 Task: Find a house in Armavir, Armenia, for 4 guests from 10 June to 25 June, with Wifi, free parking, 2 bedrooms, and a price range of ₹10,000 to ₹15,000.
Action: Mouse moved to (611, 92)
Screenshot: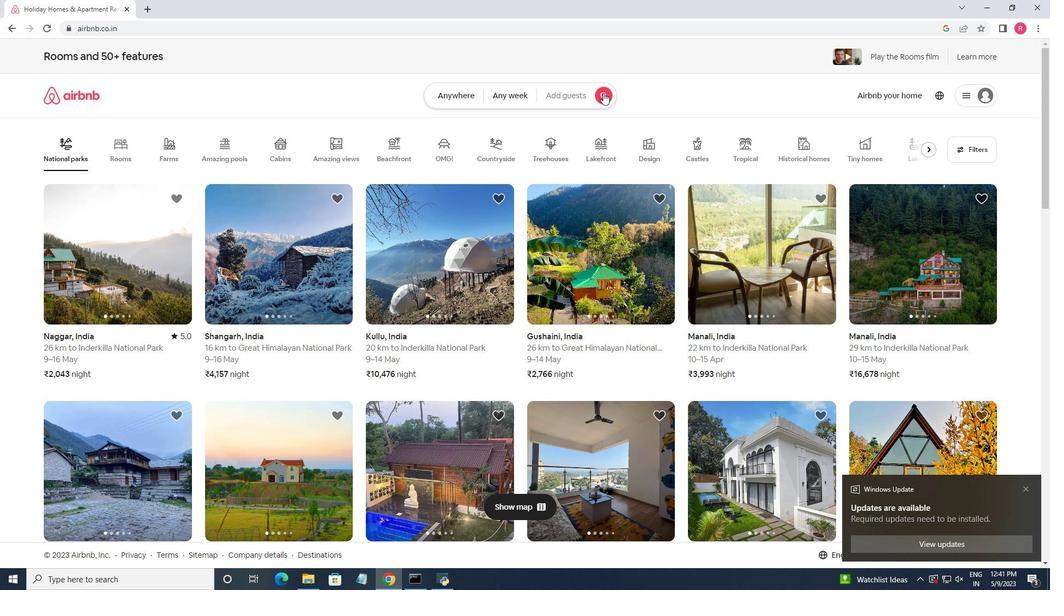 
Action: Mouse pressed left at (611, 92)
Screenshot: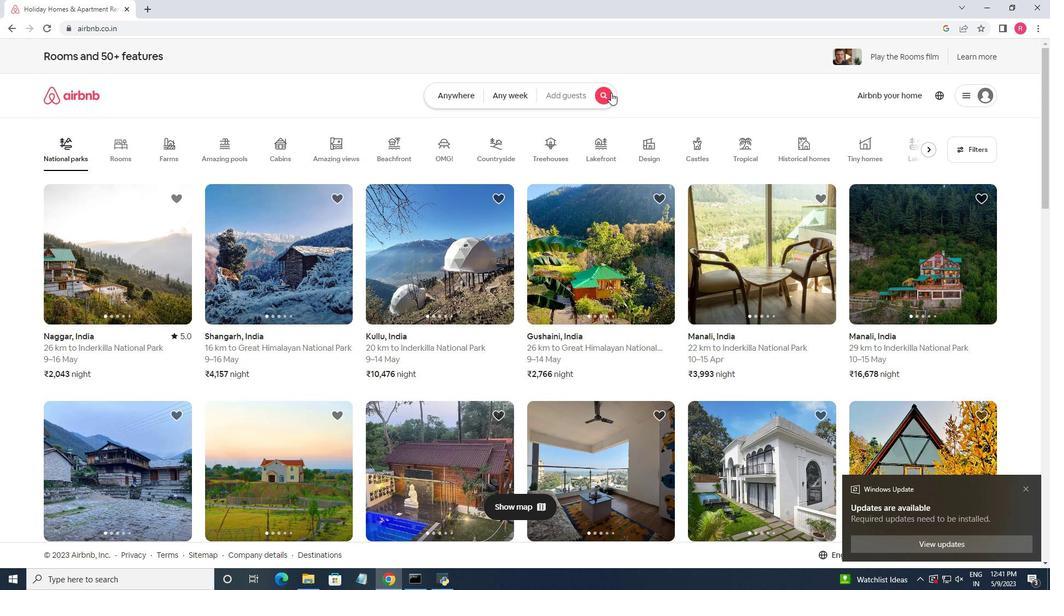 
Action: Mouse moved to (351, 136)
Screenshot: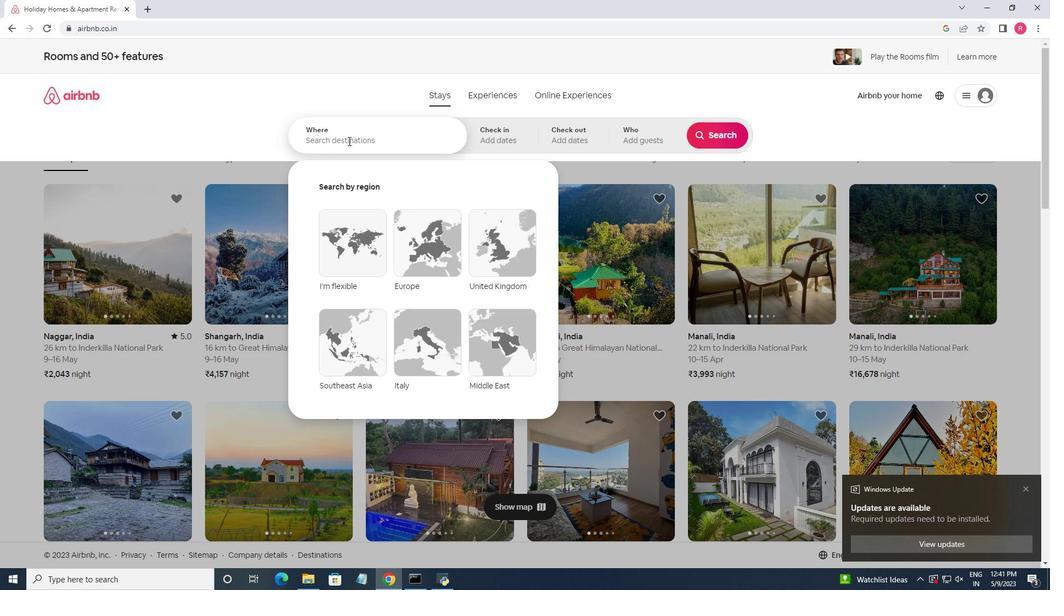 
Action: Mouse pressed left at (351, 136)
Screenshot: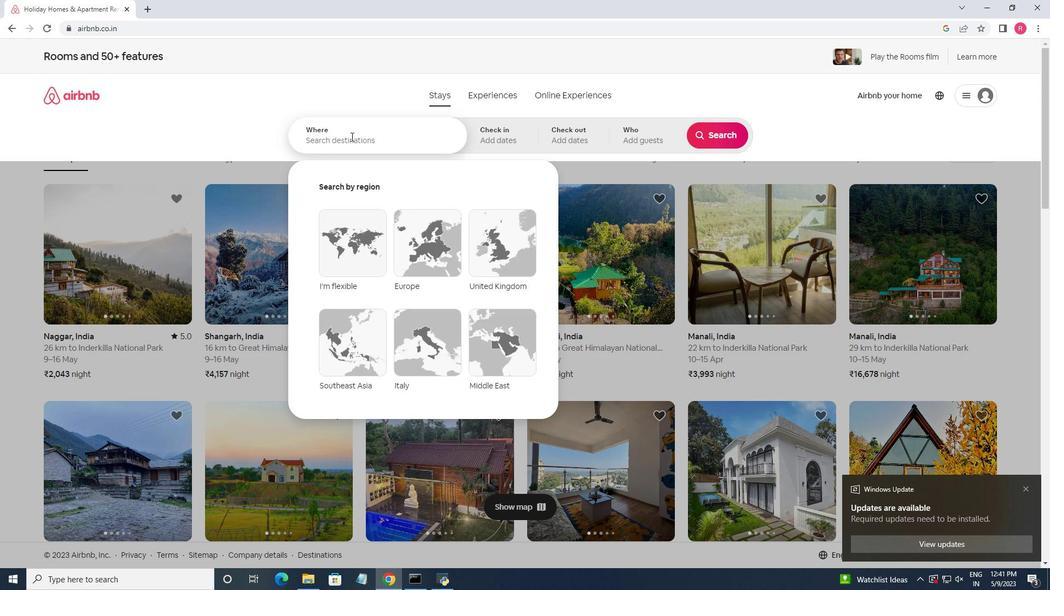 
Action: Key pressed <Key.shift>Armavir<Key.space>,<Key.space><Key.shift>Armenia
Screenshot: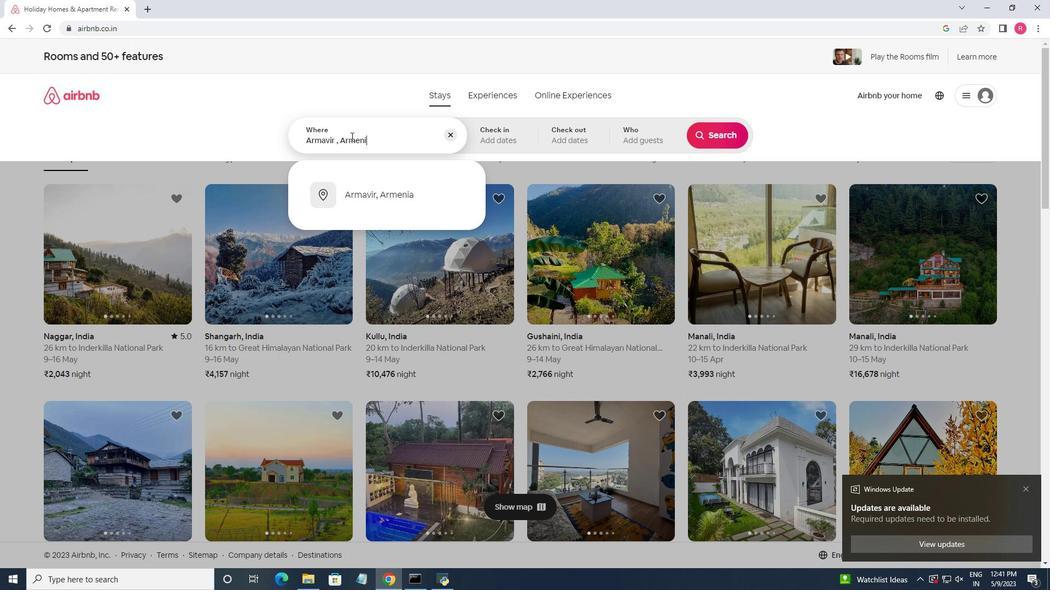 
Action: Mouse moved to (415, 198)
Screenshot: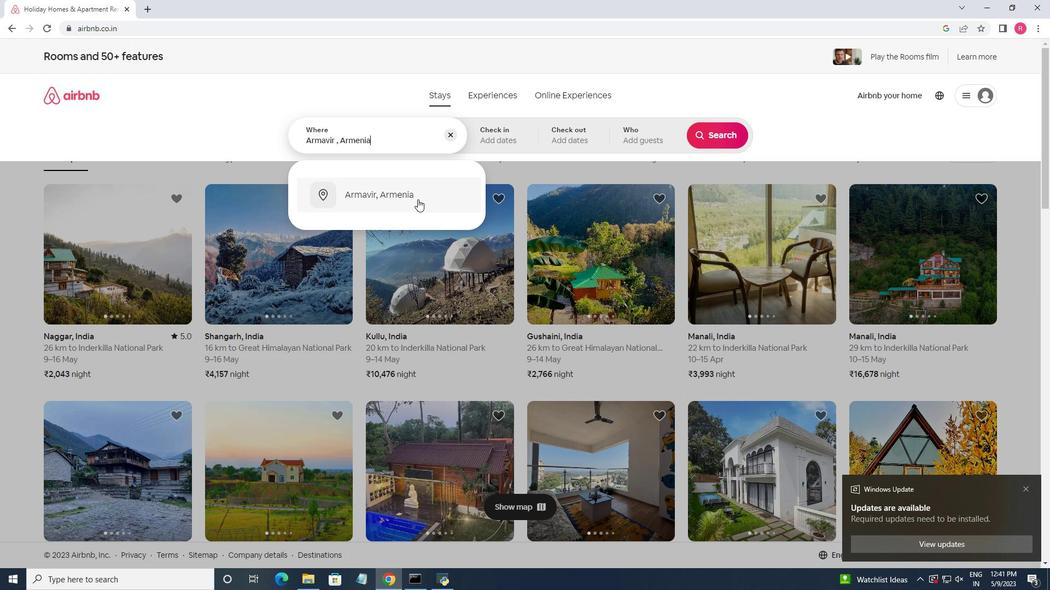 
Action: Mouse pressed left at (415, 198)
Screenshot: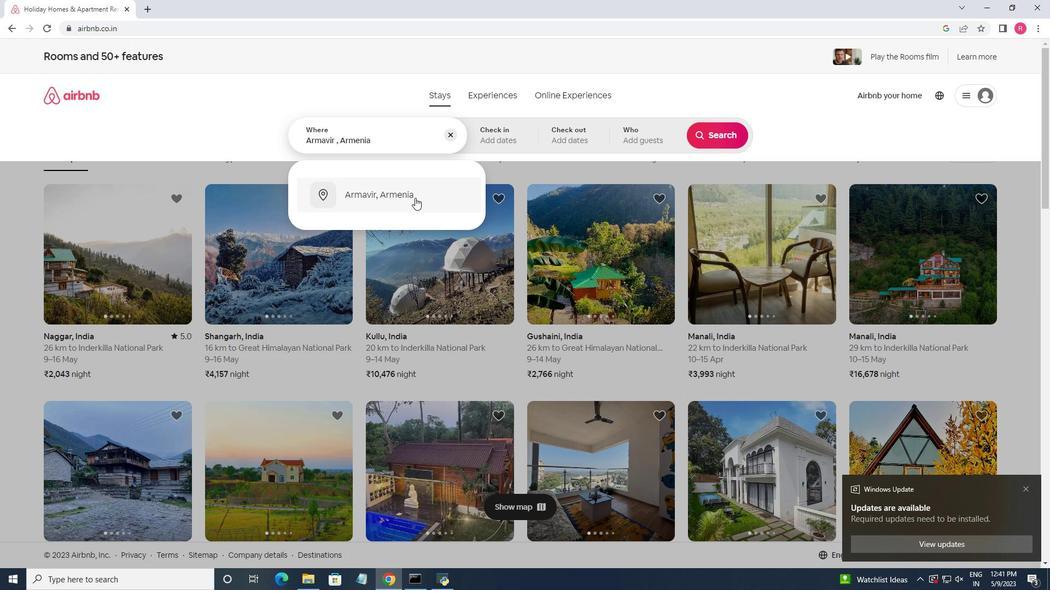 
Action: Mouse moved to (501, 137)
Screenshot: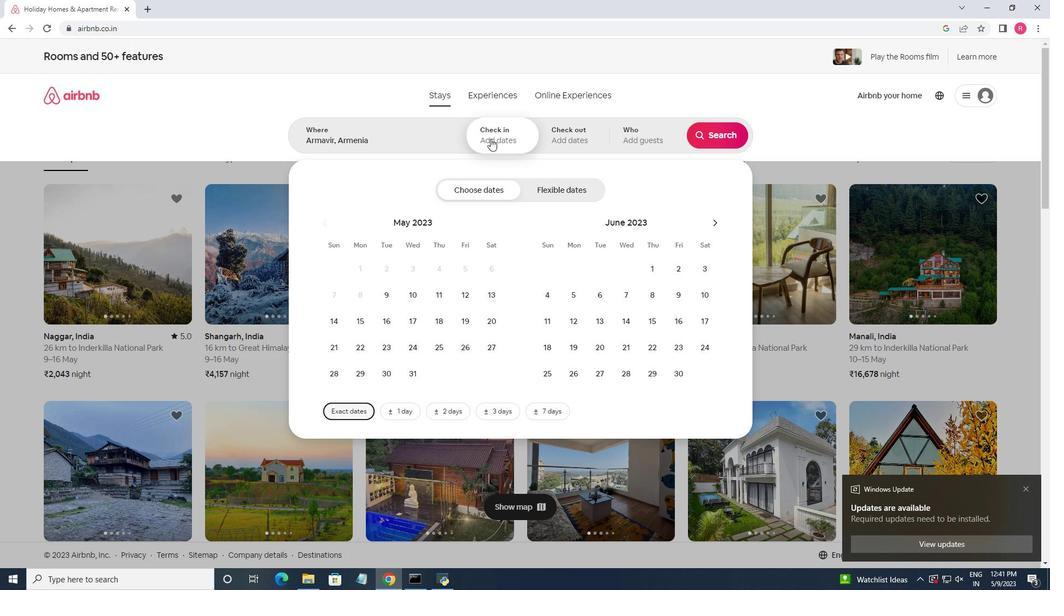 
Action: Mouse pressed left at (501, 137)
Screenshot: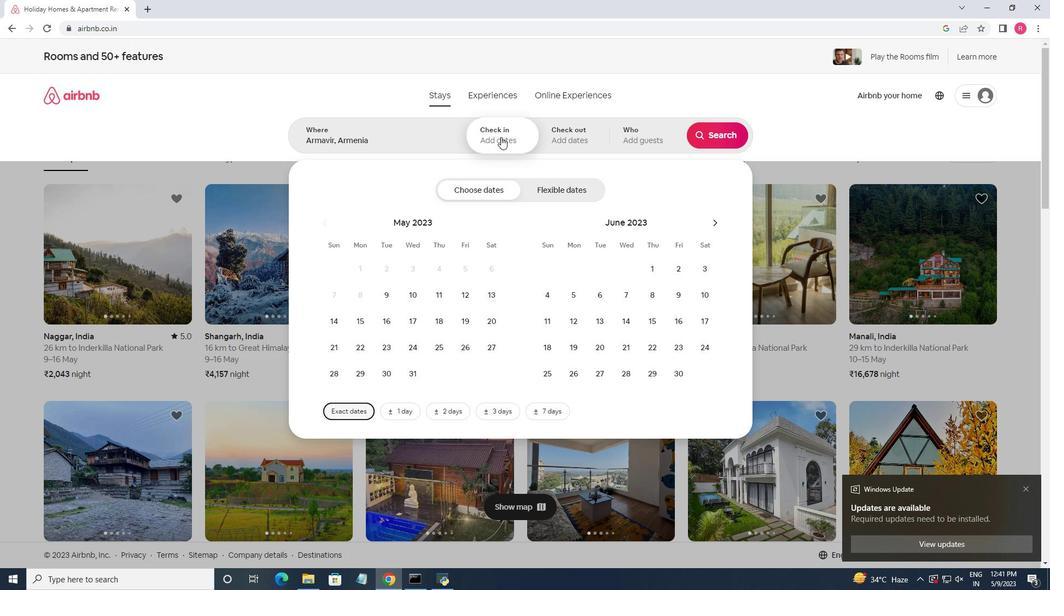 
Action: Mouse moved to (484, 141)
Screenshot: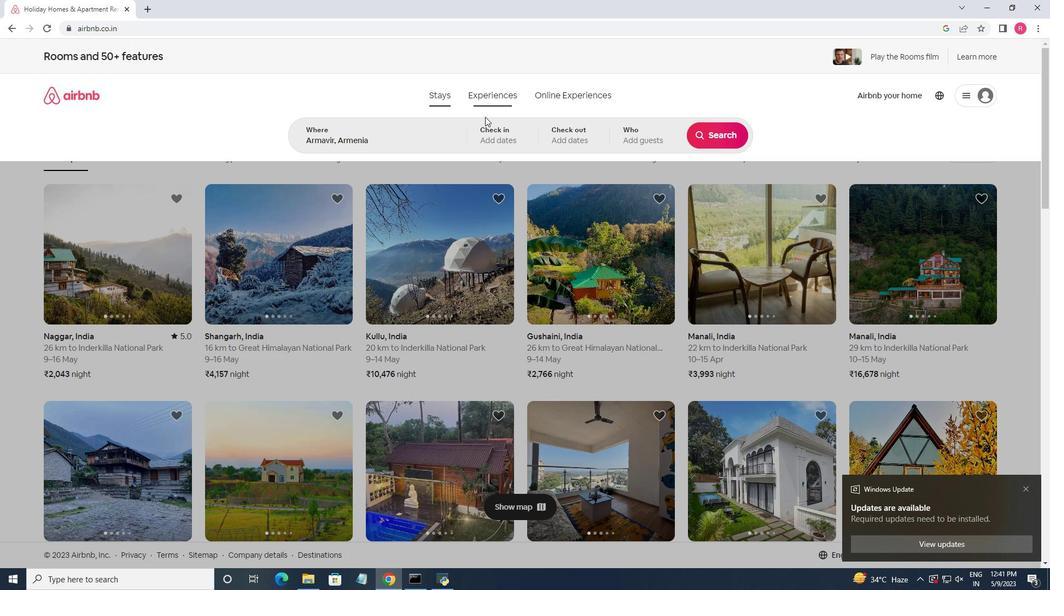 
Action: Mouse pressed left at (484, 141)
Screenshot: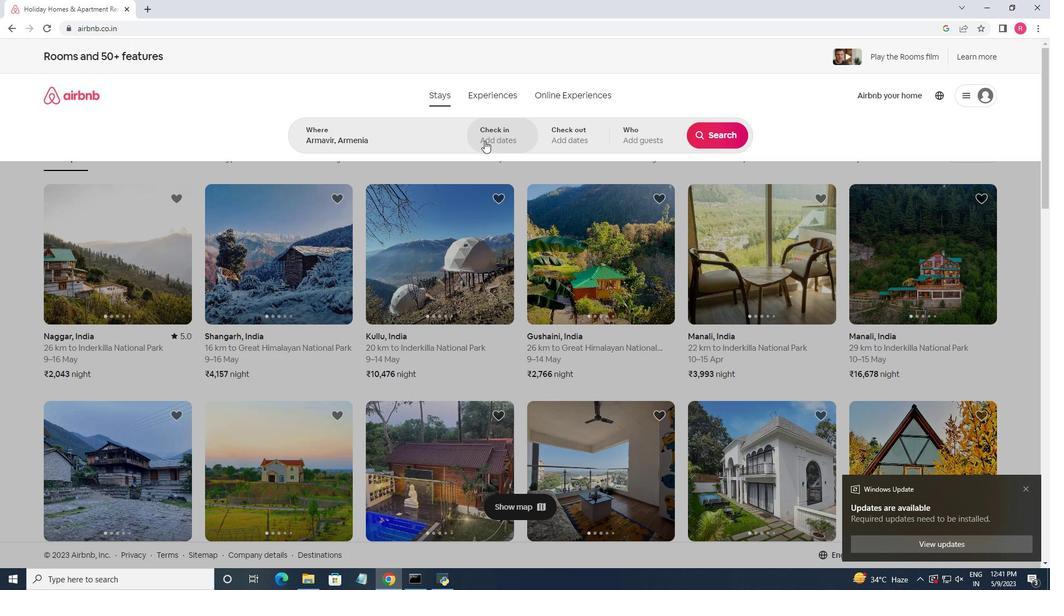
Action: Mouse moved to (704, 293)
Screenshot: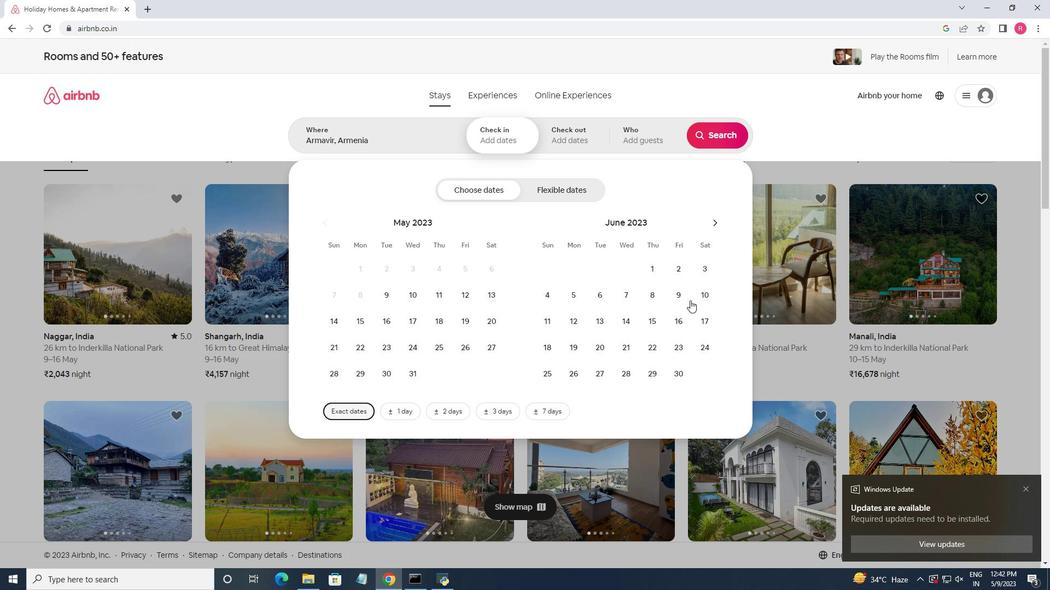 
Action: Mouse pressed left at (704, 293)
Screenshot: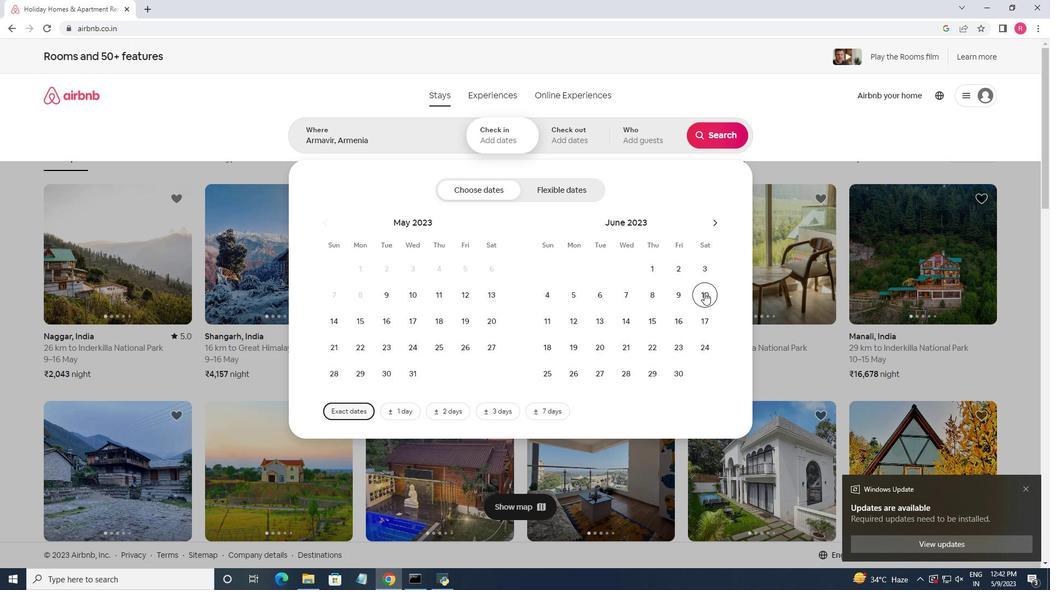 
Action: Mouse moved to (554, 371)
Screenshot: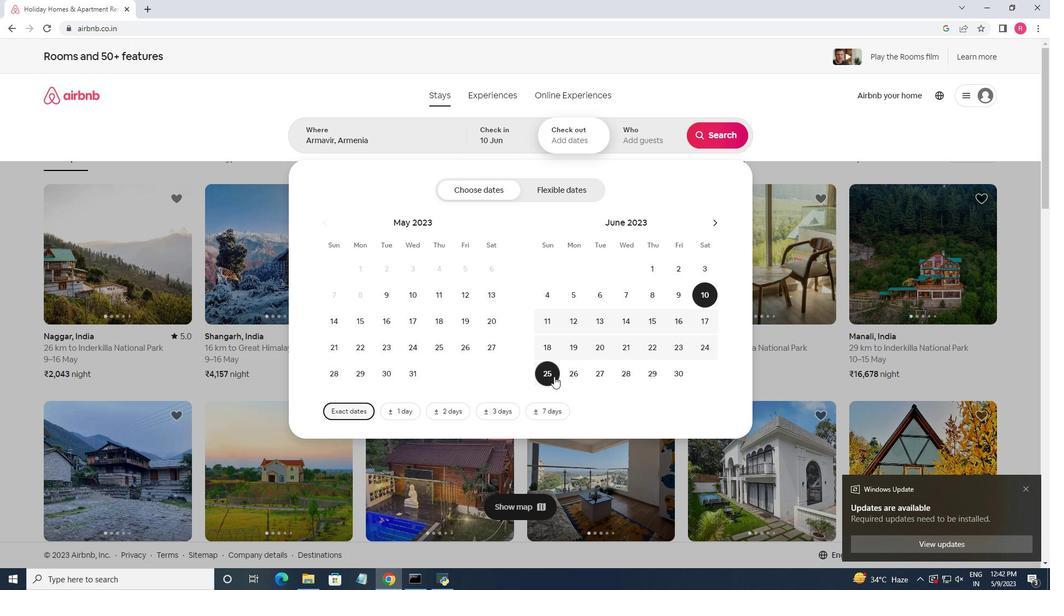 
Action: Mouse pressed left at (554, 371)
Screenshot: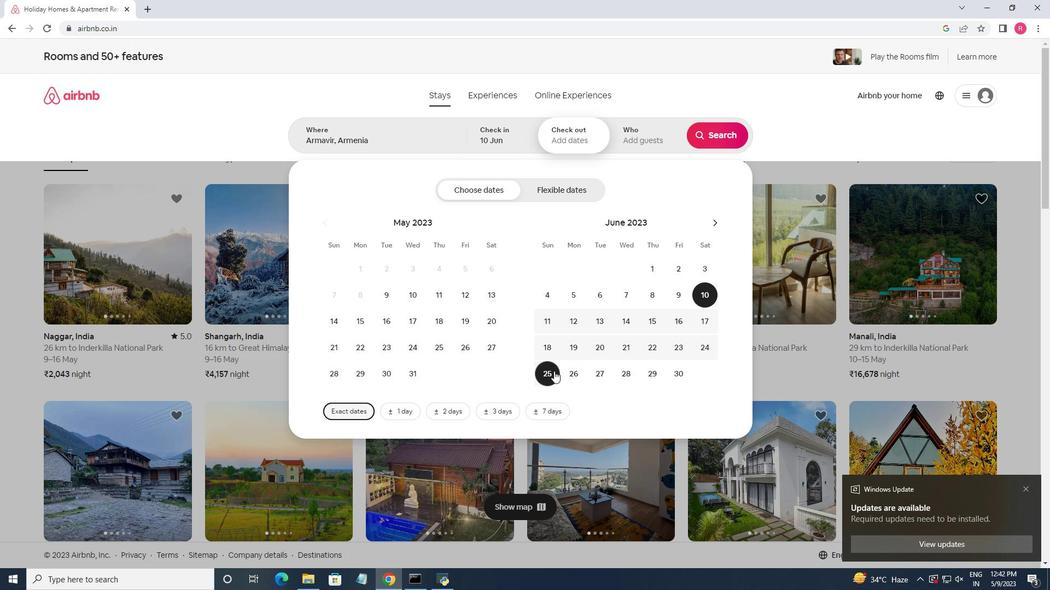 
Action: Mouse moved to (638, 143)
Screenshot: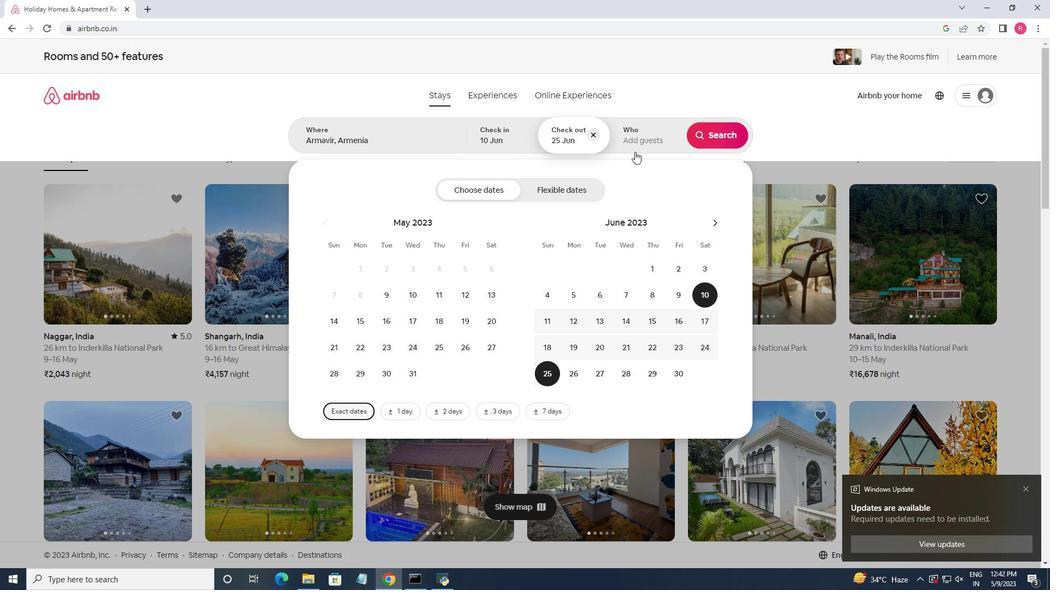 
Action: Mouse pressed left at (638, 143)
Screenshot: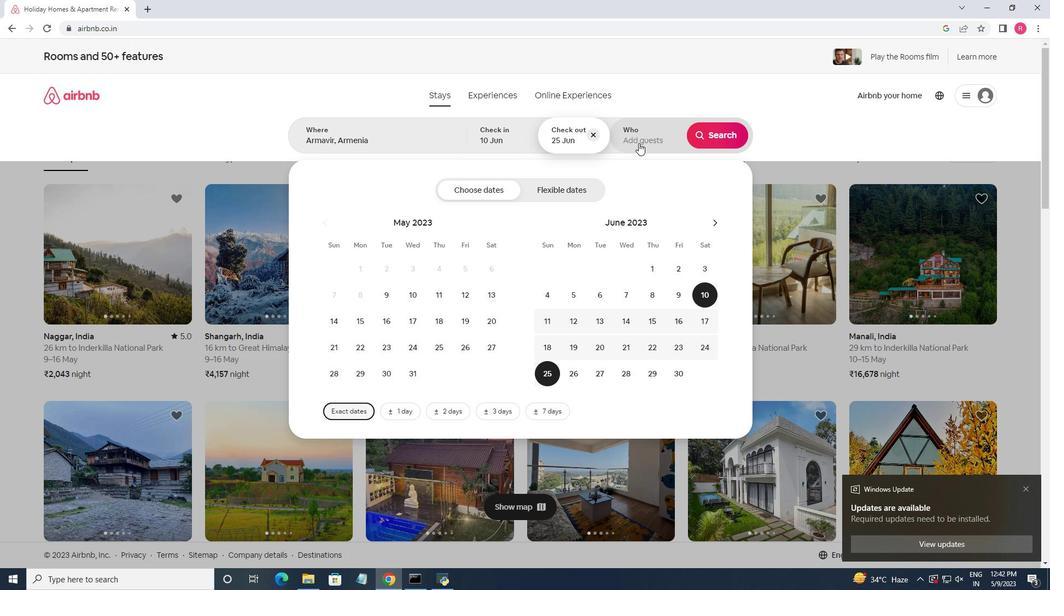 
Action: Mouse moved to (712, 193)
Screenshot: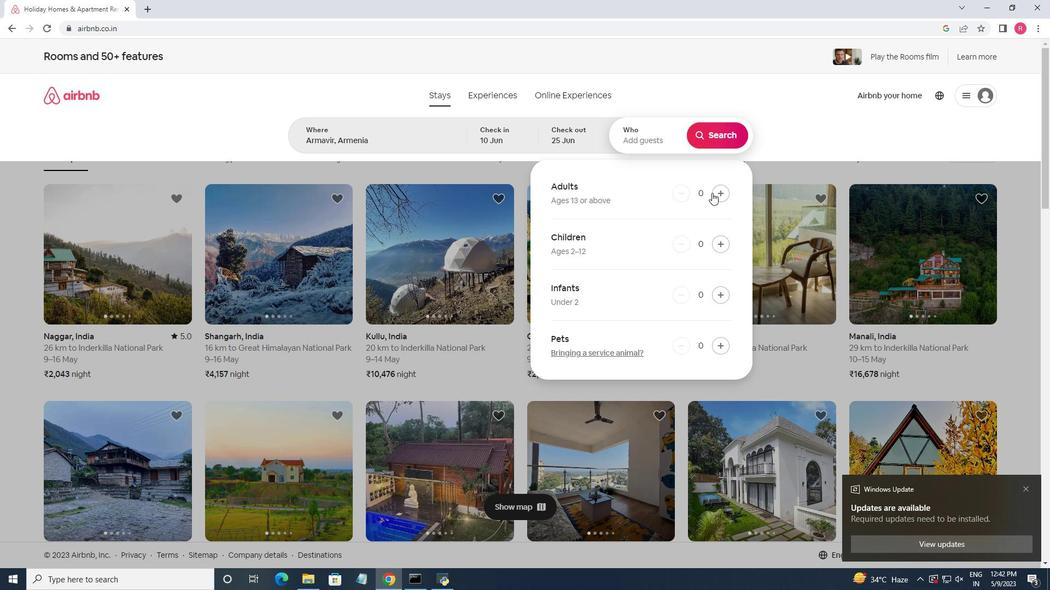 
Action: Mouse pressed left at (712, 193)
Screenshot: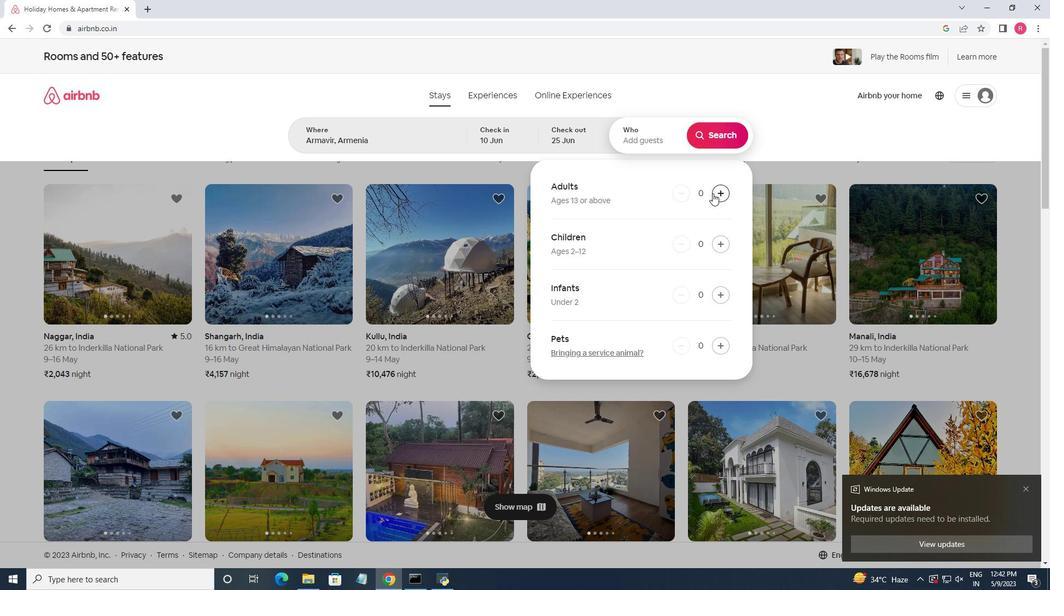 
Action: Mouse pressed left at (712, 193)
Screenshot: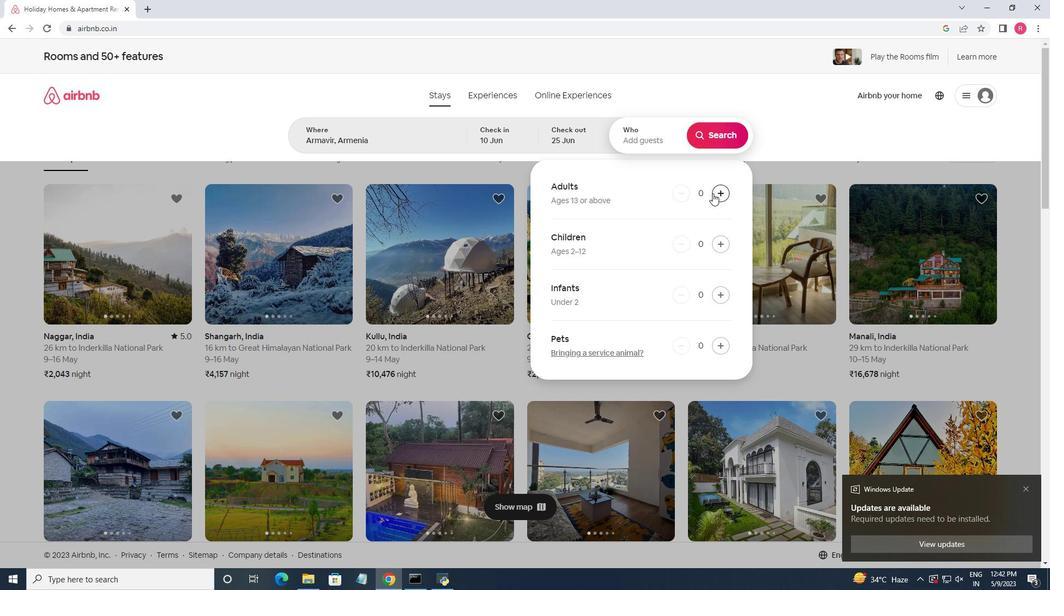 
Action: Mouse pressed left at (712, 193)
Screenshot: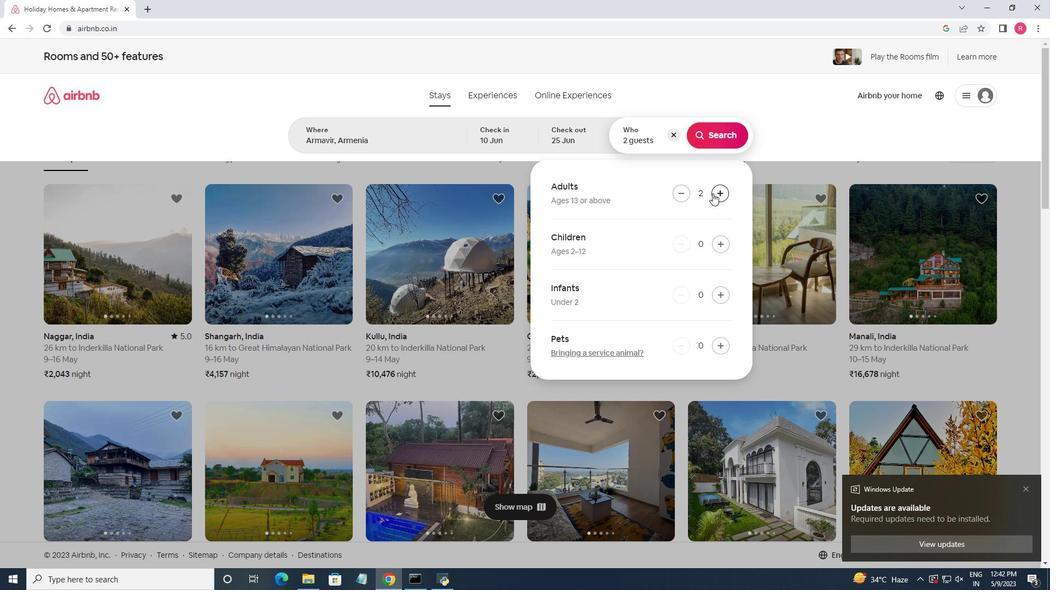 
Action: Mouse pressed left at (712, 193)
Screenshot: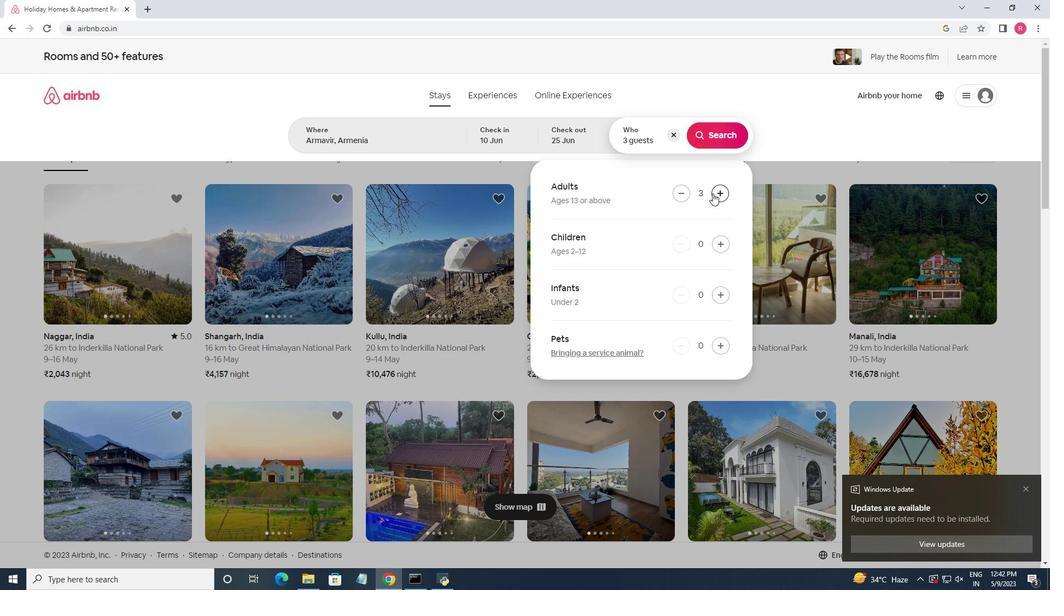 
Action: Mouse moved to (714, 138)
Screenshot: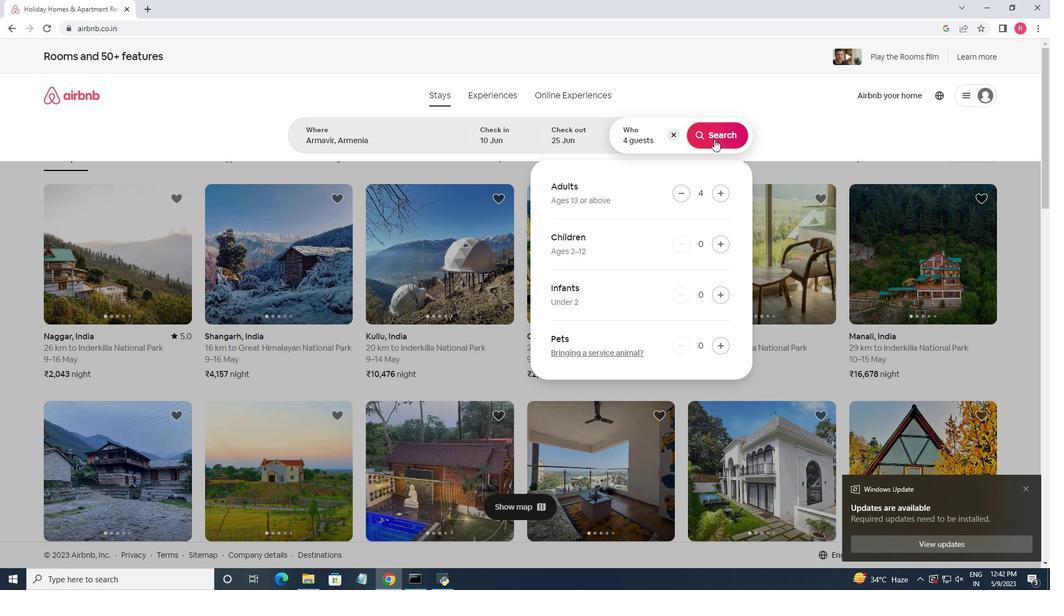 
Action: Mouse pressed left at (714, 138)
Screenshot: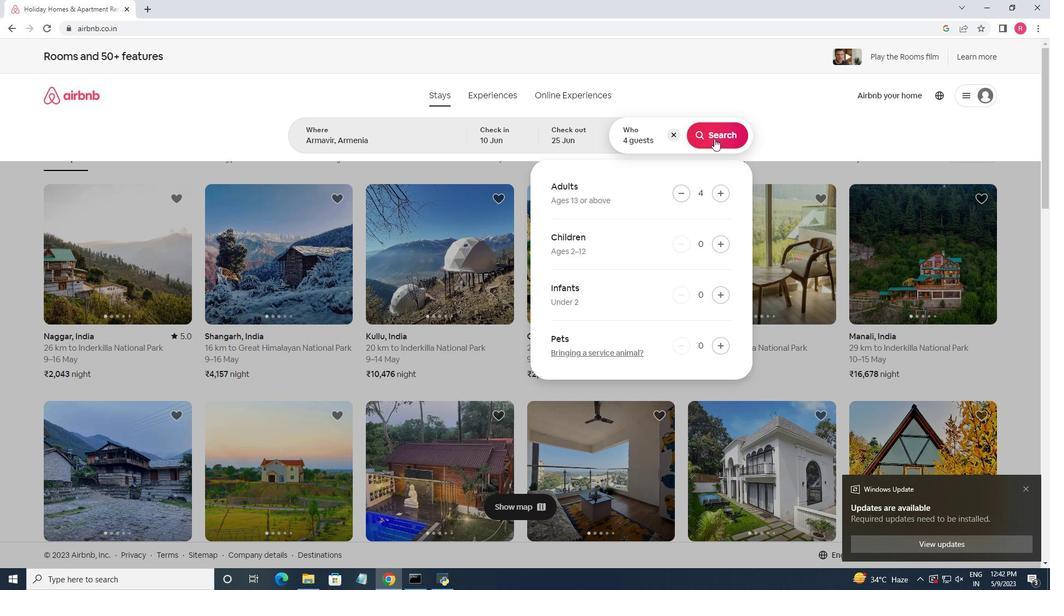 
Action: Mouse moved to (1005, 108)
Screenshot: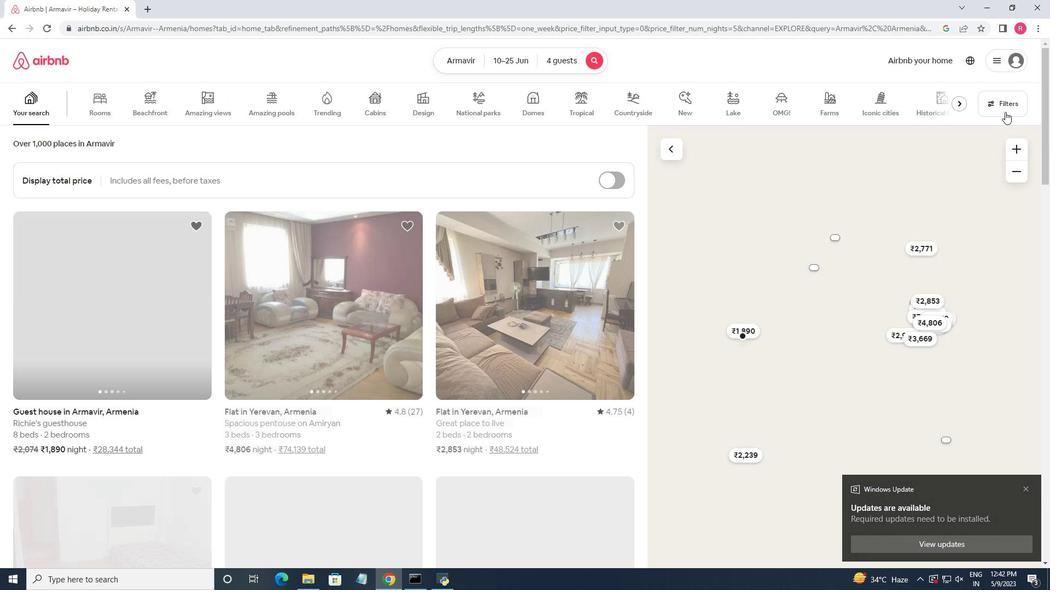 
Action: Mouse pressed left at (1005, 108)
Screenshot: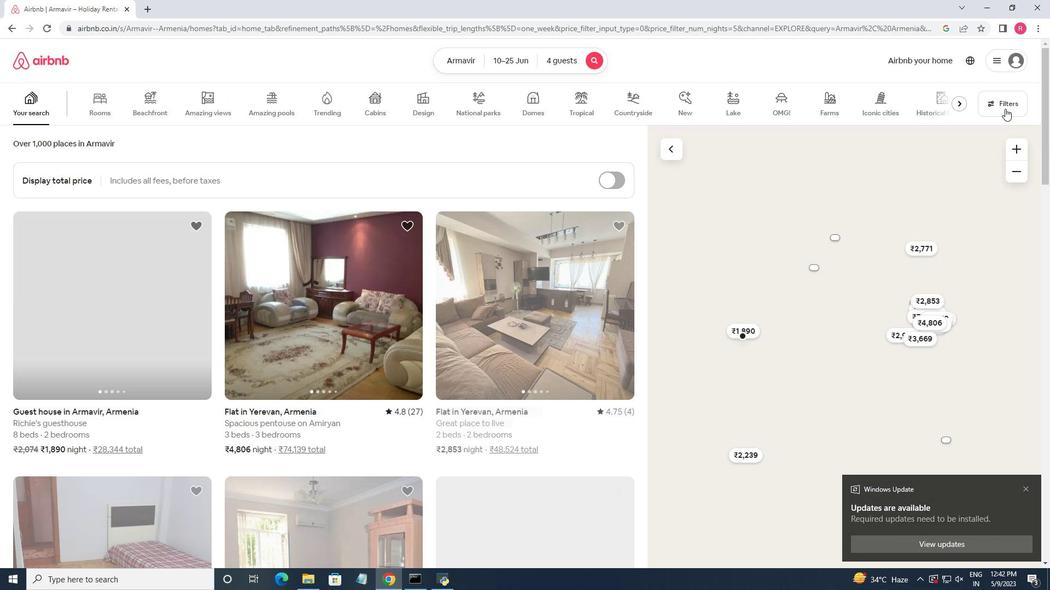 
Action: Mouse moved to (555, 329)
Screenshot: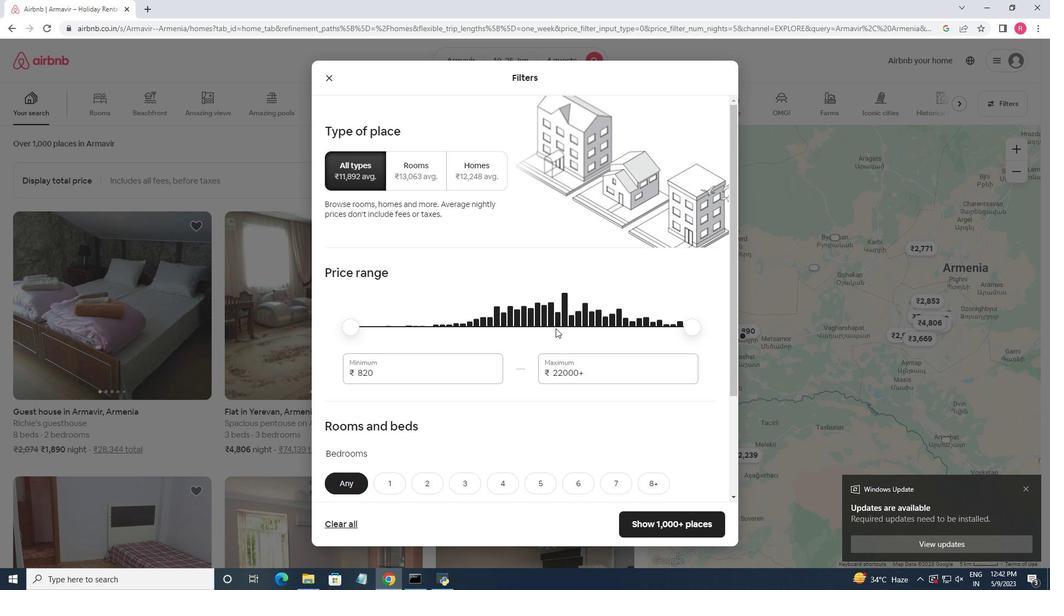 
Action: Mouse scrolled (555, 328) with delta (0, 0)
Screenshot: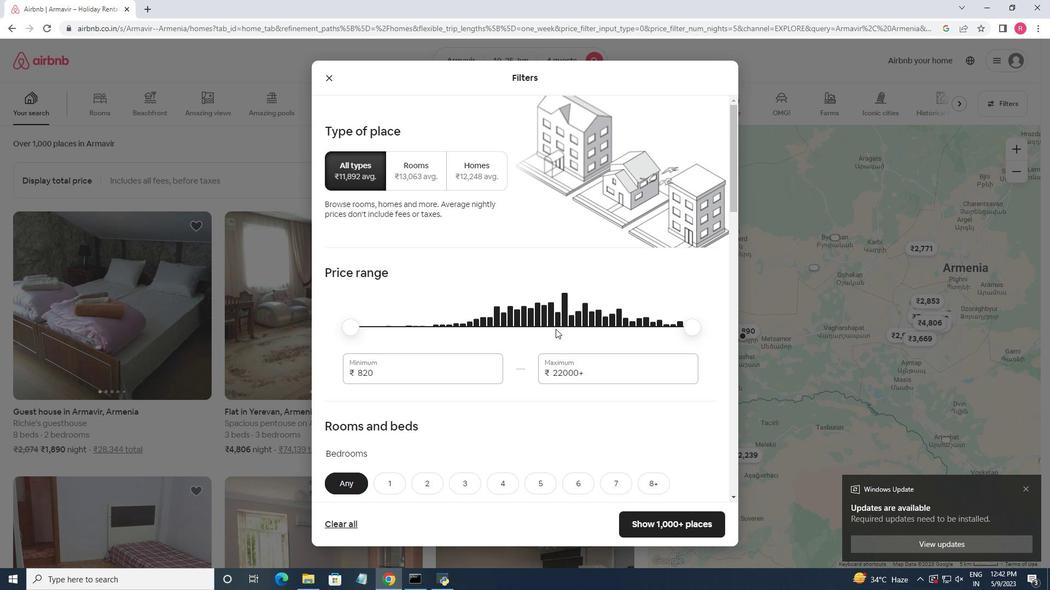 
Action: Mouse moved to (410, 318)
Screenshot: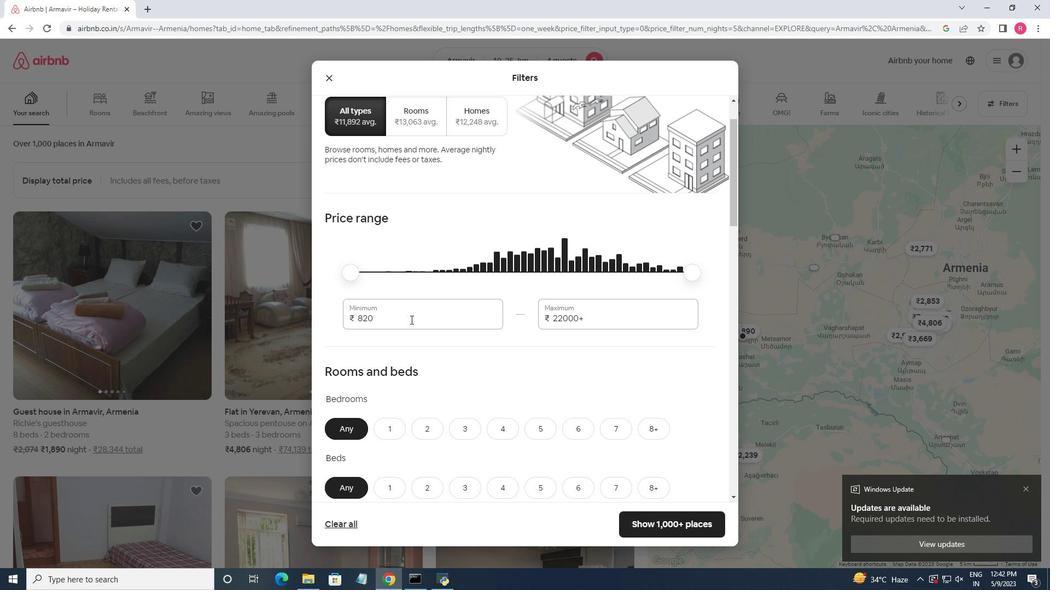 
Action: Mouse pressed left at (410, 318)
Screenshot: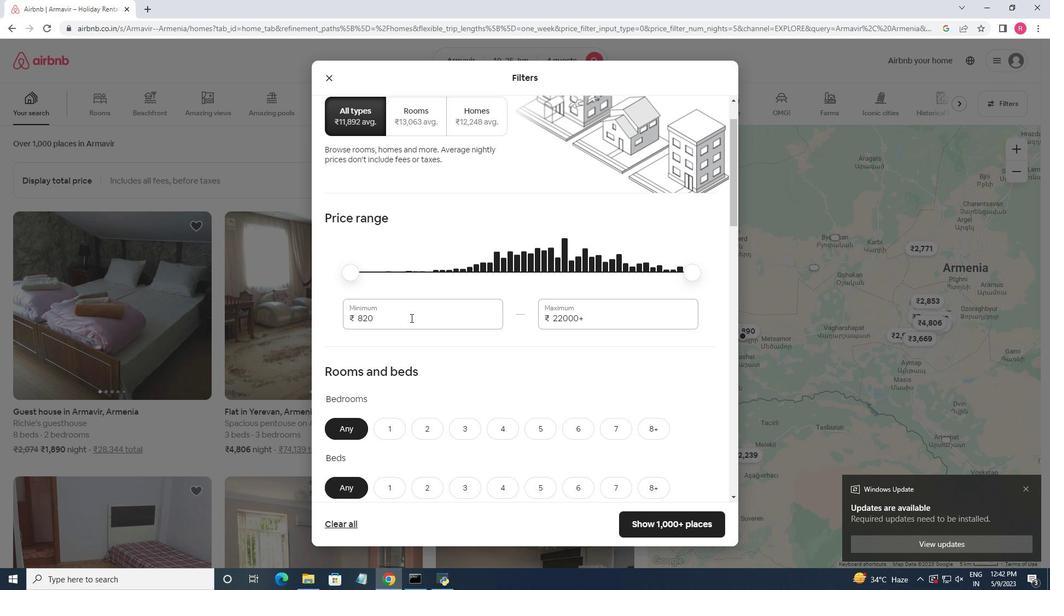 
Action: Mouse pressed left at (410, 318)
Screenshot: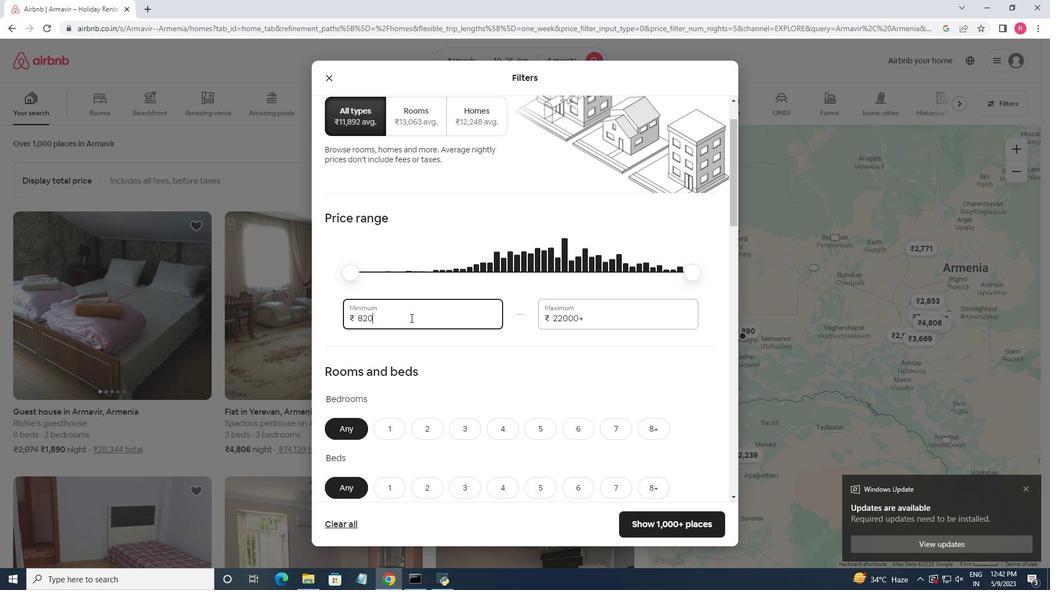 
Action: Key pressed 10000<Key.tab>15000
Screenshot: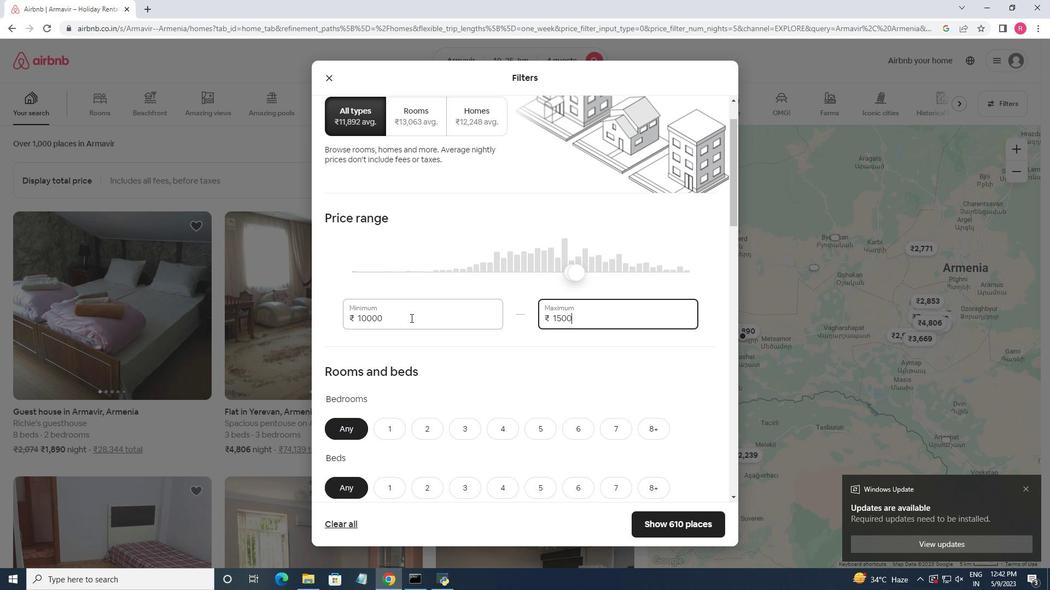 
Action: Mouse moved to (441, 410)
Screenshot: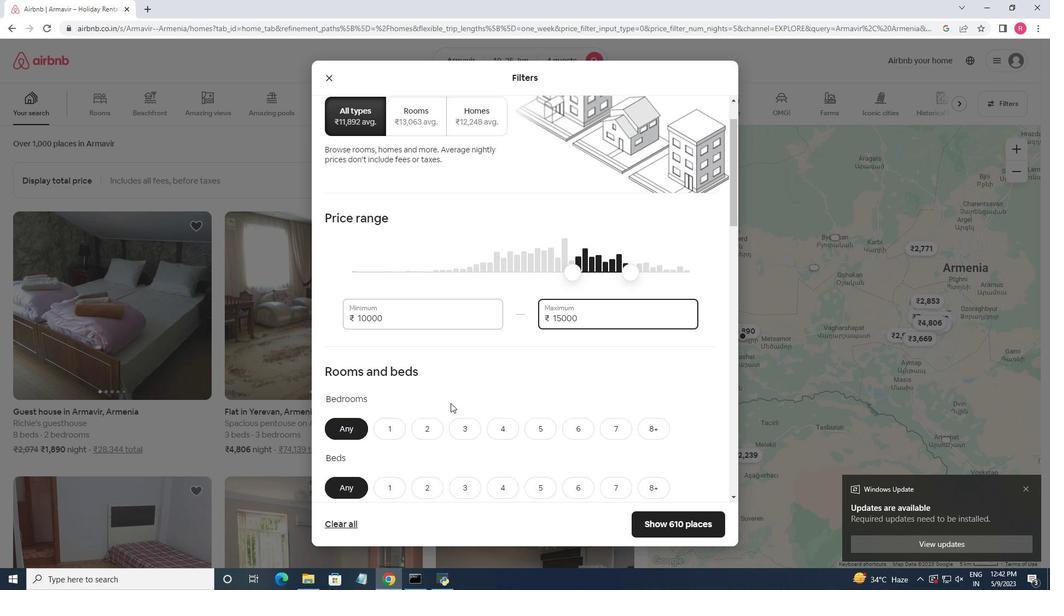 
Action: Mouse scrolled (441, 410) with delta (0, 0)
Screenshot: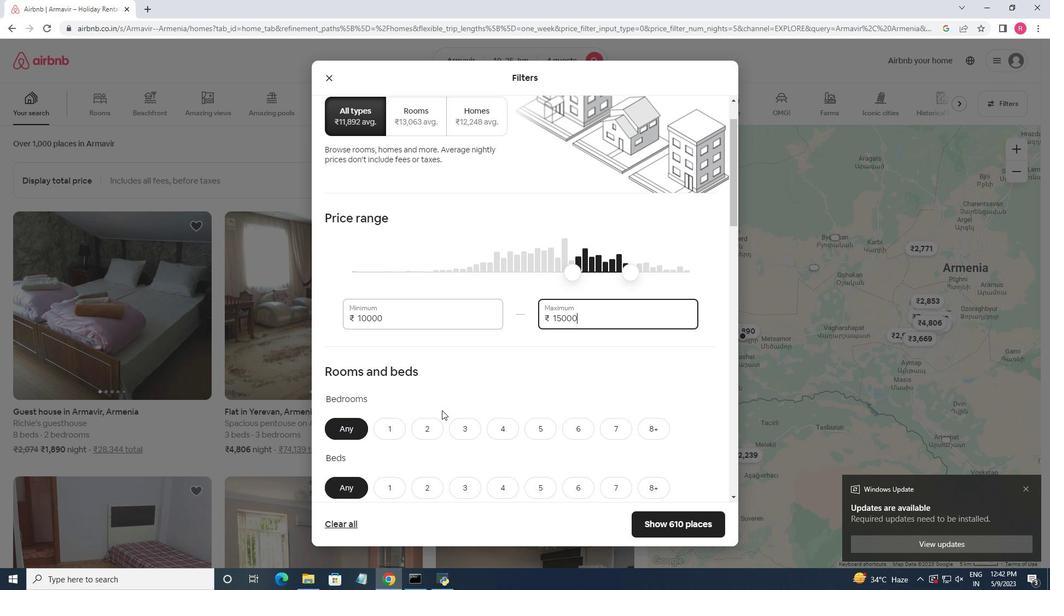 
Action: Mouse moved to (510, 374)
Screenshot: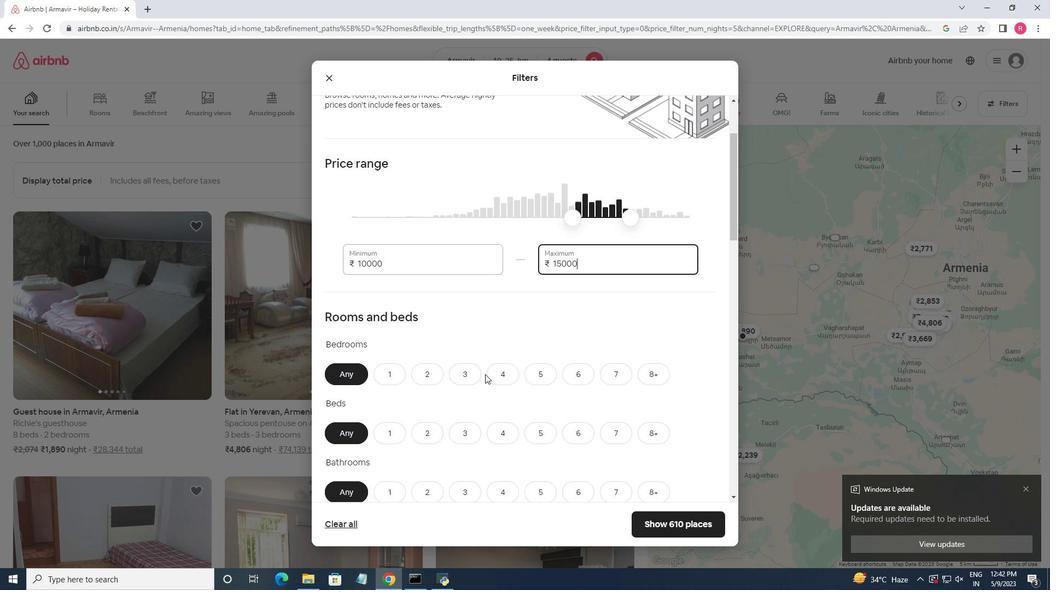 
Action: Mouse pressed left at (510, 374)
Screenshot: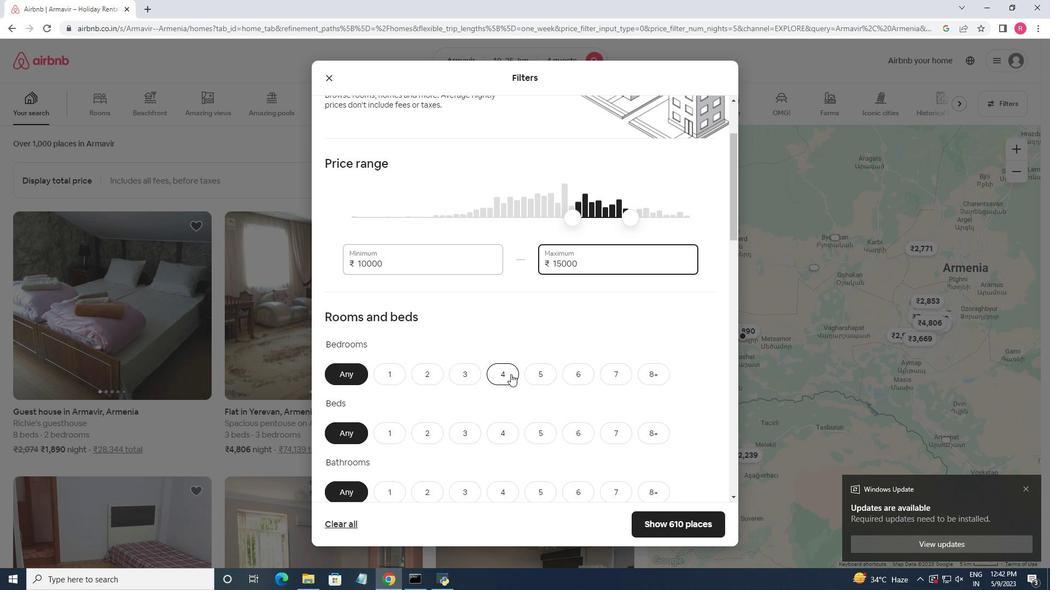 
Action: Mouse moved to (501, 440)
Screenshot: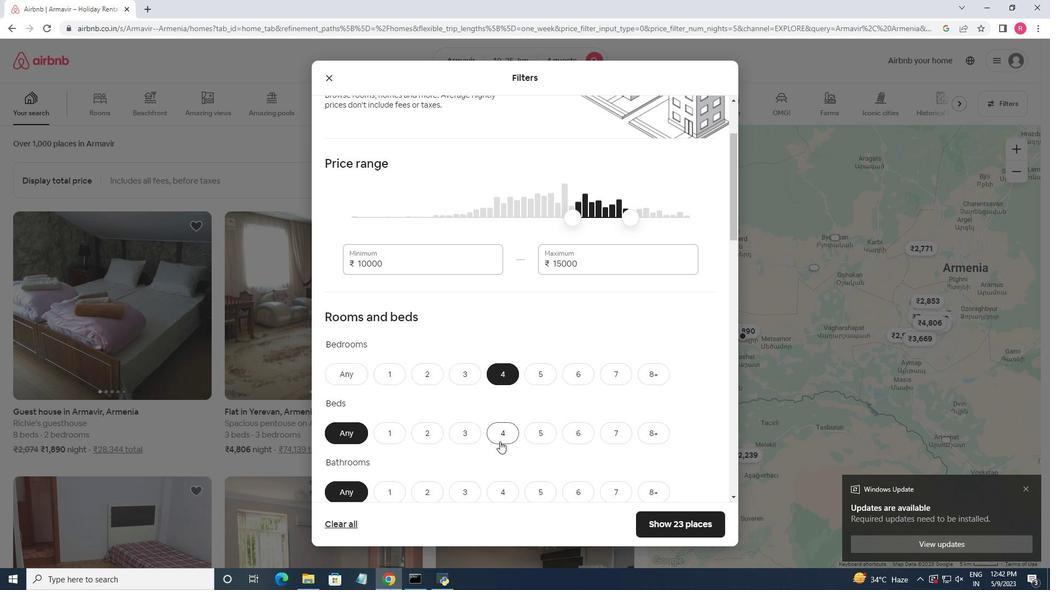 
Action: Mouse pressed left at (501, 440)
Screenshot: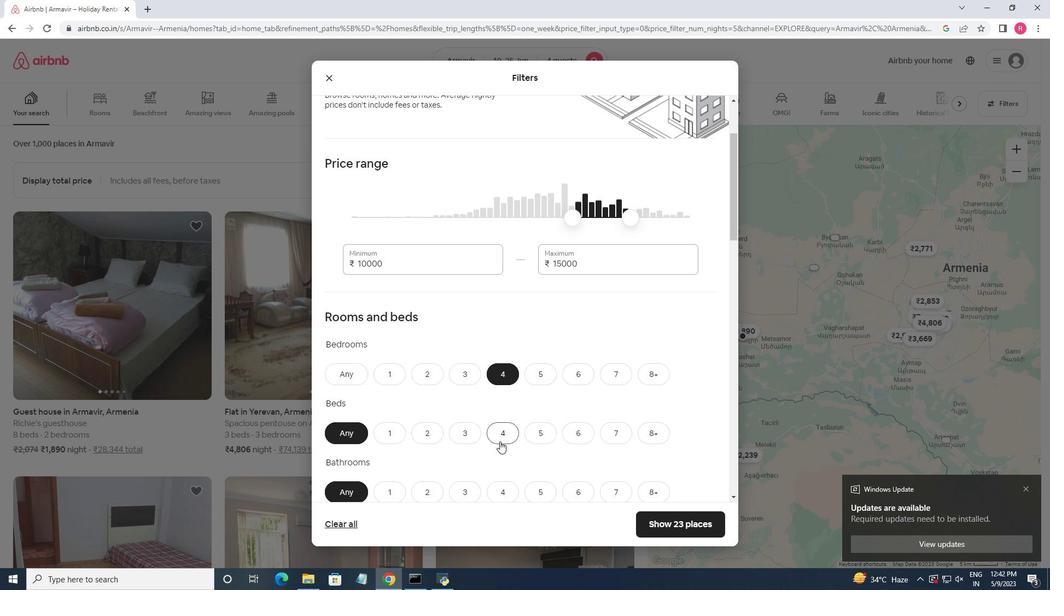 
Action: Mouse moved to (503, 489)
Screenshot: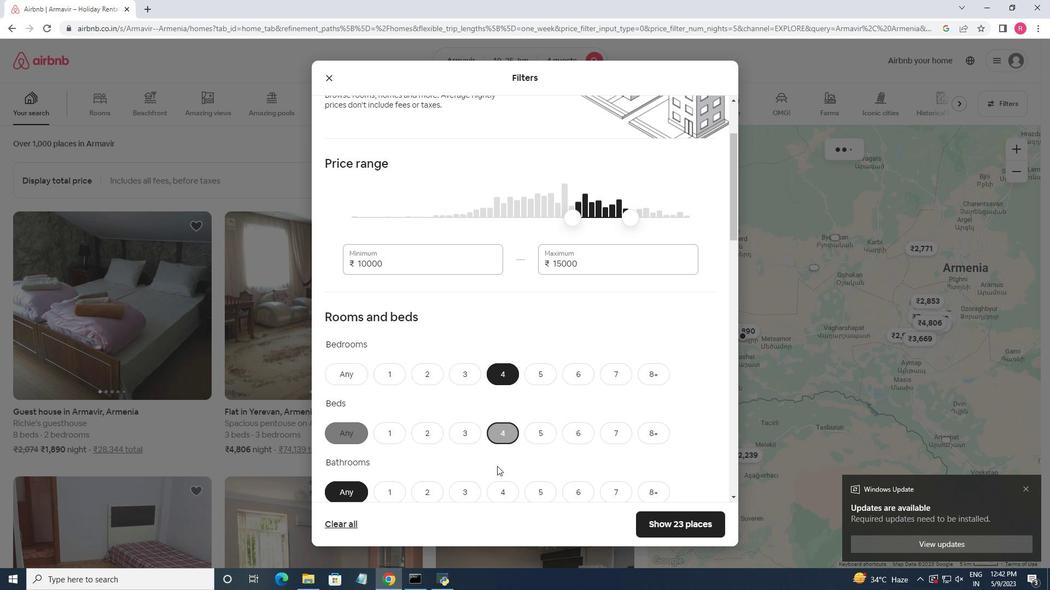 
Action: Mouse pressed left at (503, 489)
Screenshot: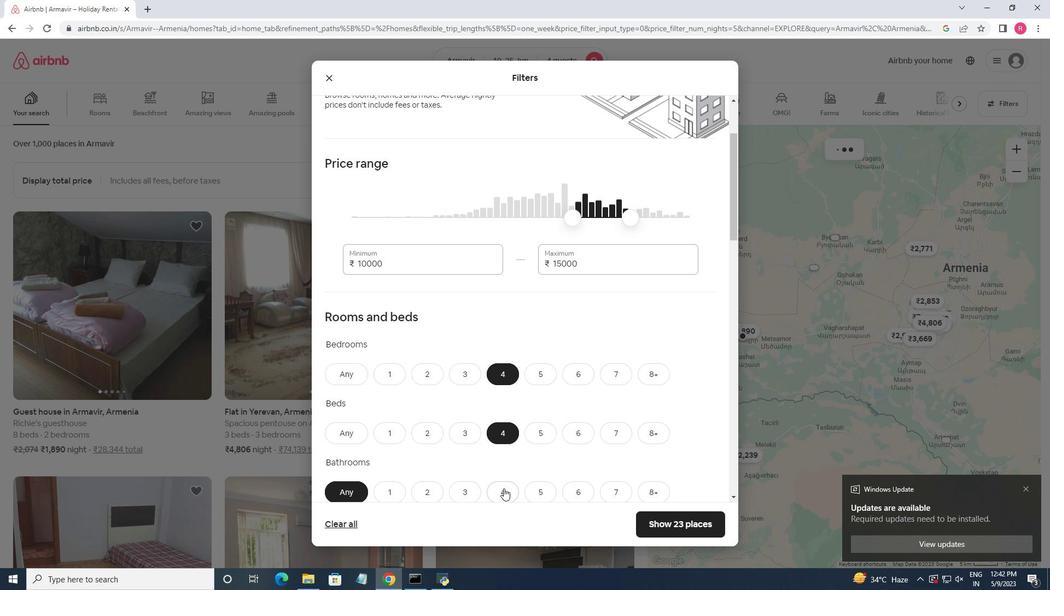 
Action: Mouse moved to (582, 344)
Screenshot: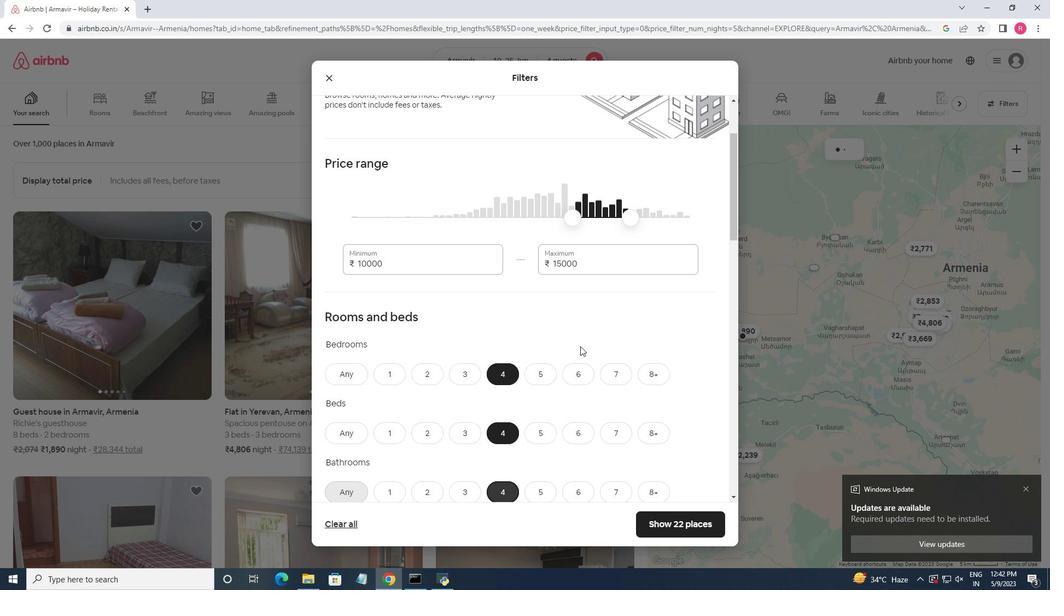 
Action: Mouse scrolled (582, 343) with delta (0, 0)
Screenshot: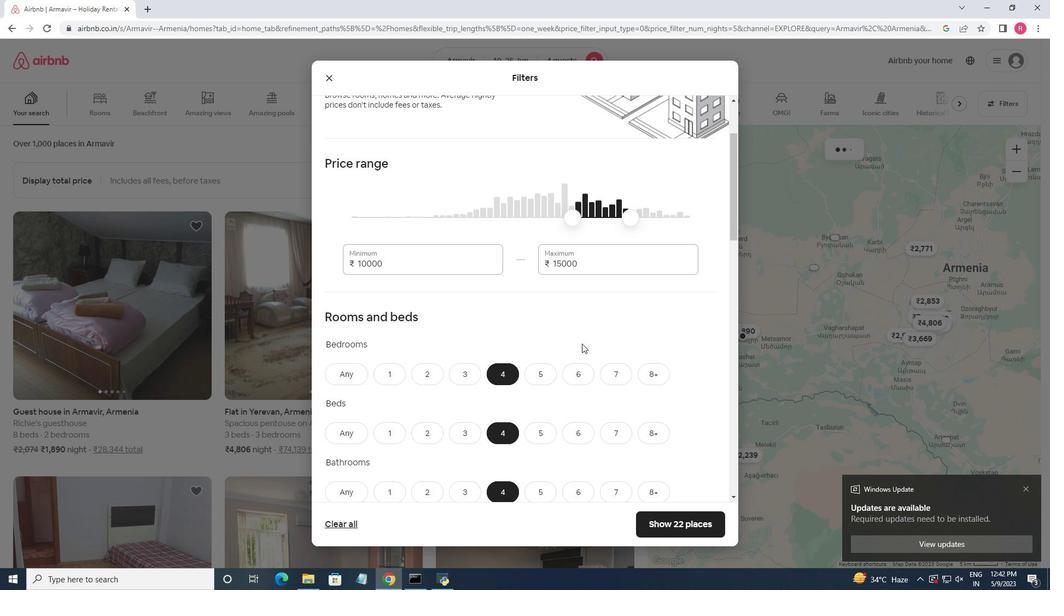 
Action: Mouse scrolled (582, 343) with delta (0, 0)
Screenshot: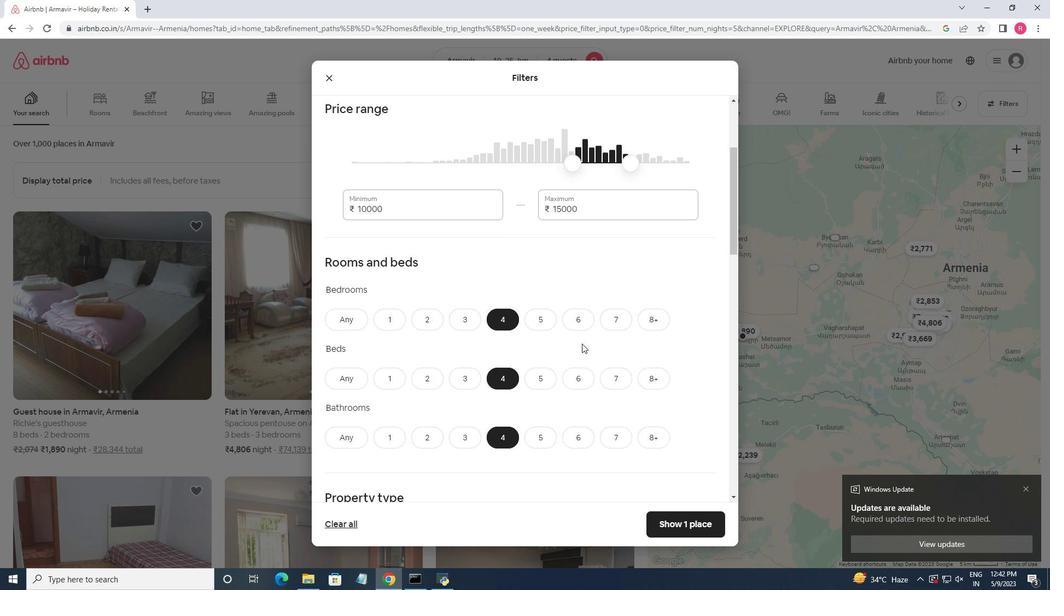 
Action: Mouse scrolled (582, 343) with delta (0, 0)
Screenshot: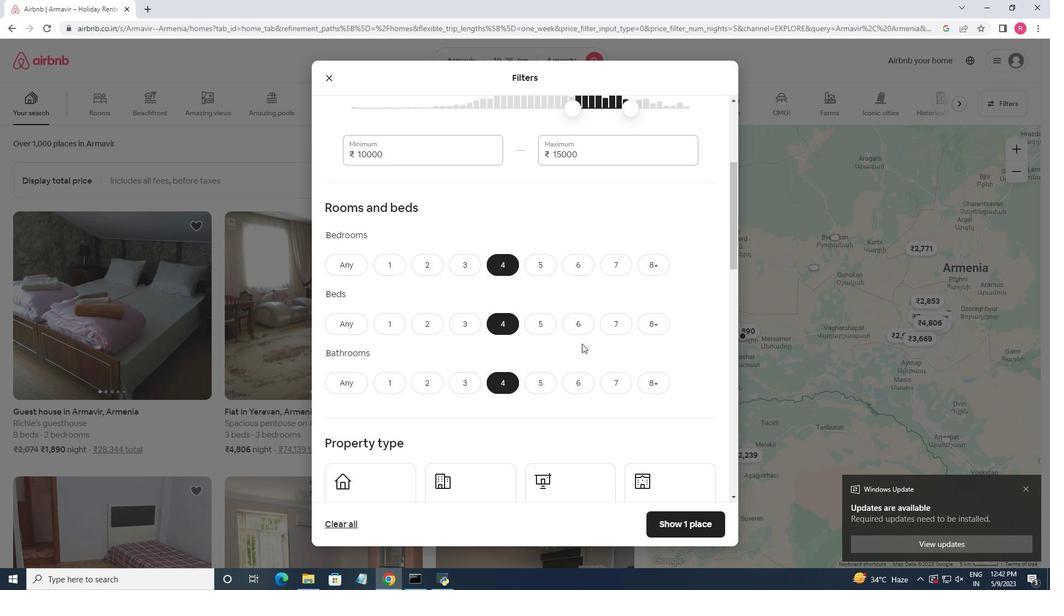 
Action: Mouse scrolled (582, 343) with delta (0, 0)
Screenshot: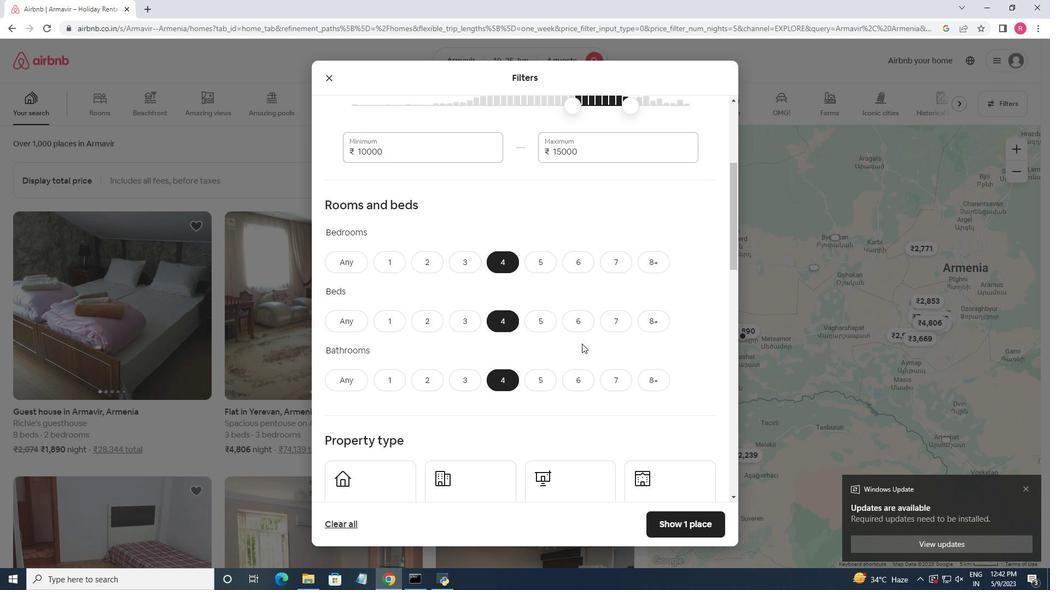 
Action: Mouse moved to (380, 383)
Screenshot: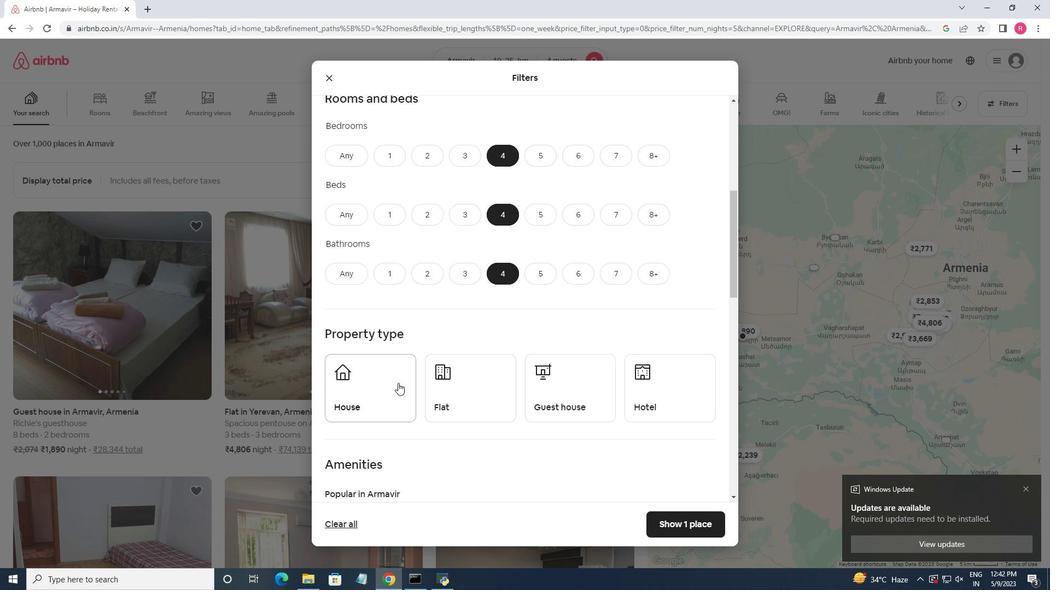 
Action: Mouse pressed left at (380, 383)
Screenshot: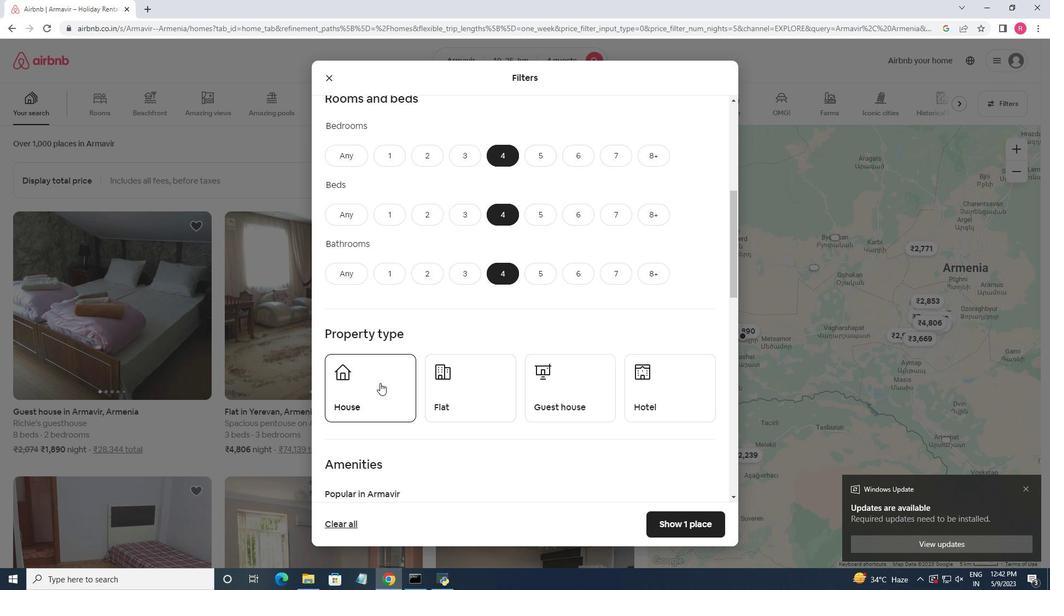
Action: Mouse moved to (473, 385)
Screenshot: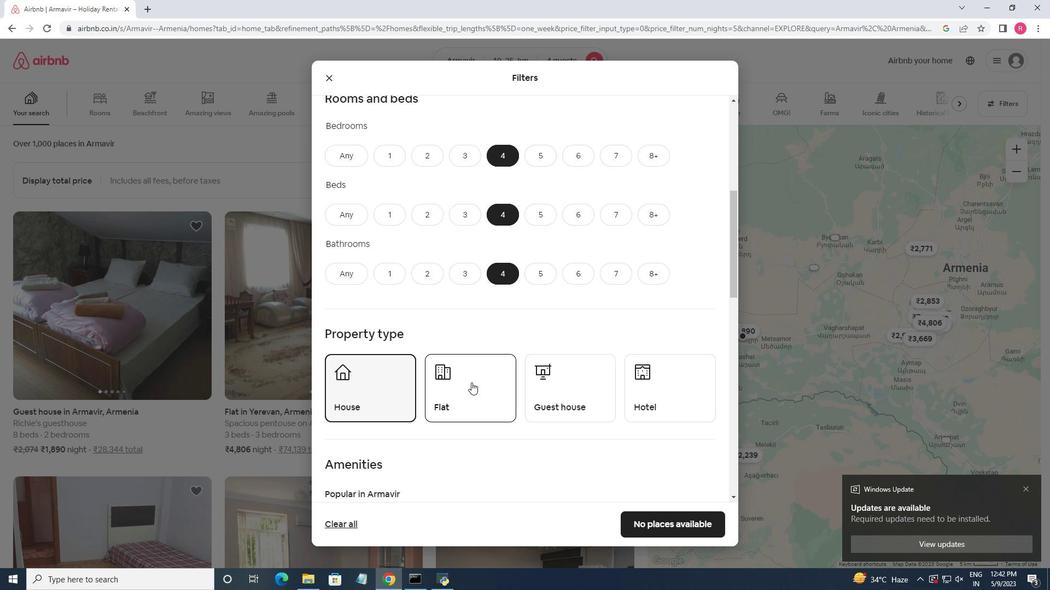 
Action: Mouse pressed left at (473, 385)
Screenshot: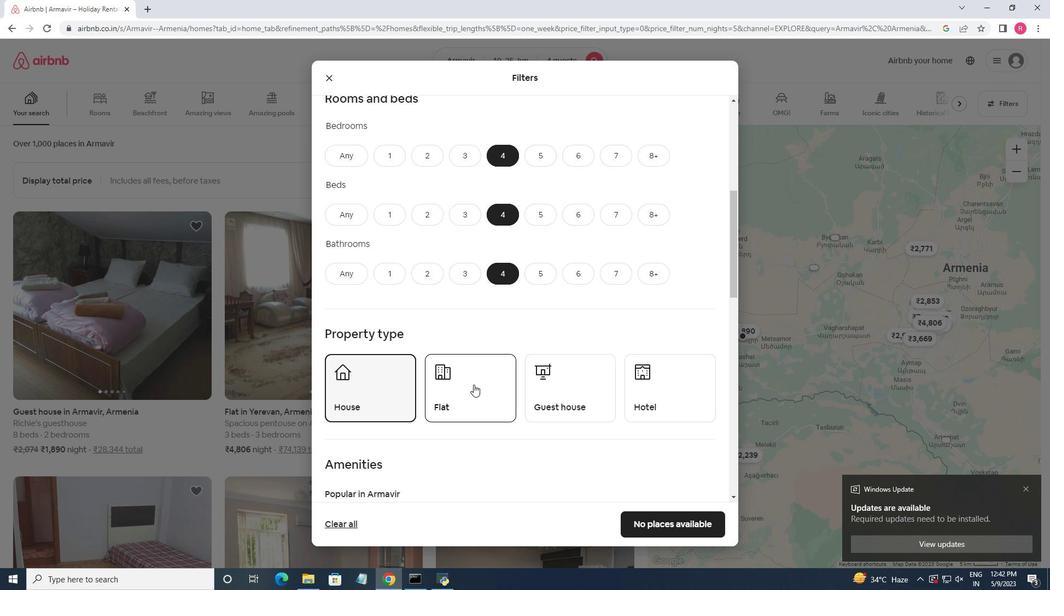 
Action: Mouse moved to (562, 385)
Screenshot: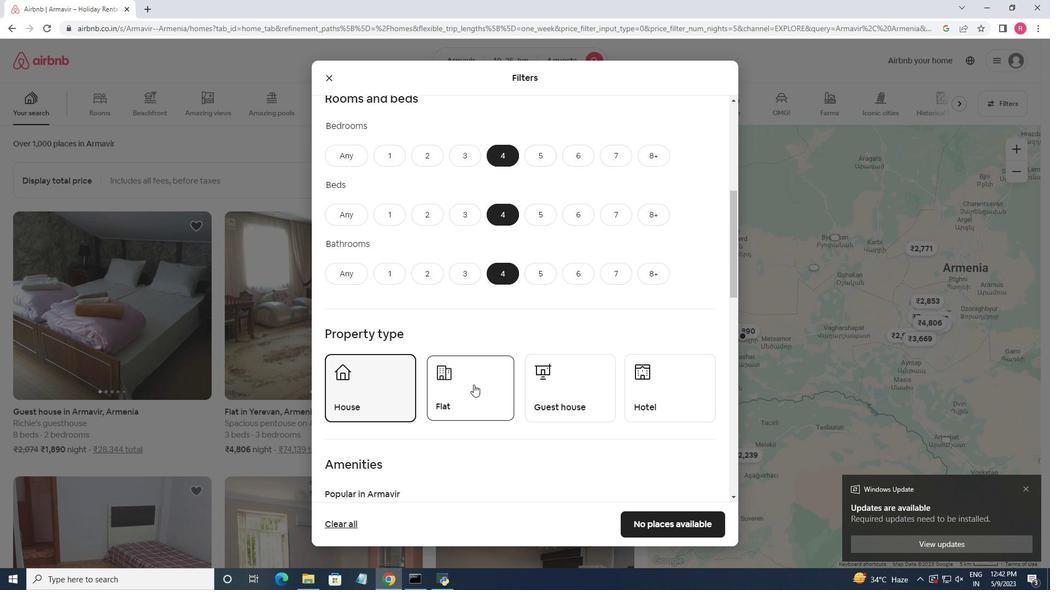 
Action: Mouse pressed left at (562, 385)
Screenshot: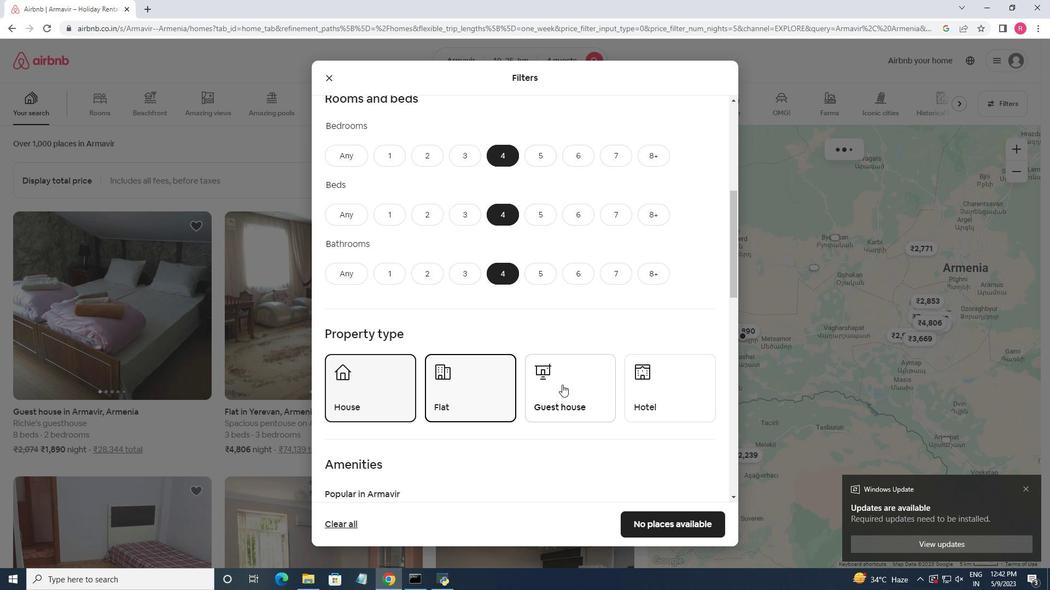 
Action: Mouse moved to (648, 387)
Screenshot: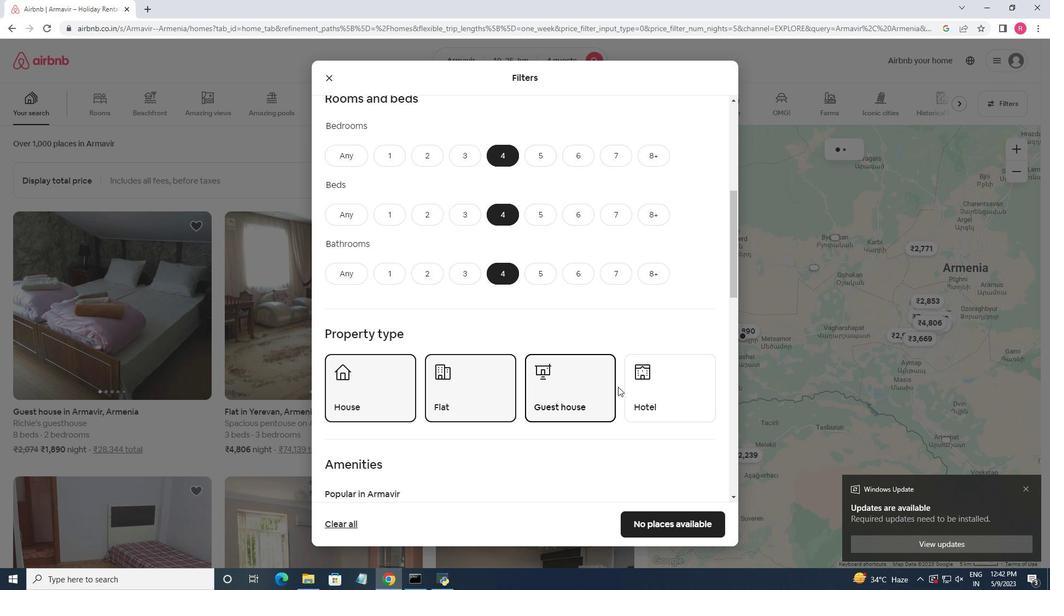 
Action: Mouse pressed left at (648, 387)
Screenshot: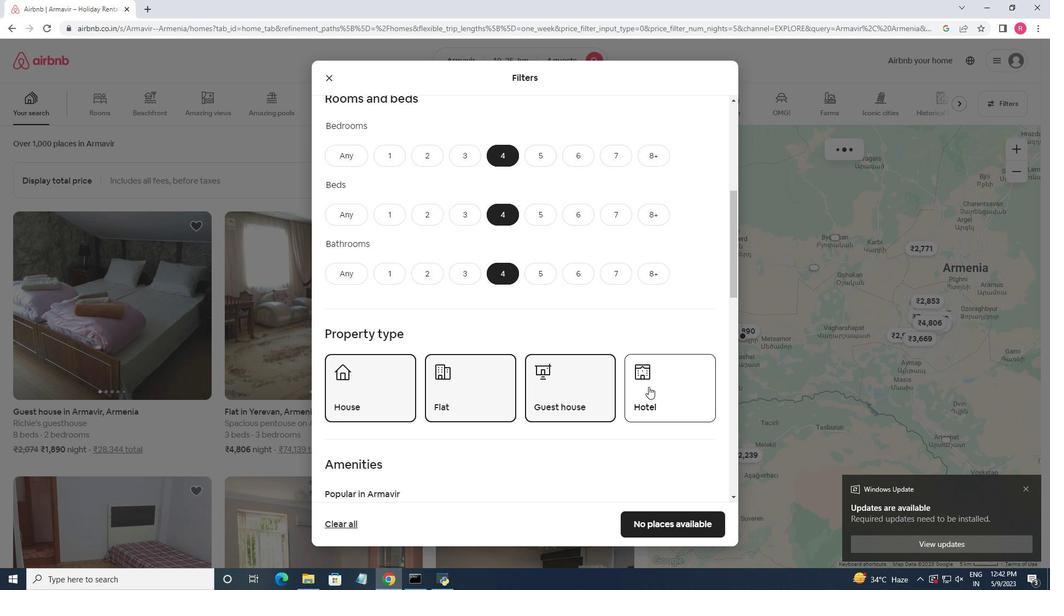 
Action: Mouse moved to (592, 333)
Screenshot: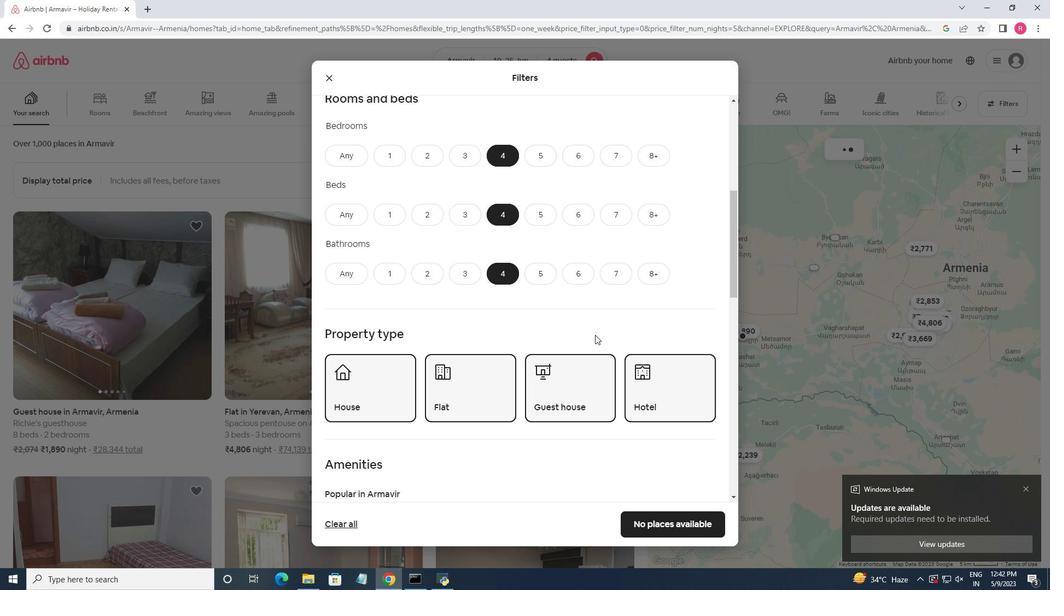 
Action: Mouse scrolled (592, 333) with delta (0, 0)
Screenshot: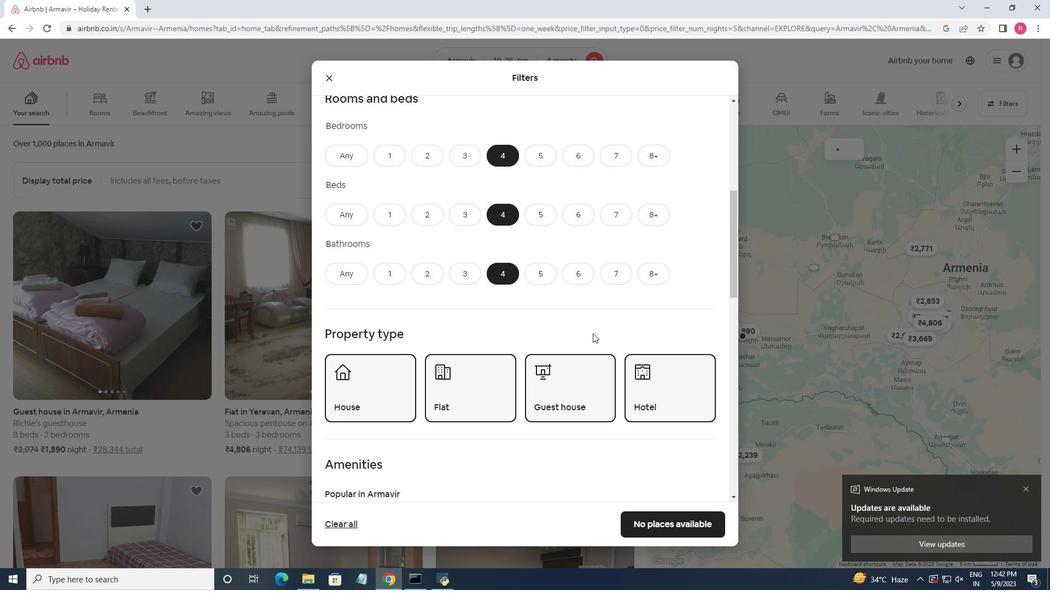 
Action: Mouse scrolled (592, 333) with delta (0, 0)
Screenshot: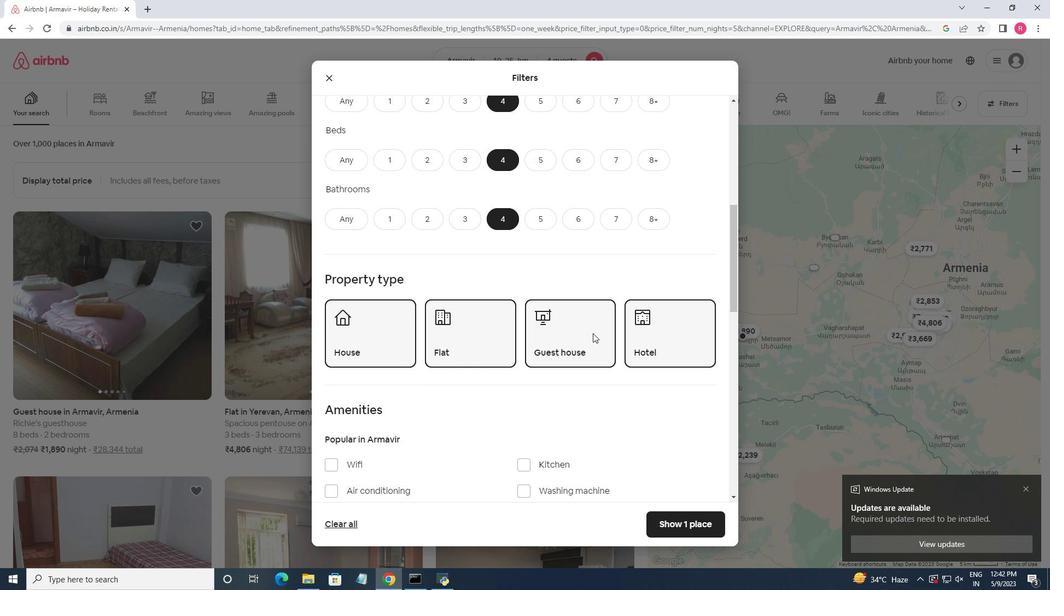 
Action: Mouse moved to (333, 408)
Screenshot: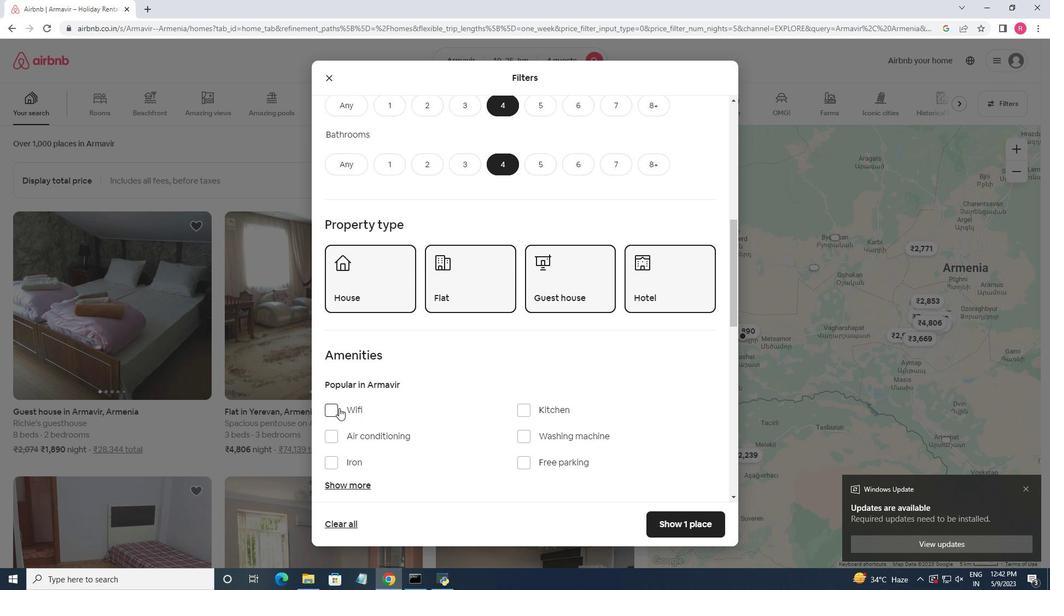 
Action: Mouse pressed left at (333, 408)
Screenshot: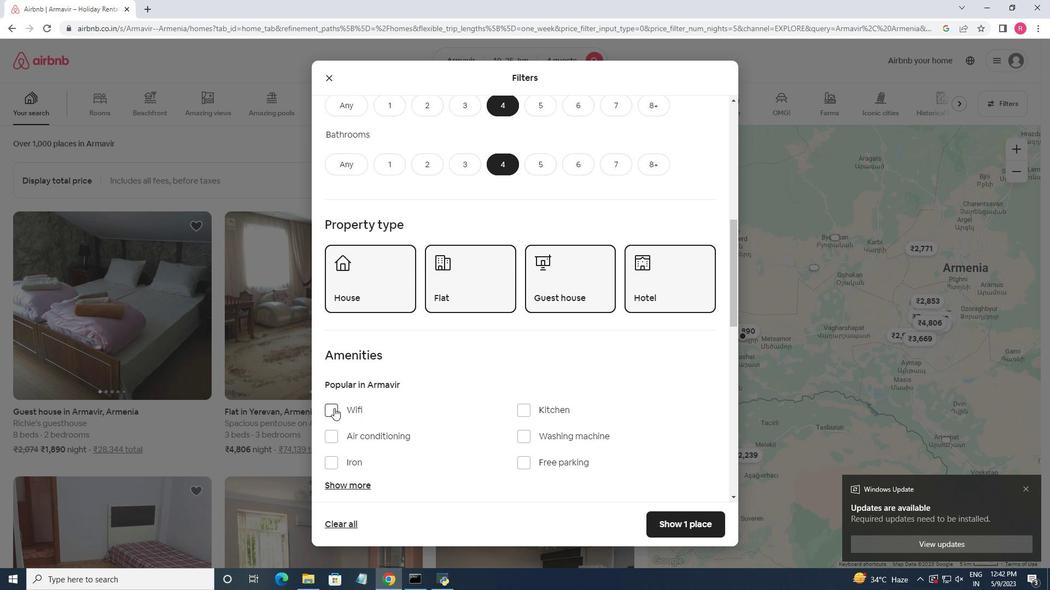 
Action: Mouse moved to (428, 402)
Screenshot: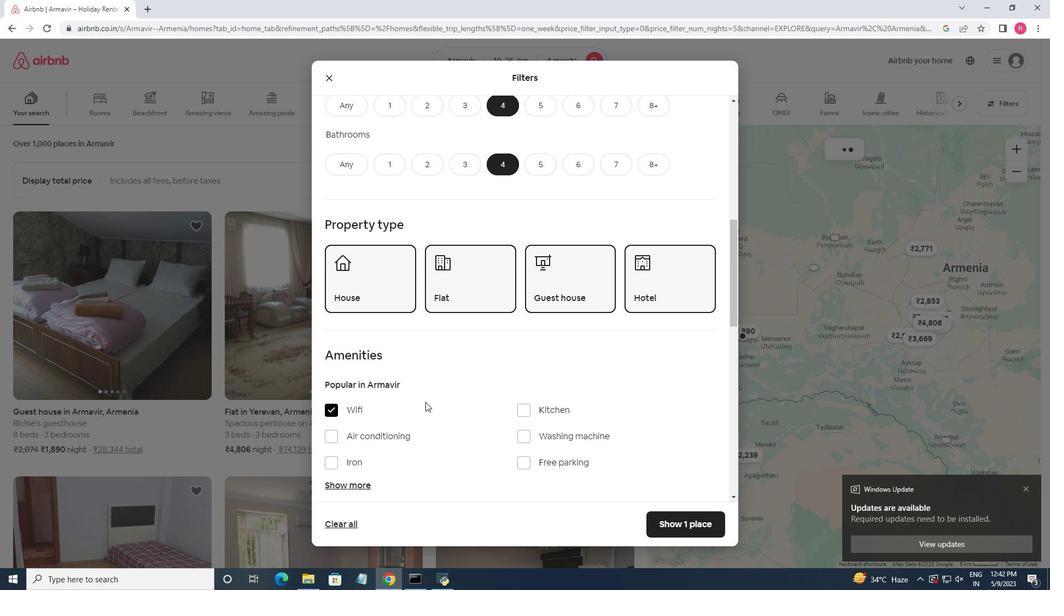
Action: Mouse scrolled (428, 401) with delta (0, 0)
Screenshot: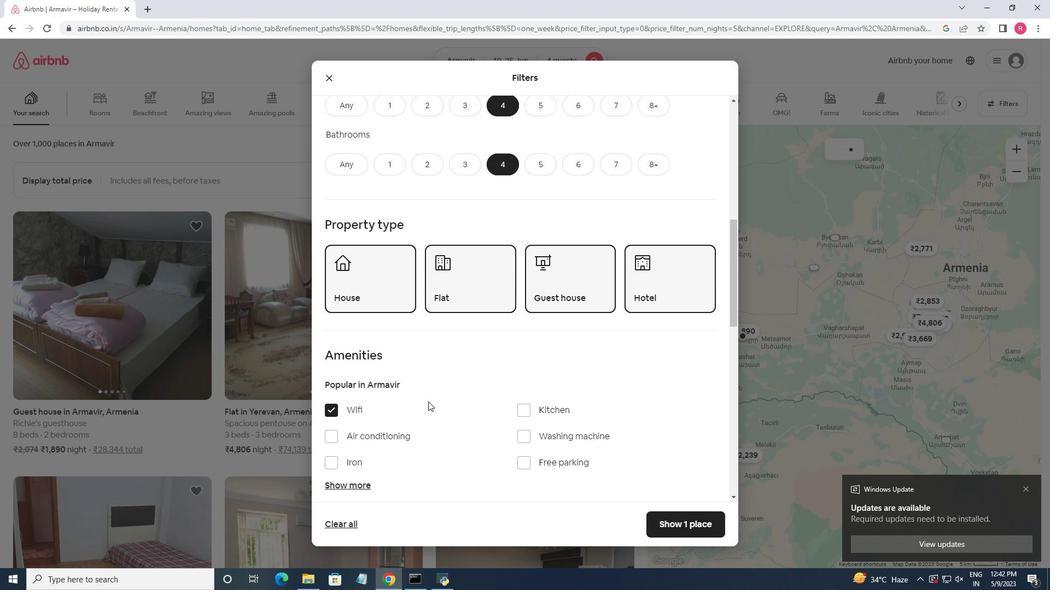 
Action: Mouse moved to (365, 432)
Screenshot: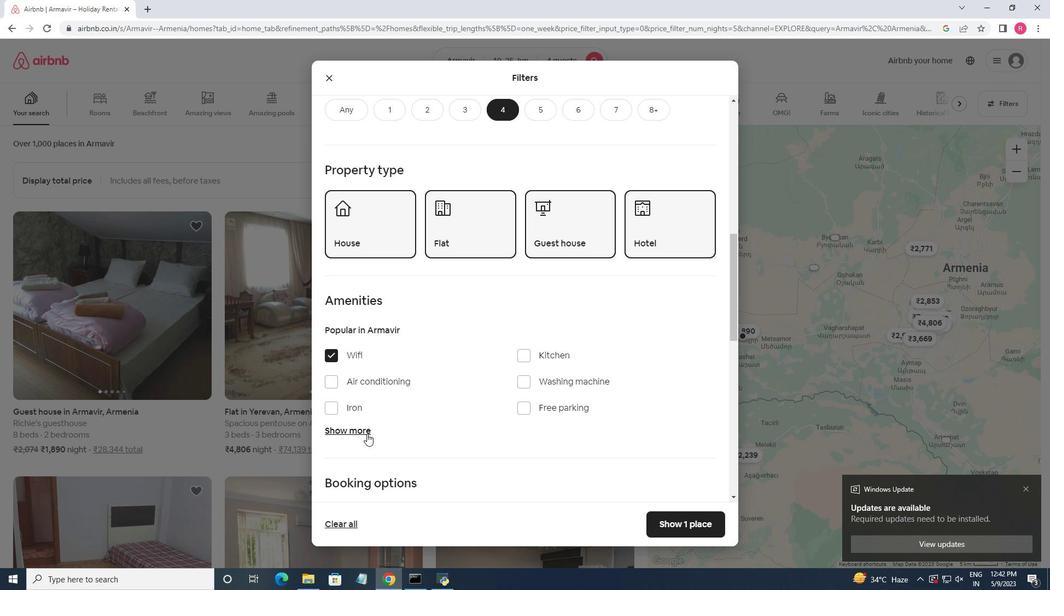 
Action: Mouse pressed left at (365, 432)
Screenshot: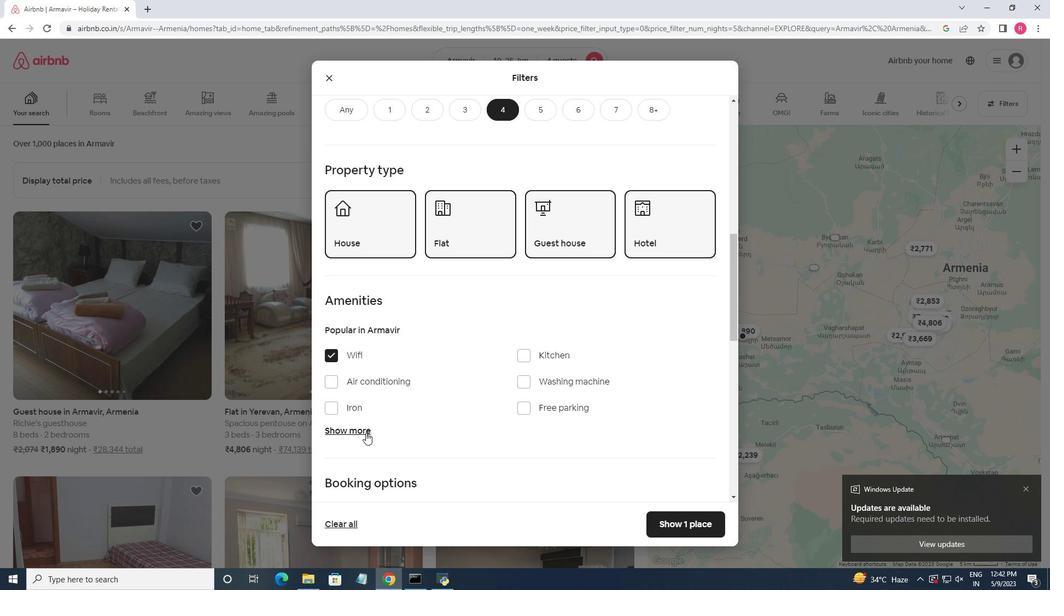 
Action: Mouse moved to (528, 406)
Screenshot: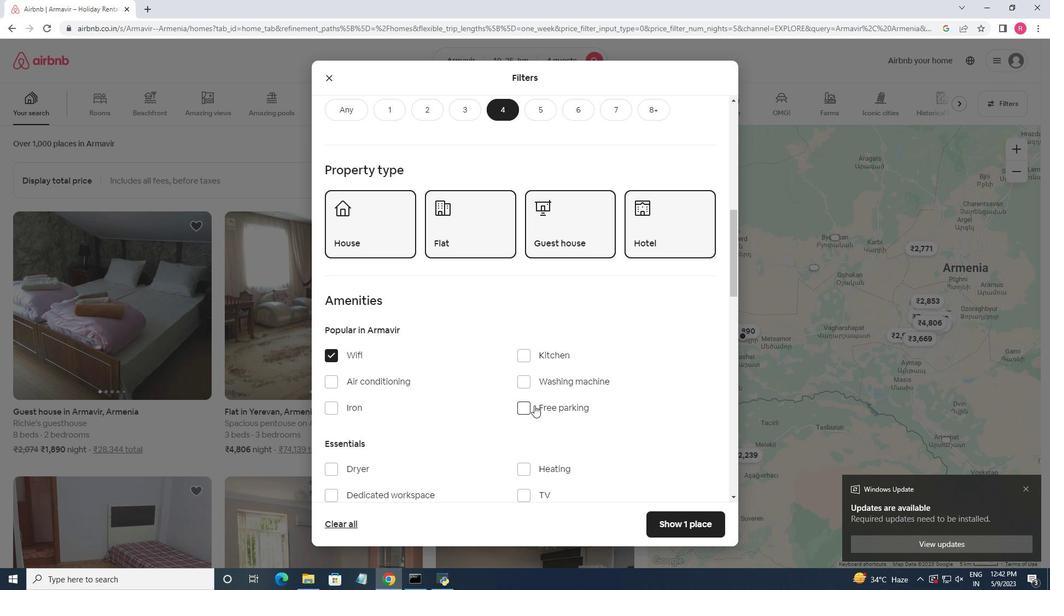 
Action: Mouse pressed left at (528, 406)
Screenshot: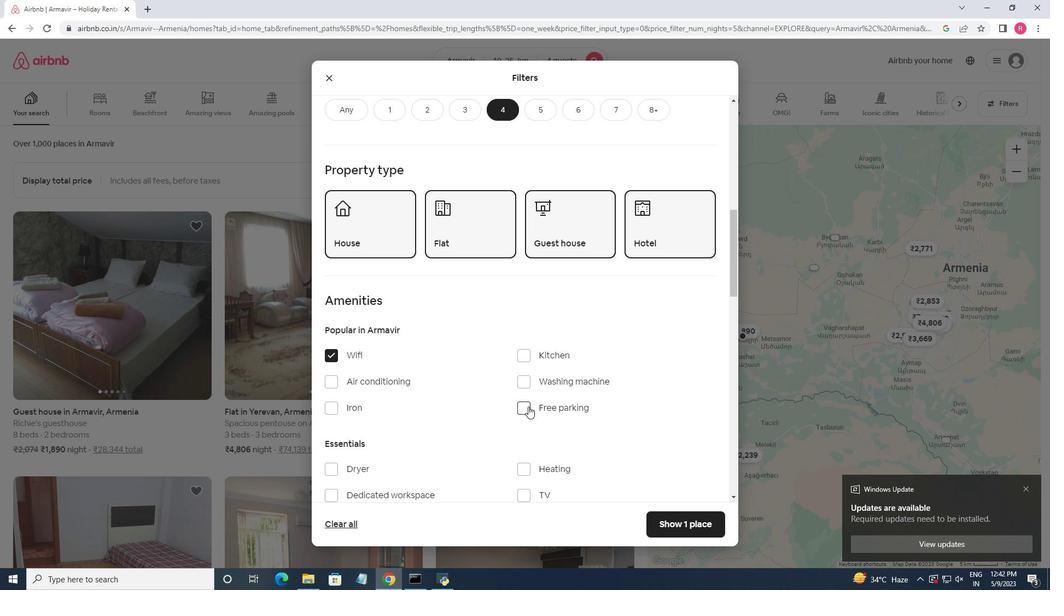 
Action: Mouse moved to (472, 369)
Screenshot: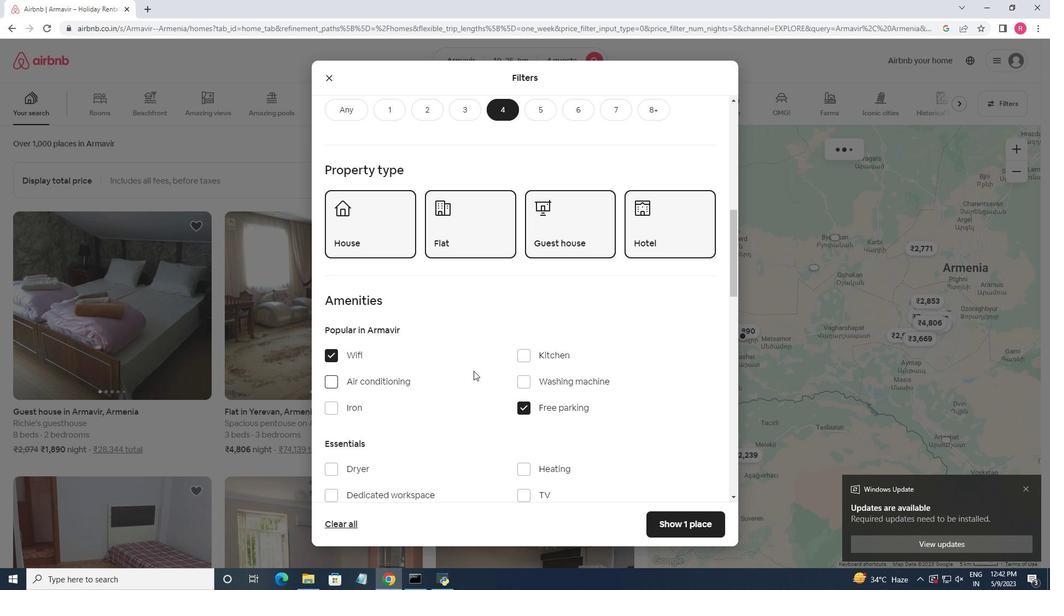 
Action: Mouse scrolled (472, 368) with delta (0, 0)
Screenshot: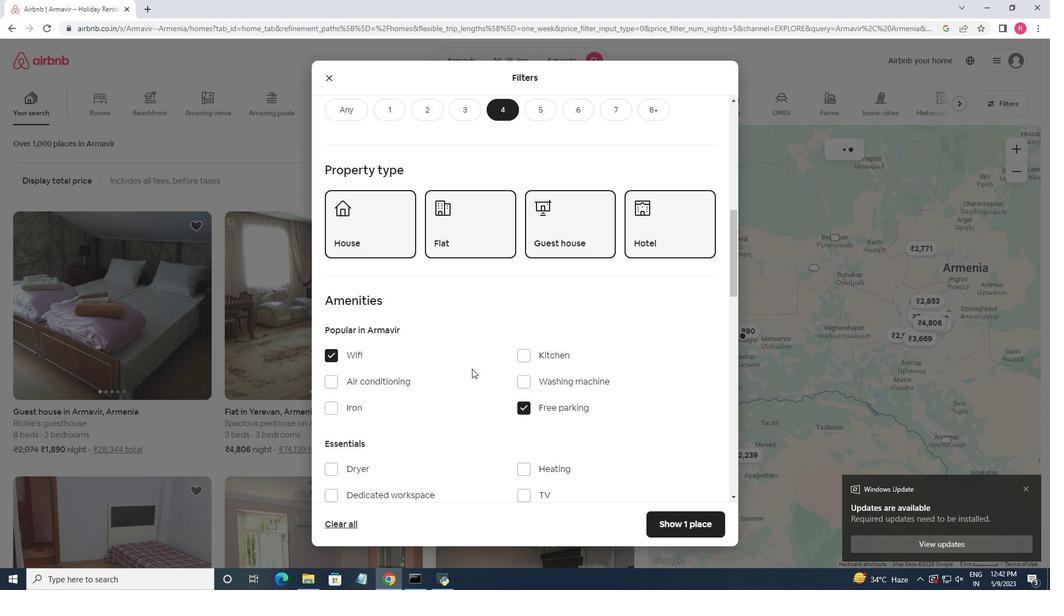 
Action: Mouse moved to (472, 369)
Screenshot: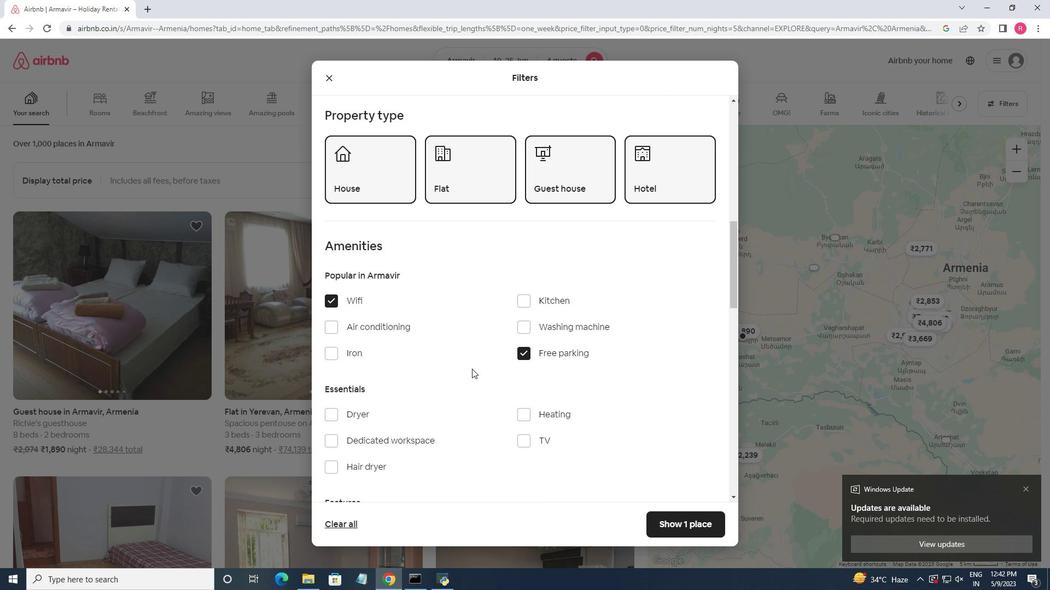 
Action: Mouse scrolled (472, 369) with delta (0, 0)
Screenshot: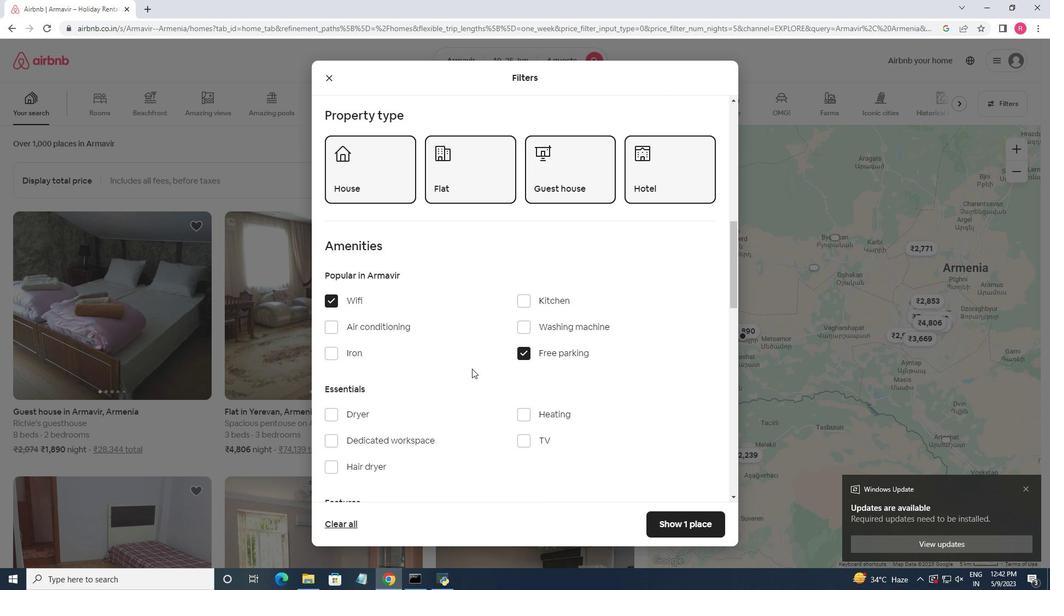 
Action: Mouse moved to (530, 386)
Screenshot: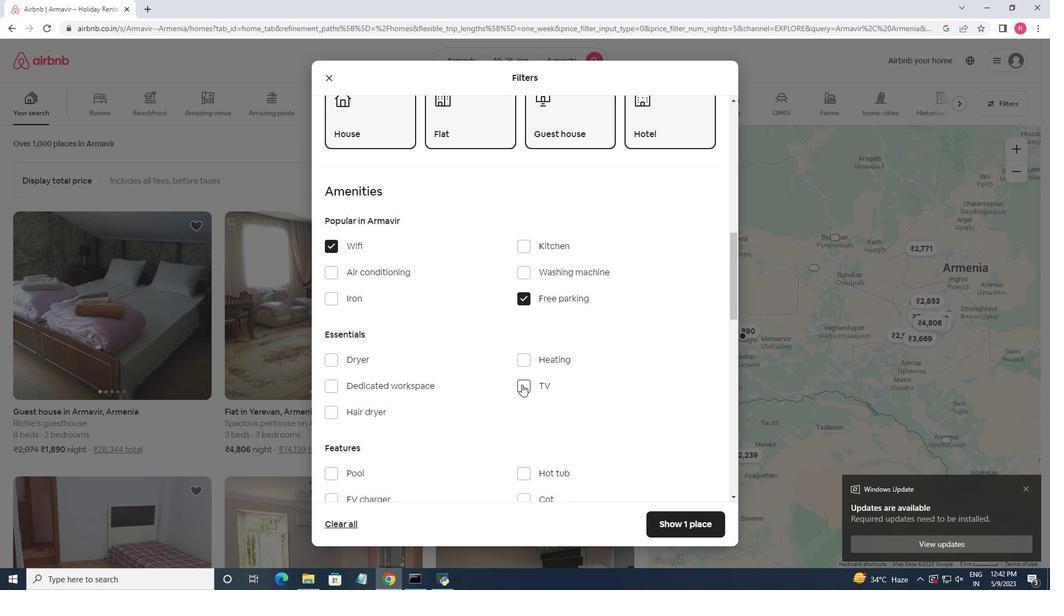 
Action: Mouse pressed left at (530, 386)
Screenshot: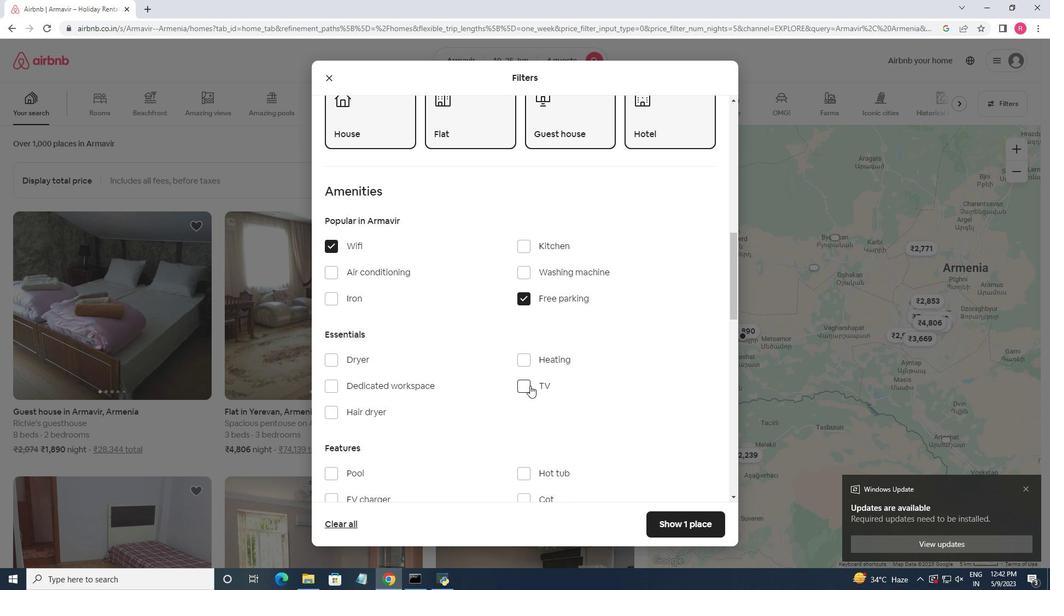 
Action: Mouse moved to (530, 359)
Screenshot: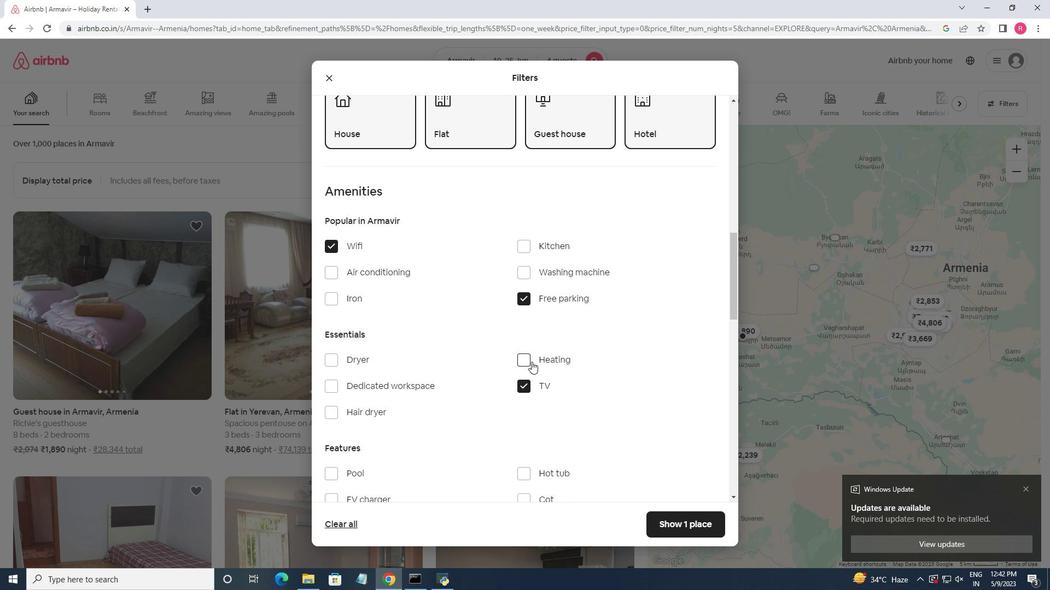 
Action: Mouse pressed left at (530, 359)
Screenshot: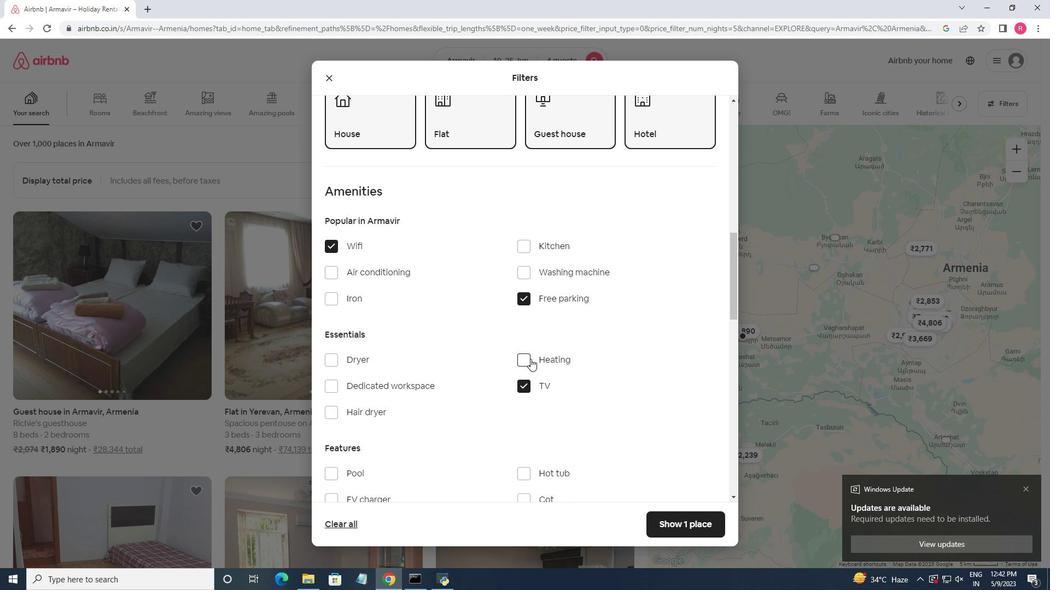 
Action: Mouse moved to (460, 359)
Screenshot: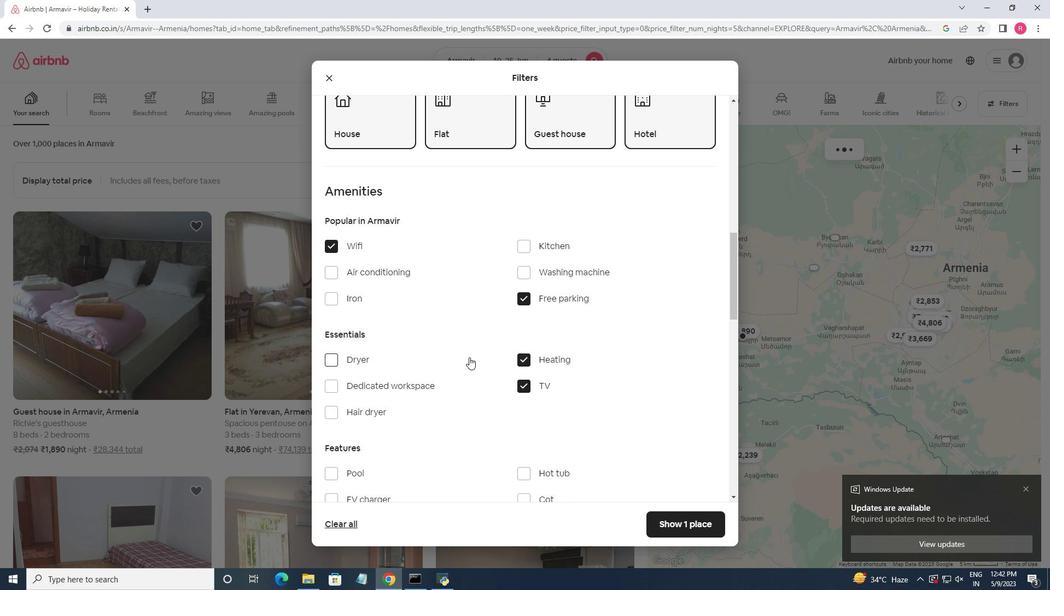 
Action: Mouse scrolled (460, 359) with delta (0, 0)
Screenshot: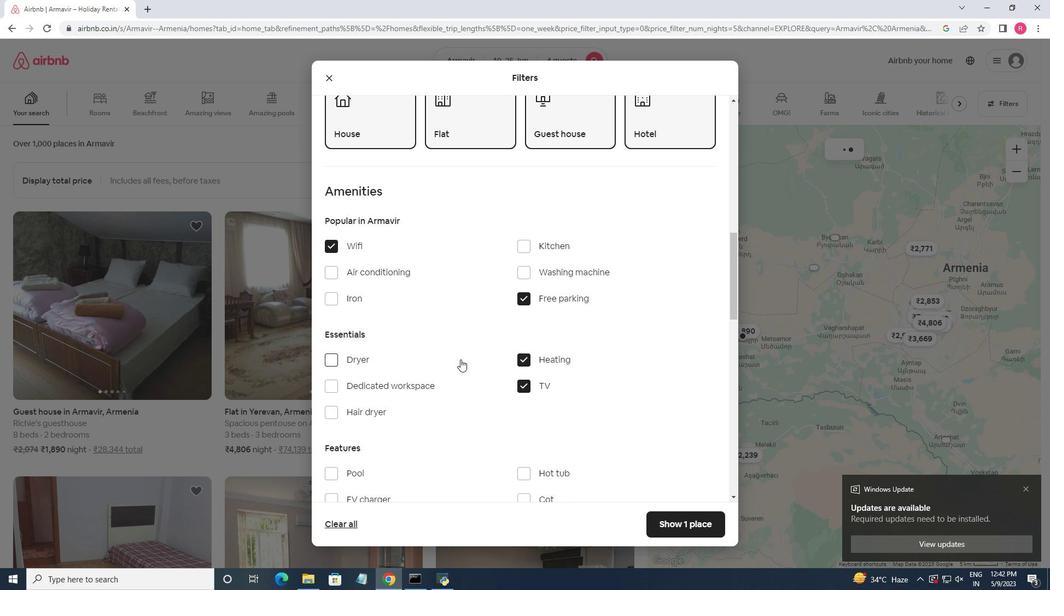 
Action: Mouse scrolled (460, 359) with delta (0, 0)
Screenshot: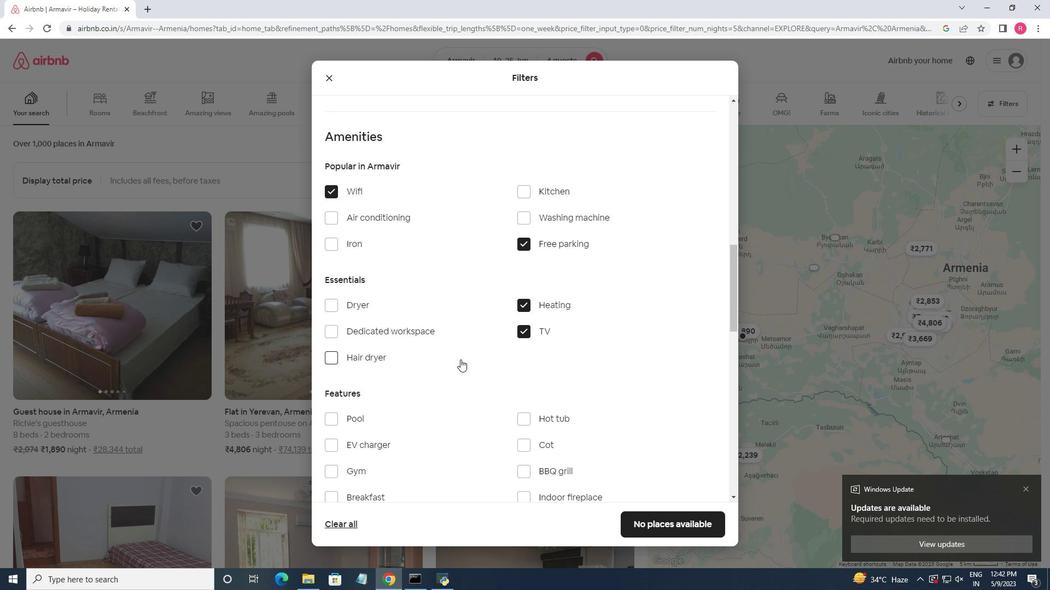 
Action: Mouse moved to (463, 360)
Screenshot: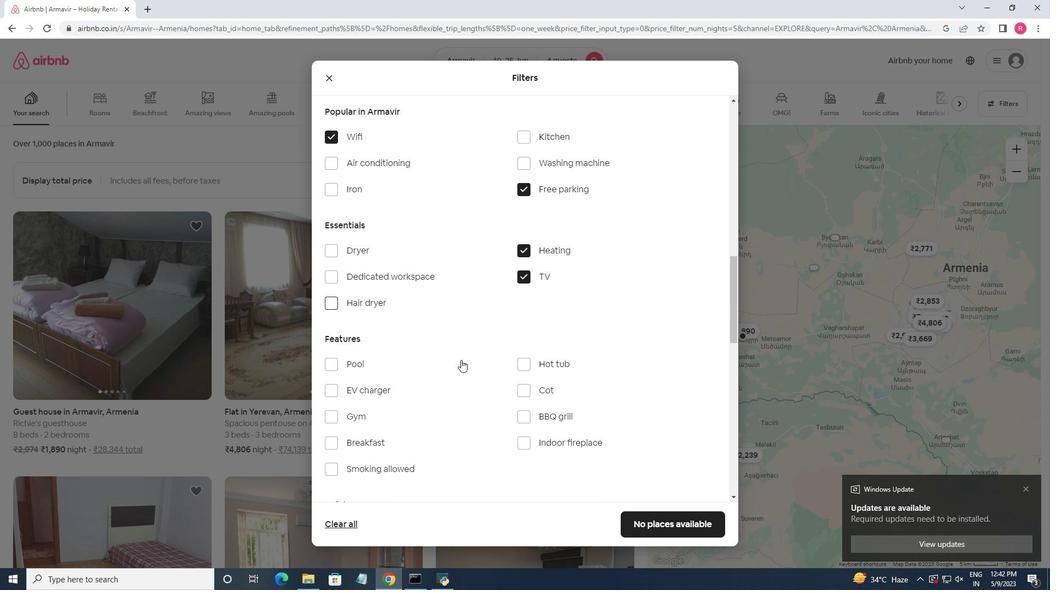 
Action: Mouse scrolled (463, 359) with delta (0, 0)
Screenshot: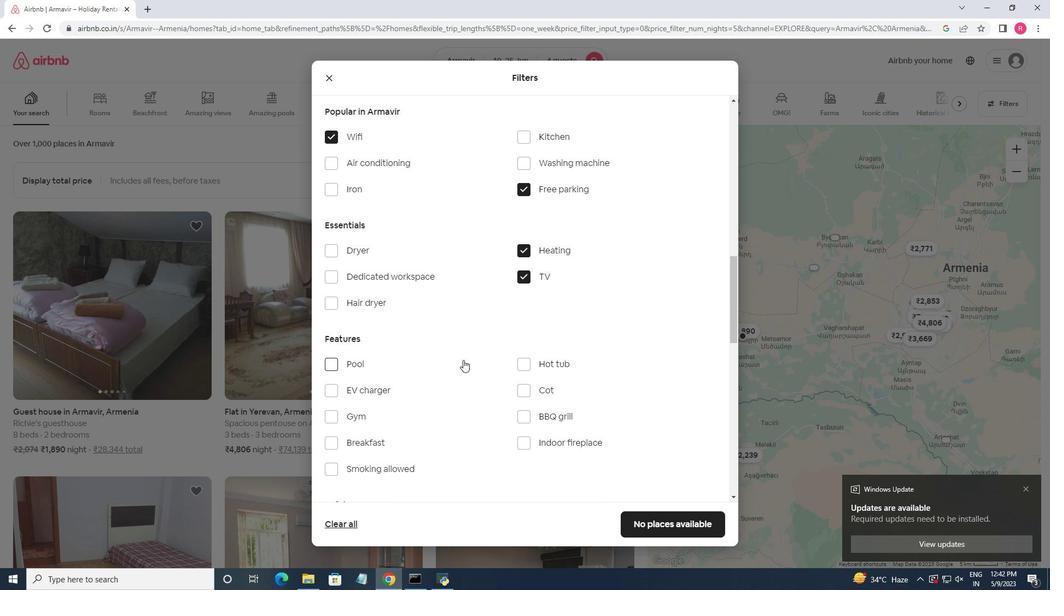 
Action: Mouse moved to (332, 361)
Screenshot: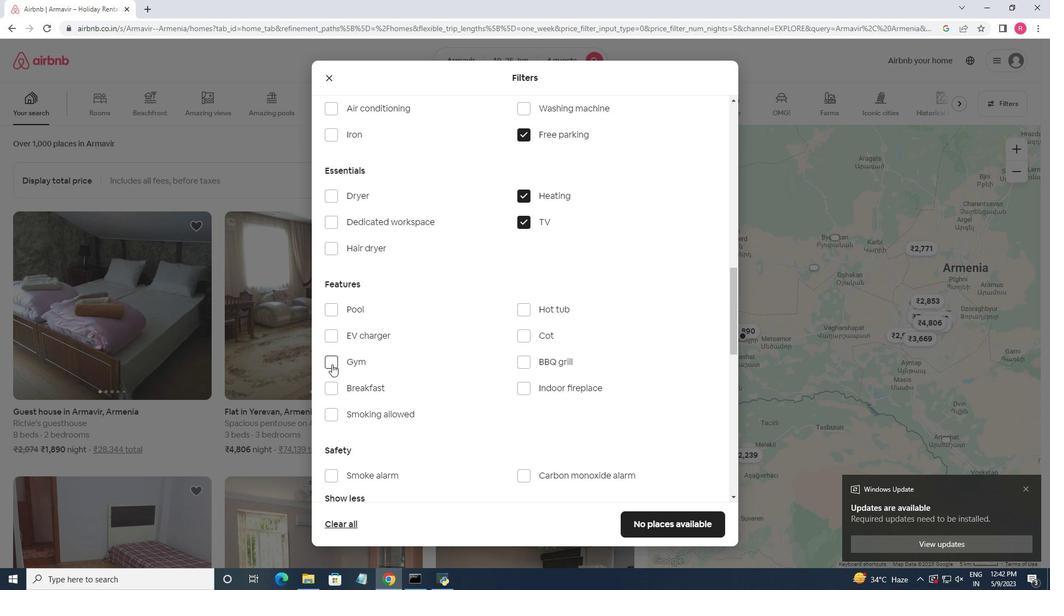
Action: Mouse pressed left at (332, 361)
Screenshot: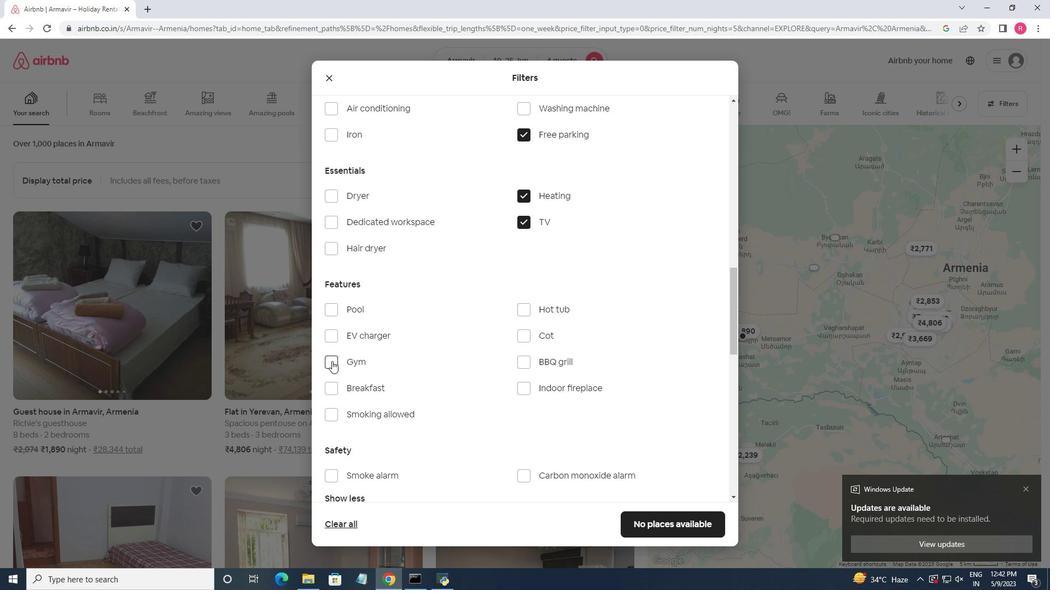 
Action: Mouse moved to (458, 335)
Screenshot: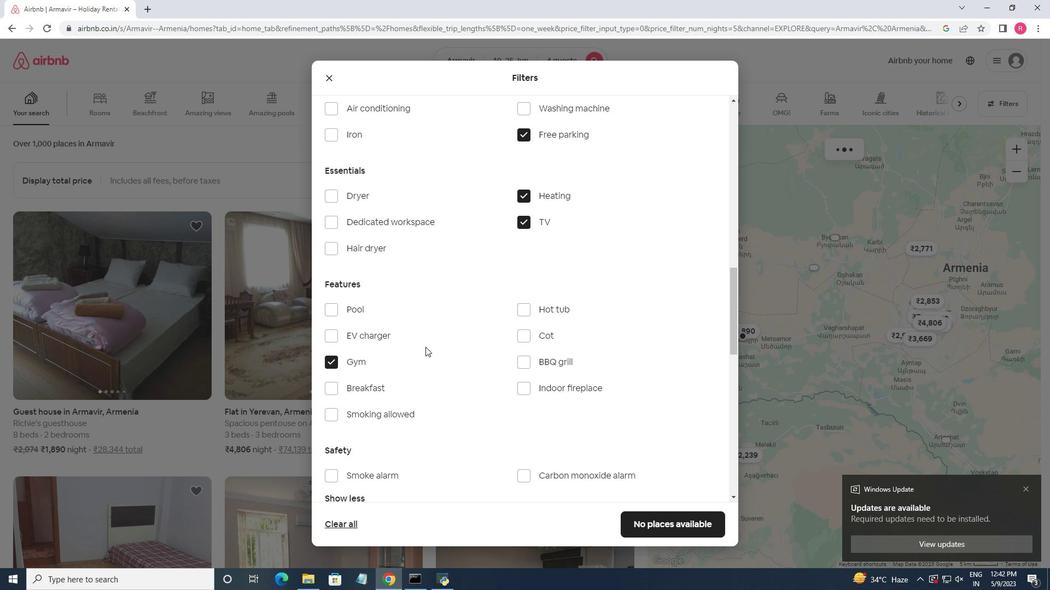 
Action: Mouse scrolled (458, 335) with delta (0, 0)
Screenshot: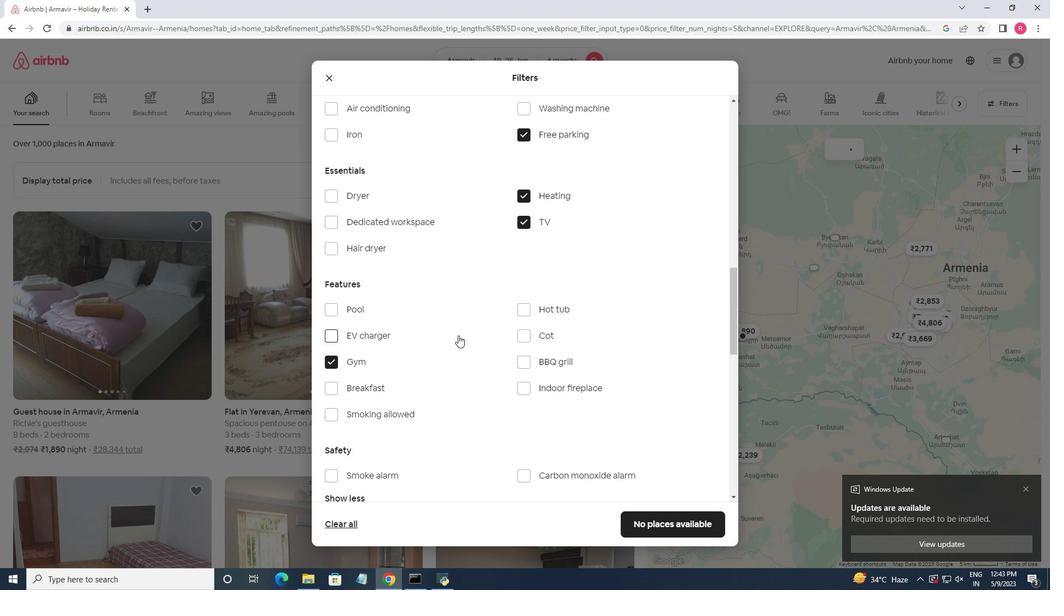 
Action: Mouse moved to (521, 258)
Screenshot: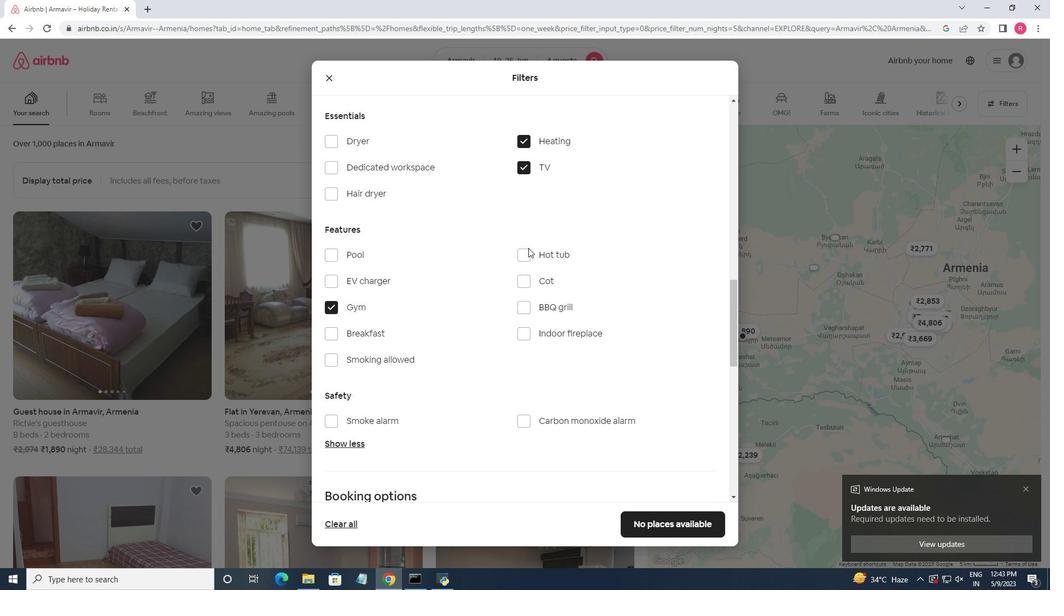 
Action: Mouse pressed left at (521, 258)
Screenshot: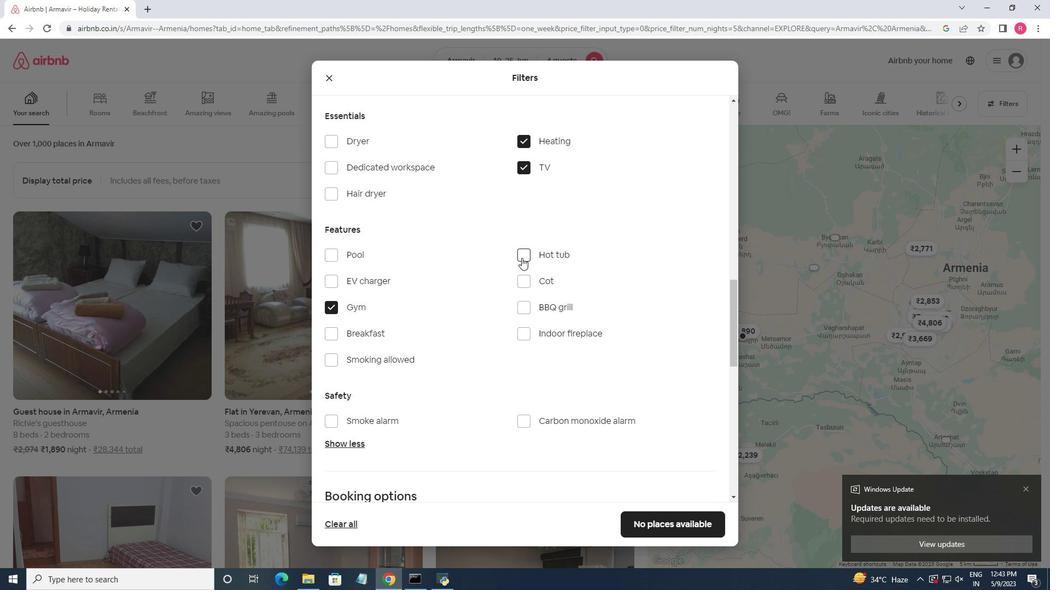 
Action: Mouse moved to (477, 335)
Screenshot: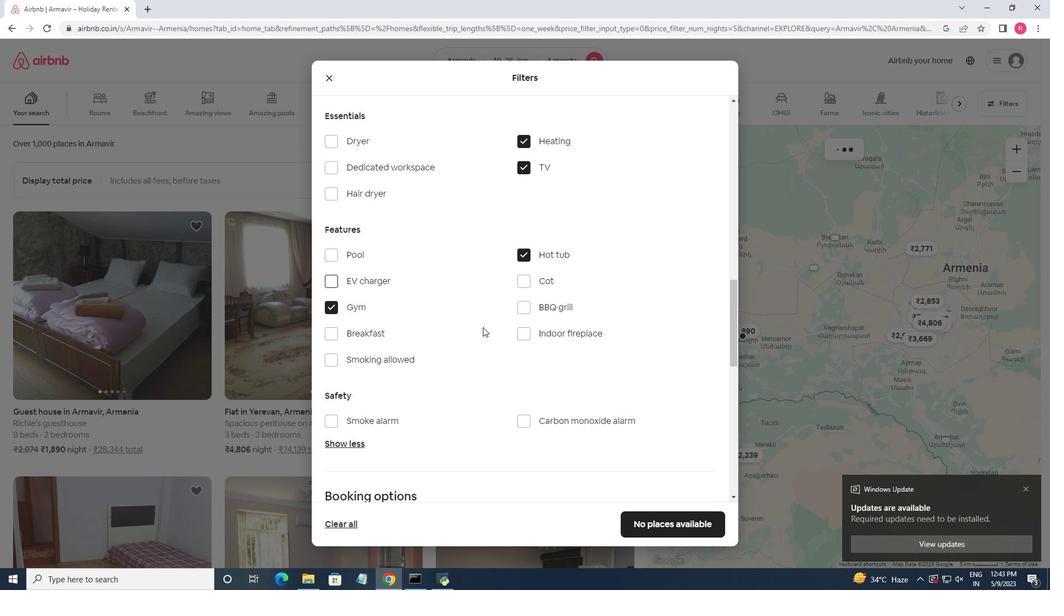 
Action: Mouse scrolled (477, 334) with delta (0, 0)
Screenshot: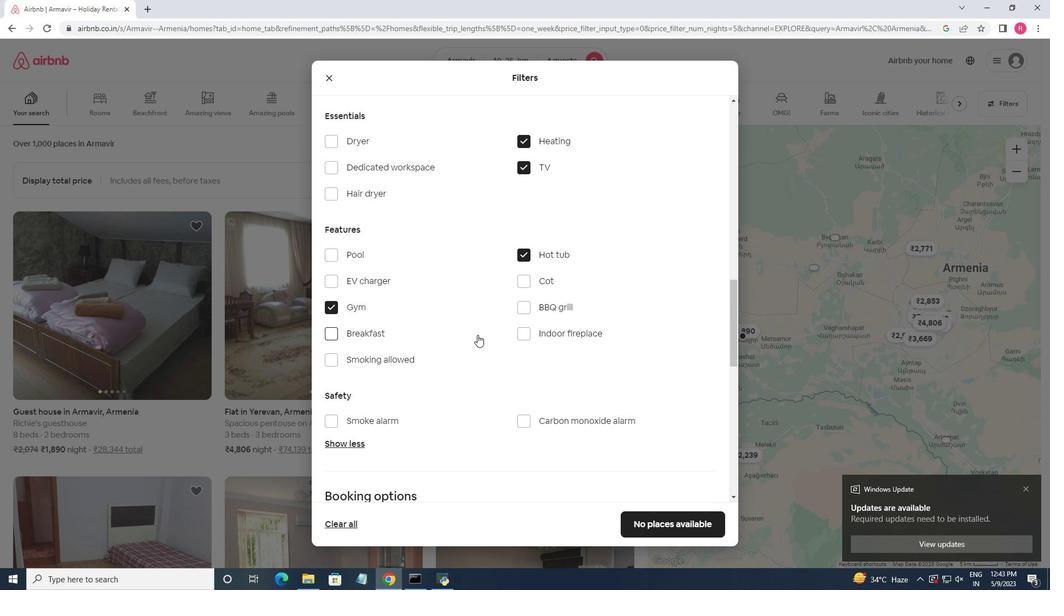 
Action: Mouse moved to (329, 305)
Screenshot: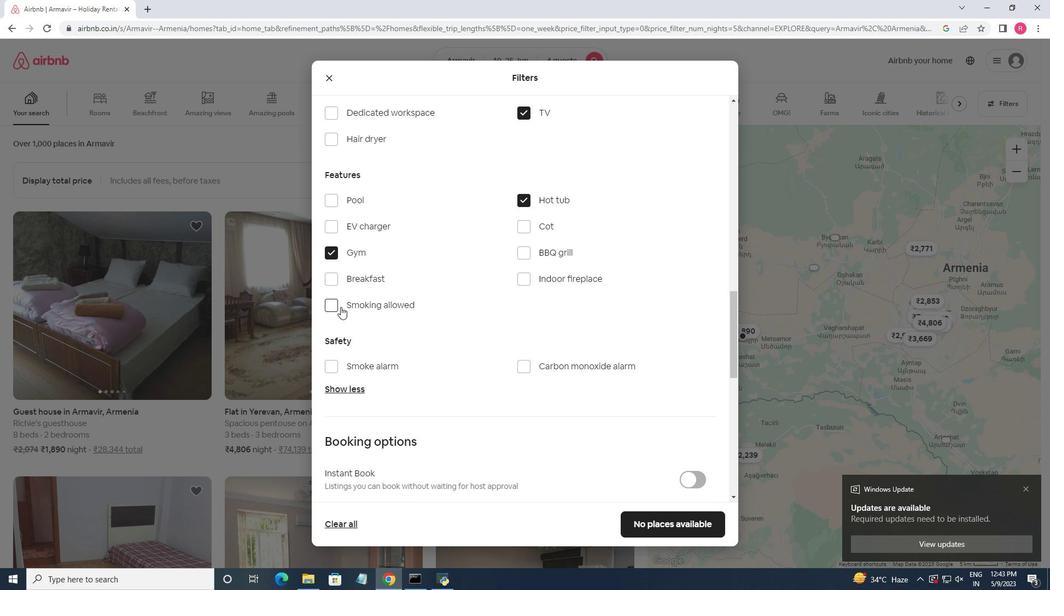 
Action: Mouse pressed left at (329, 305)
Screenshot: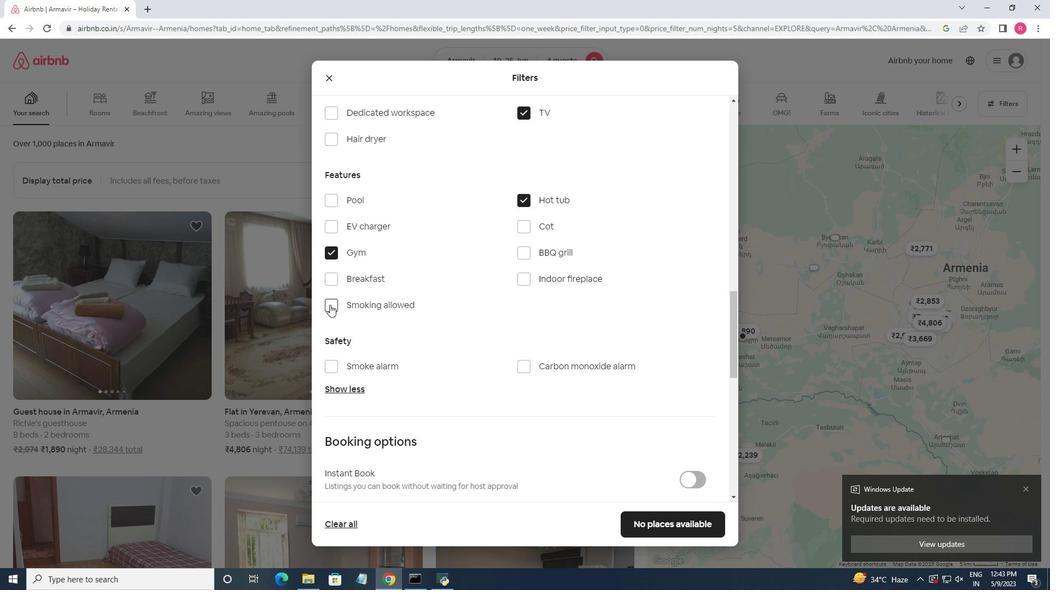 
Action: Mouse moved to (477, 305)
Screenshot: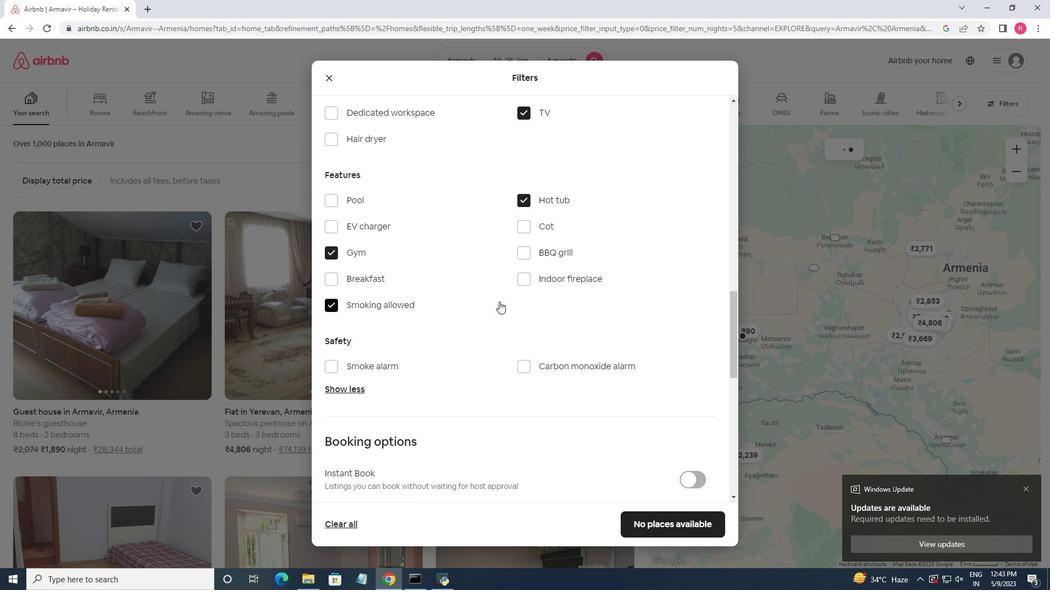 
Action: Mouse scrolled (477, 305) with delta (0, 0)
Screenshot: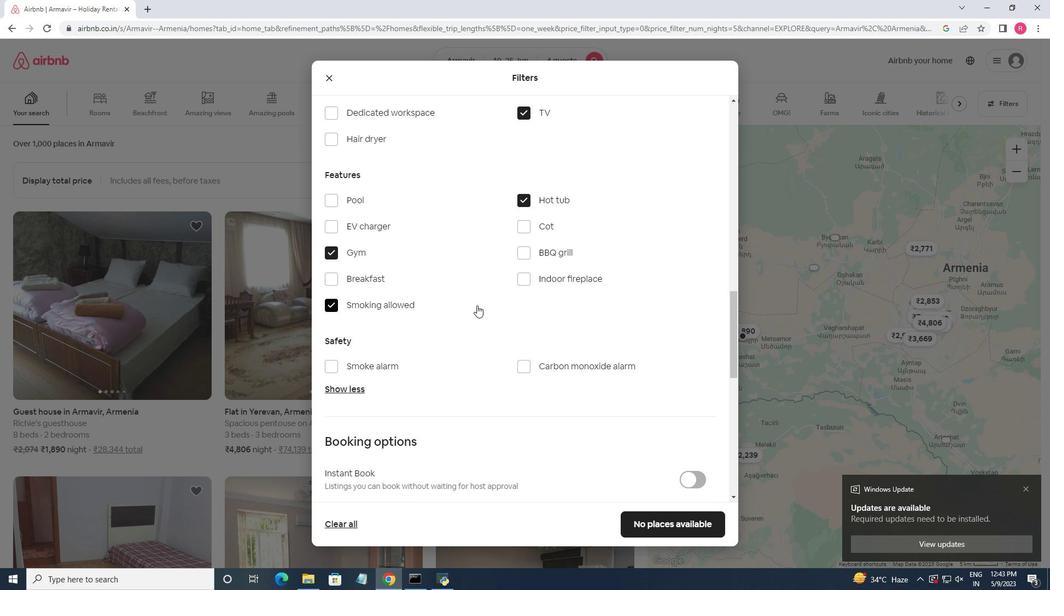 
Action: Mouse moved to (477, 305)
Screenshot: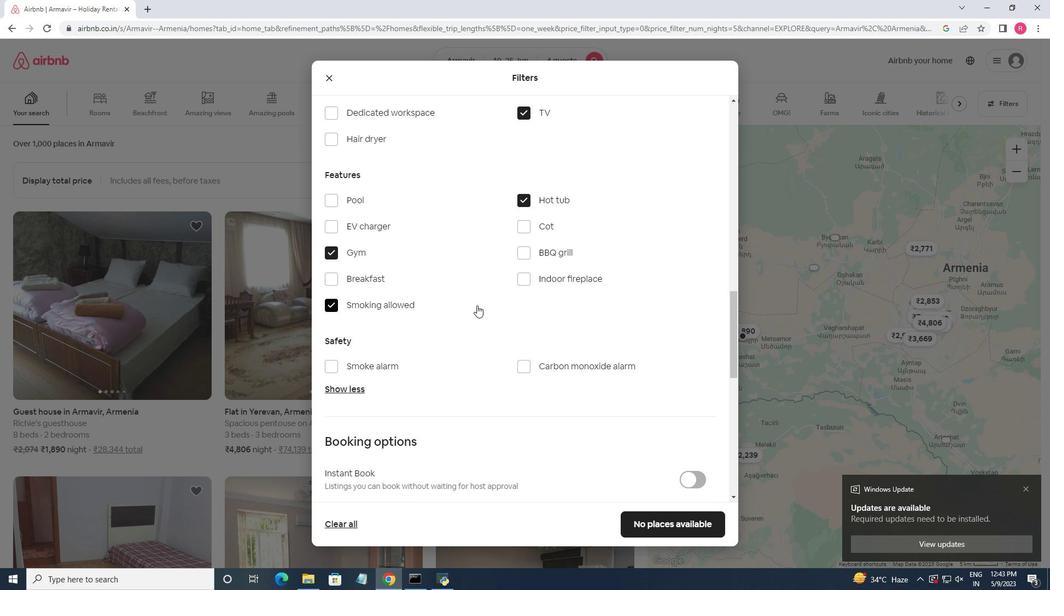 
Action: Mouse scrolled (477, 305) with delta (0, 0)
Screenshot: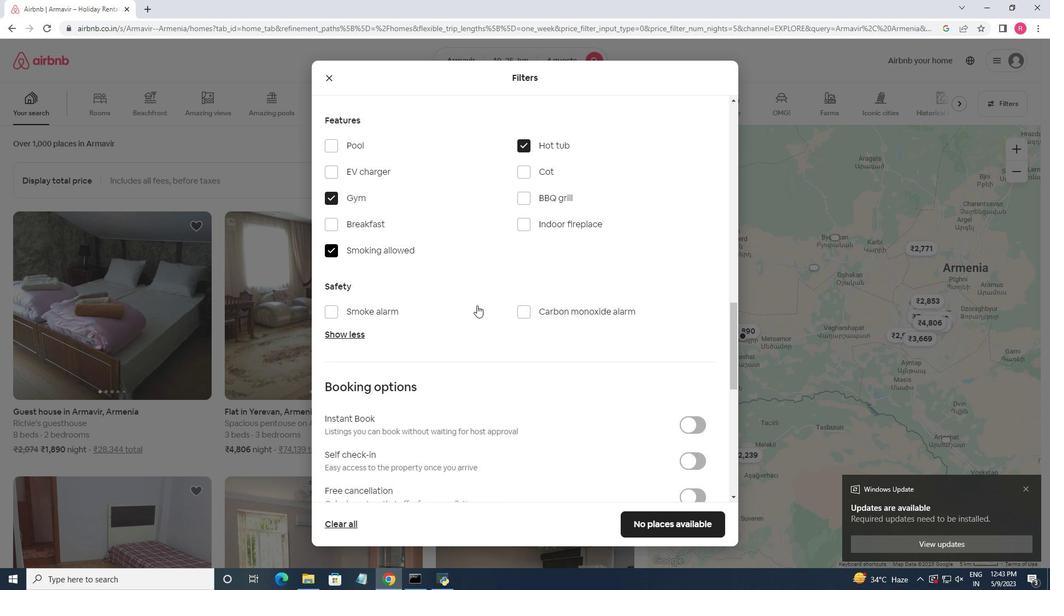 
Action: Mouse scrolled (477, 305) with delta (0, 0)
Screenshot: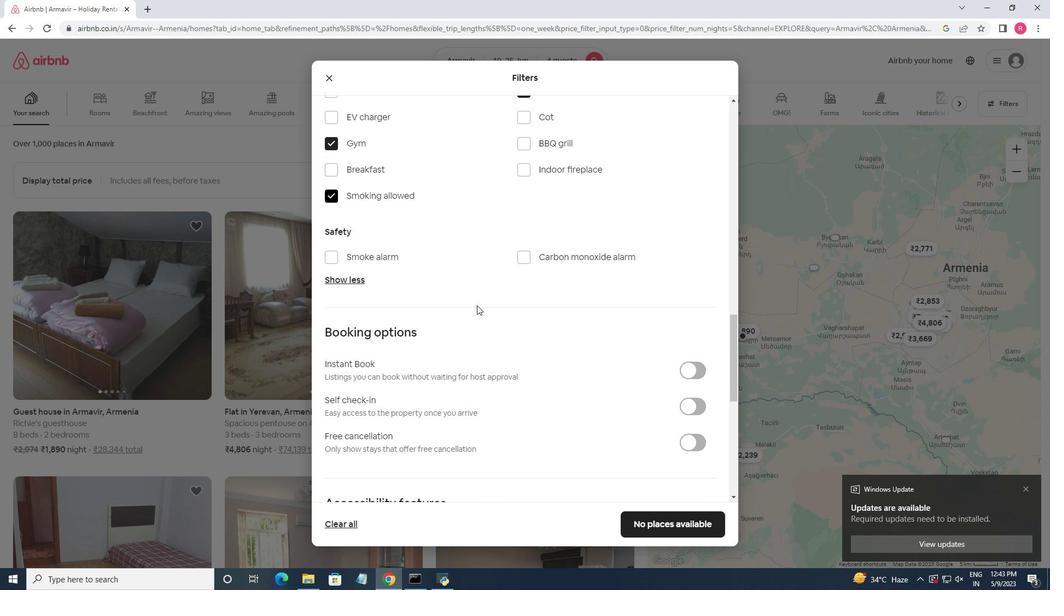 
Action: Mouse moved to (693, 347)
Screenshot: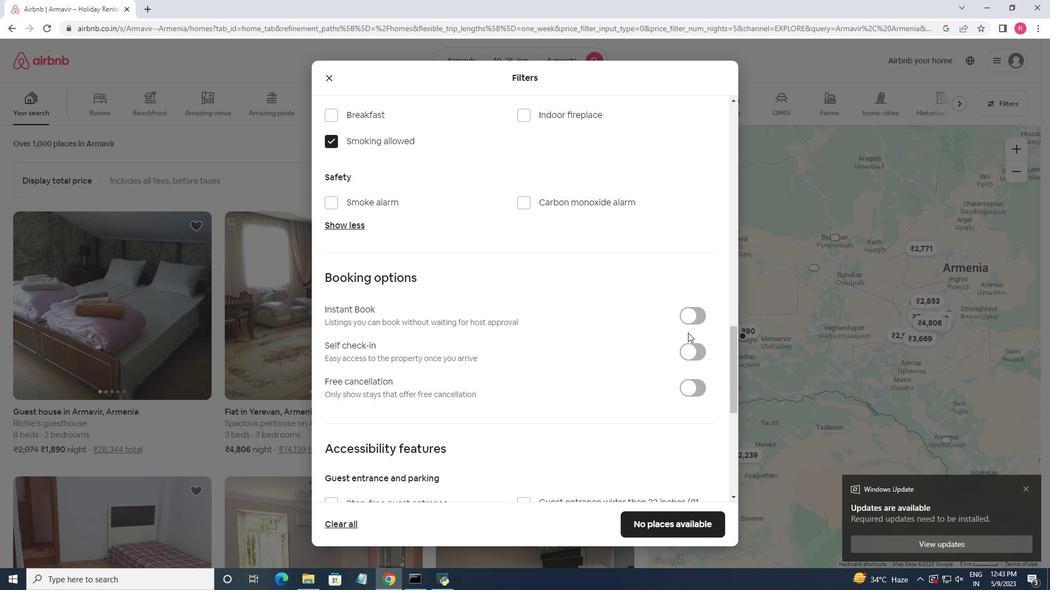 
Action: Mouse pressed left at (693, 347)
Screenshot: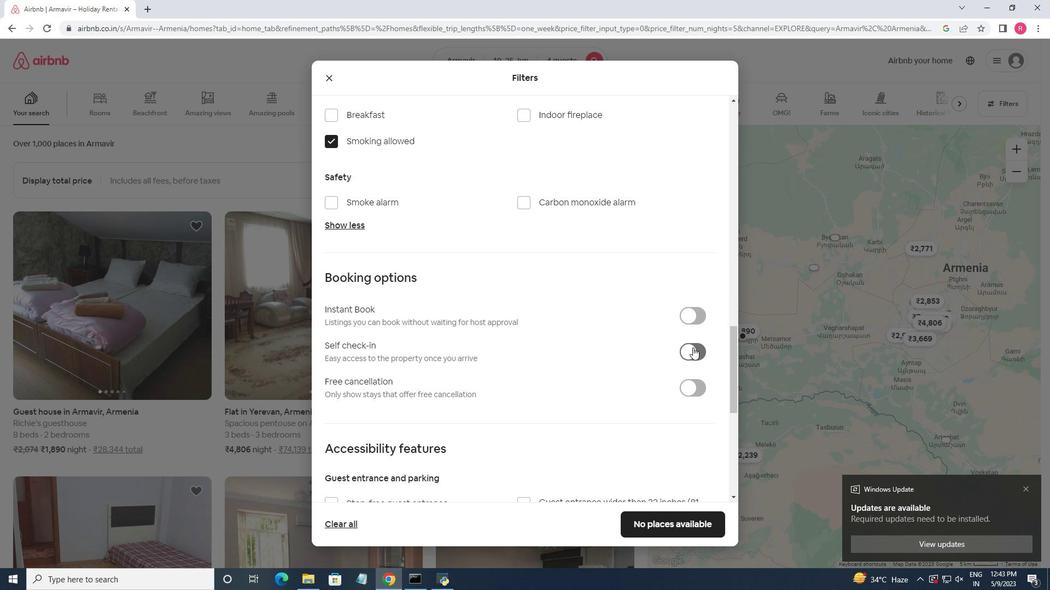 
Action: Mouse moved to (570, 311)
Screenshot: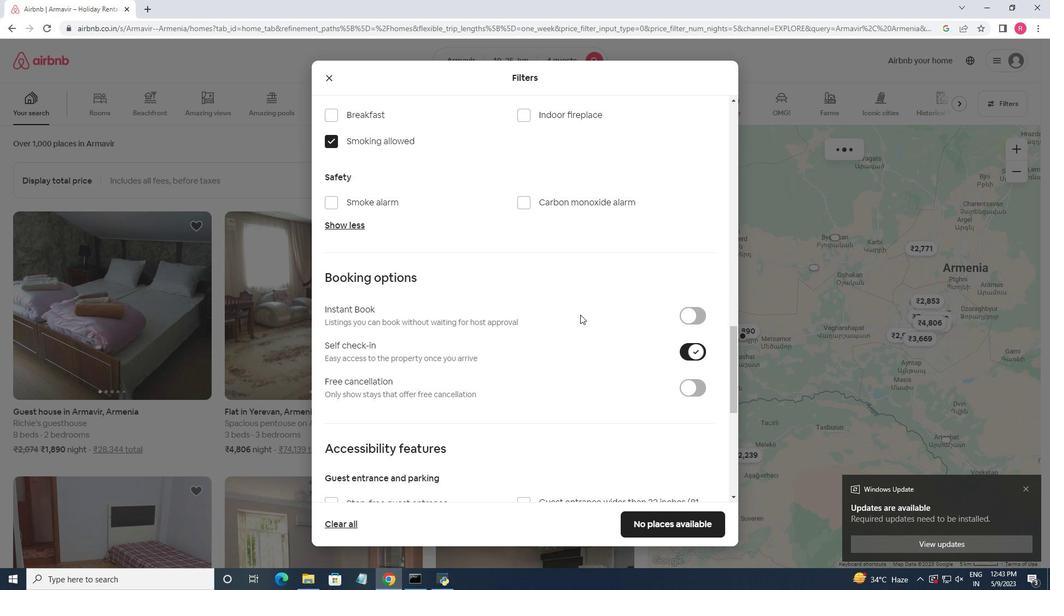 
Action: Mouse scrolled (570, 310) with delta (0, 0)
Screenshot: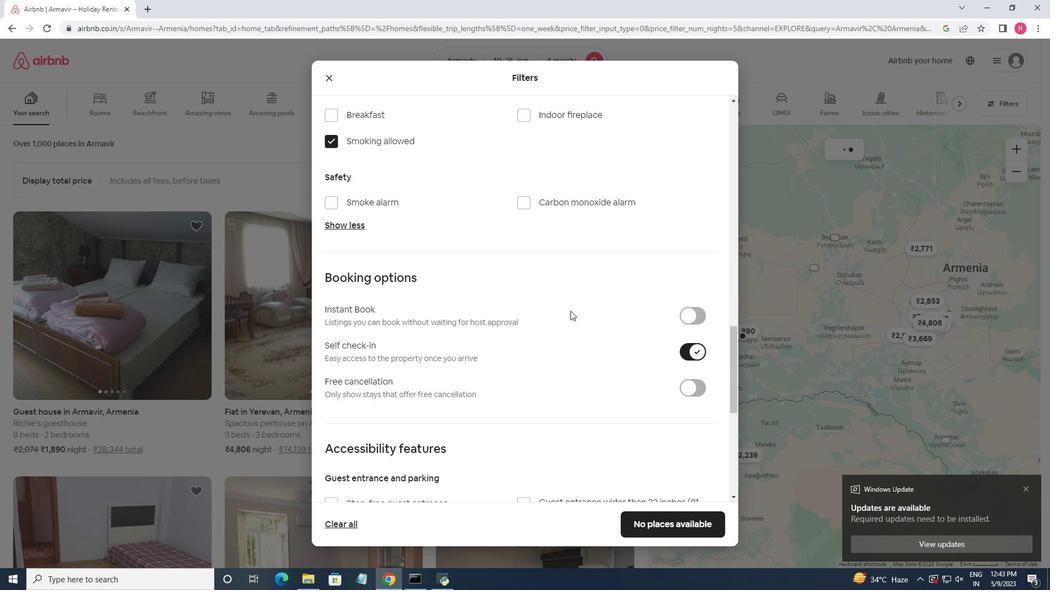 
Action: Mouse scrolled (570, 310) with delta (0, 0)
Screenshot: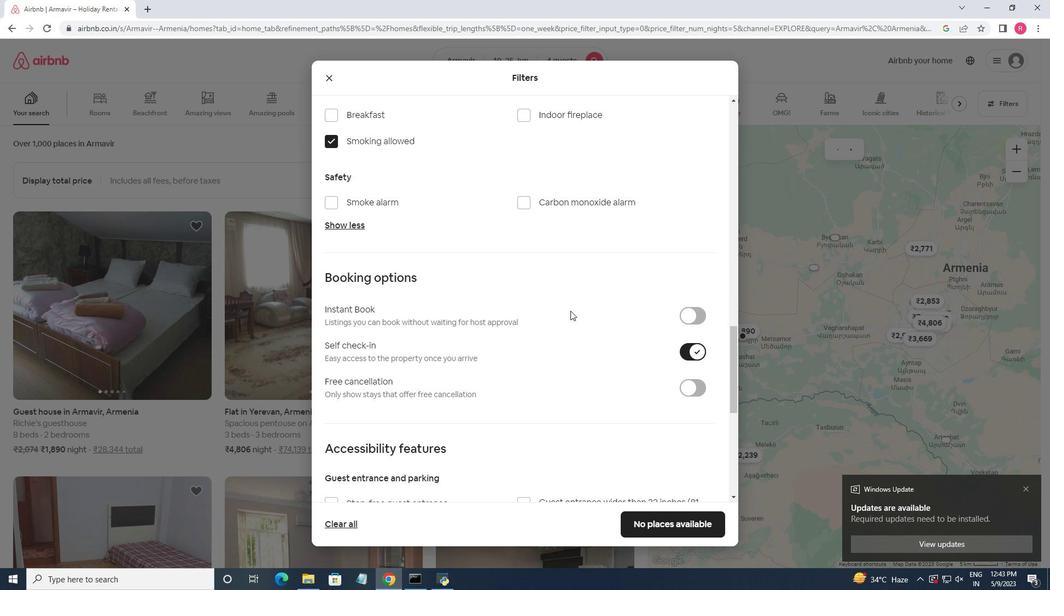 
Action: Mouse scrolled (570, 310) with delta (0, 0)
Screenshot: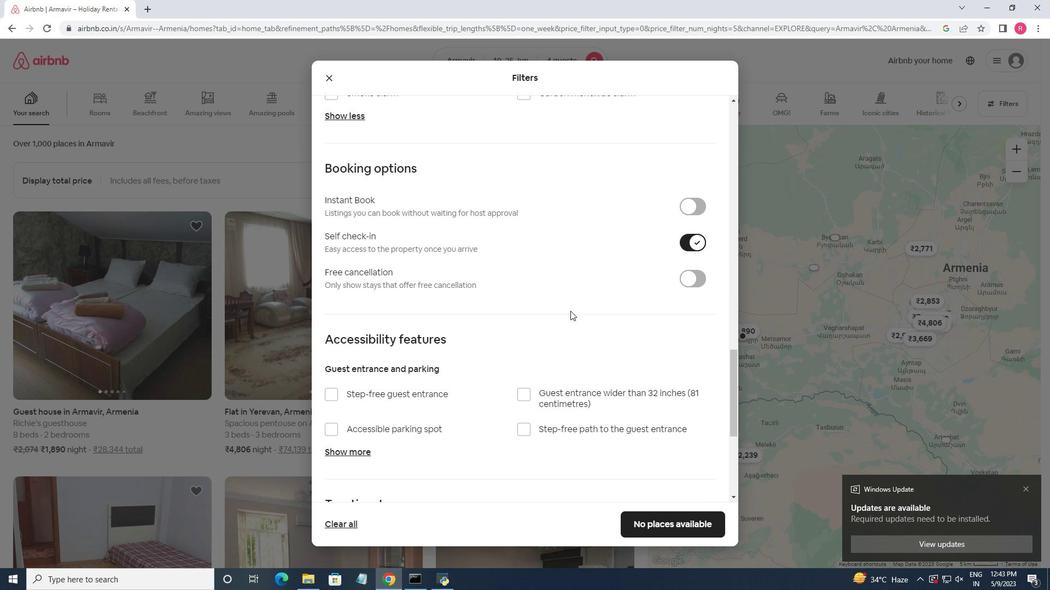 
Action: Mouse scrolled (570, 310) with delta (0, 0)
Screenshot: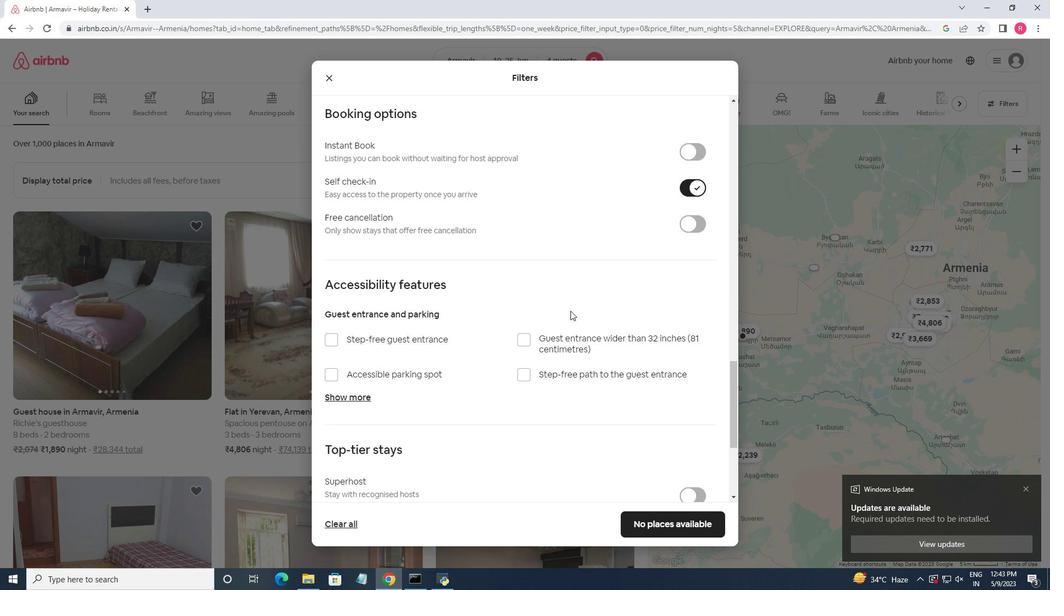 
Action: Mouse scrolled (570, 310) with delta (0, 0)
Screenshot: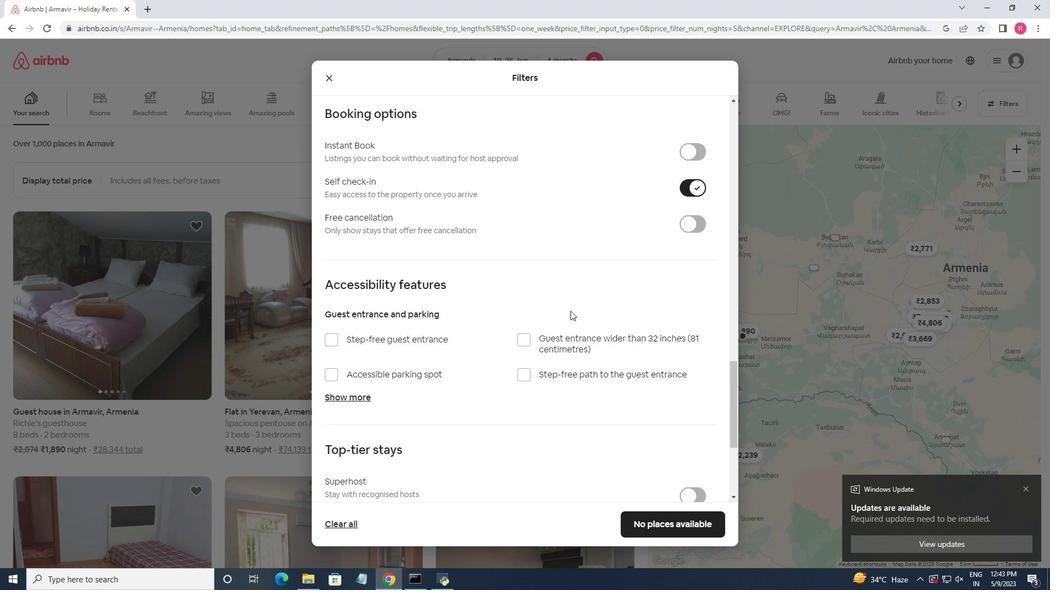 
Action: Mouse scrolled (570, 310) with delta (0, 0)
Screenshot: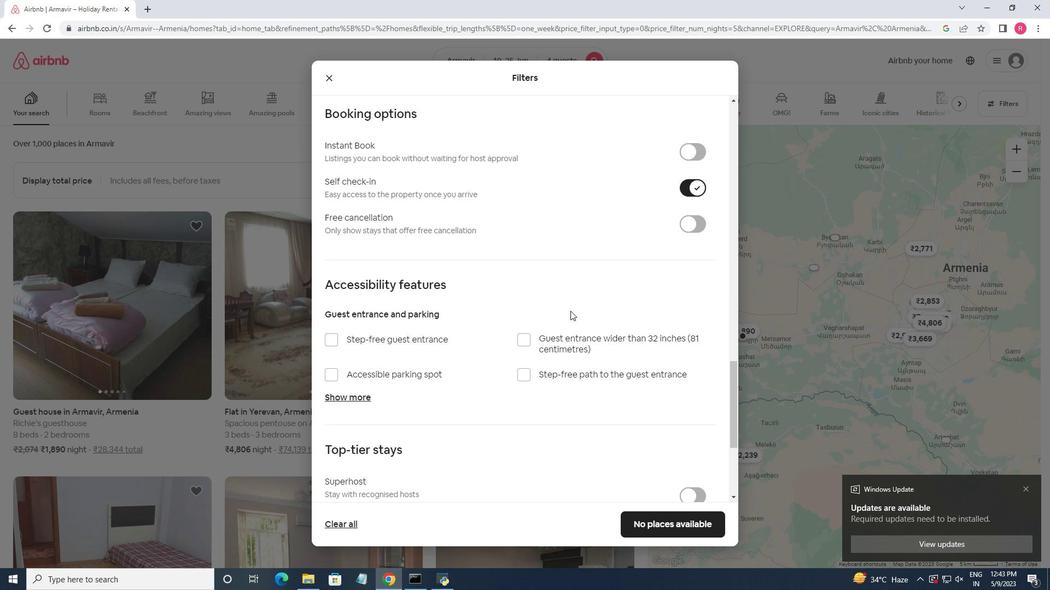 
Action: Mouse moved to (571, 311)
Screenshot: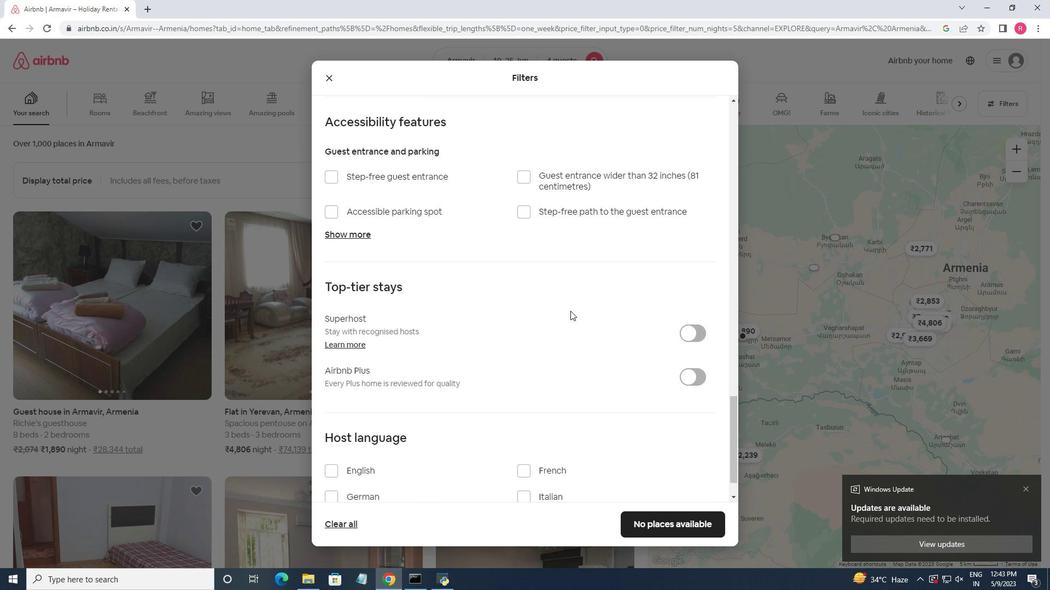 
Action: Mouse scrolled (571, 310) with delta (0, 0)
Screenshot: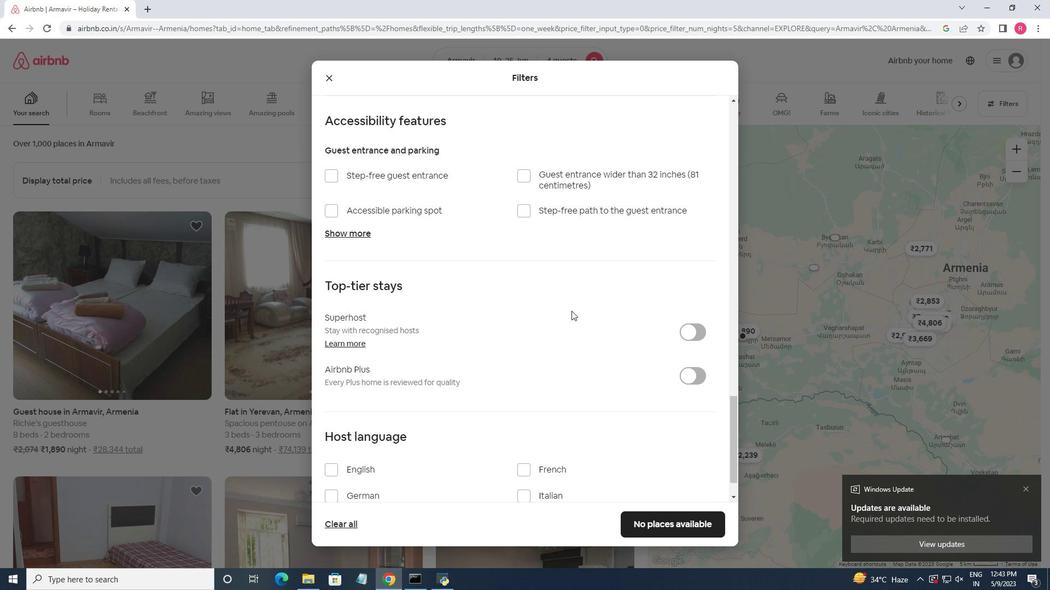 
Action: Mouse moved to (331, 429)
Screenshot: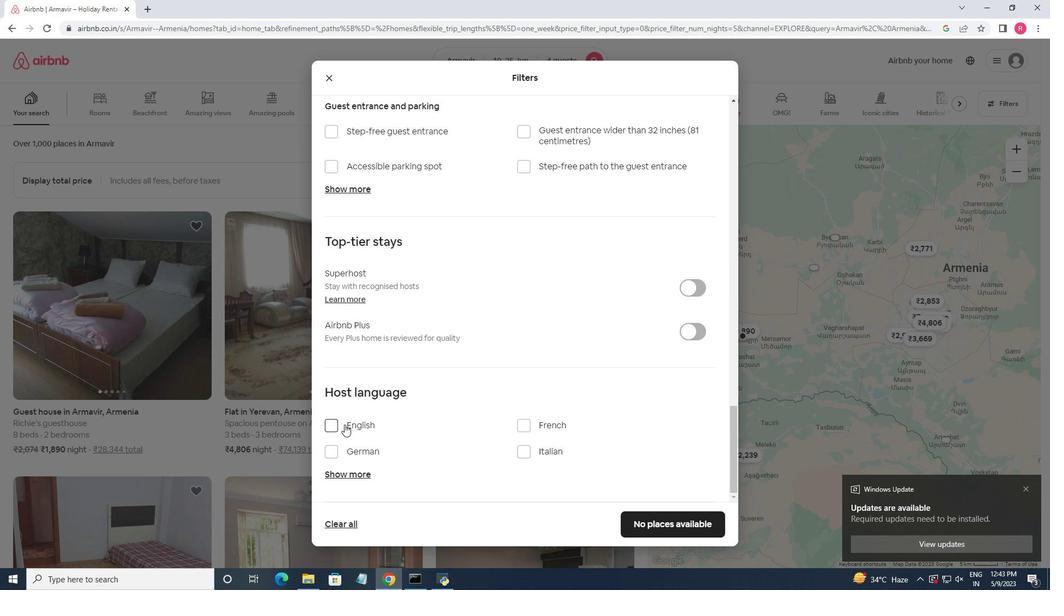 
Action: Mouse pressed left at (331, 429)
Screenshot: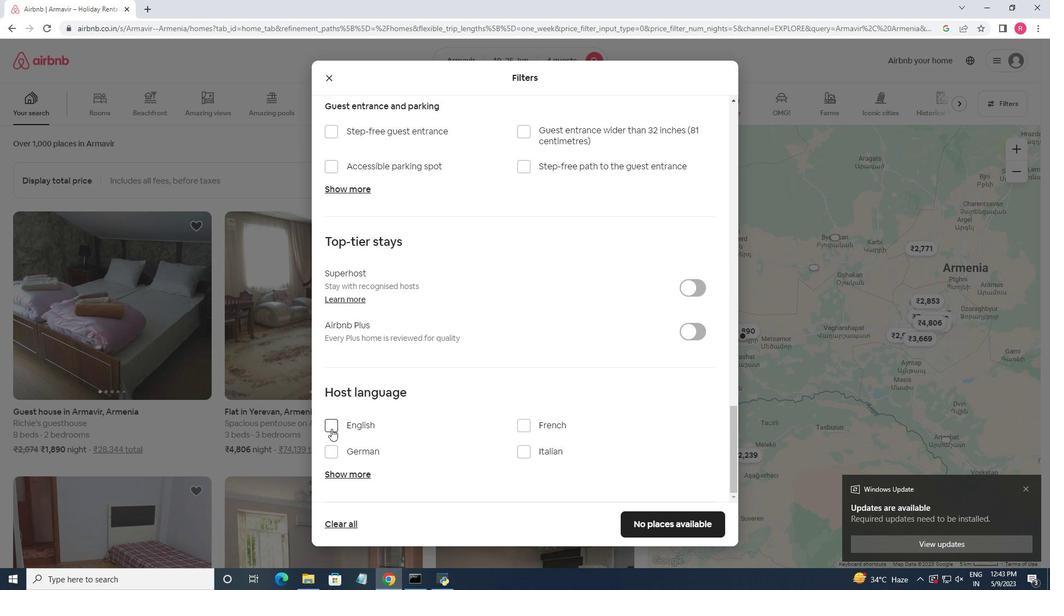 
Action: Mouse moved to (652, 523)
Screenshot: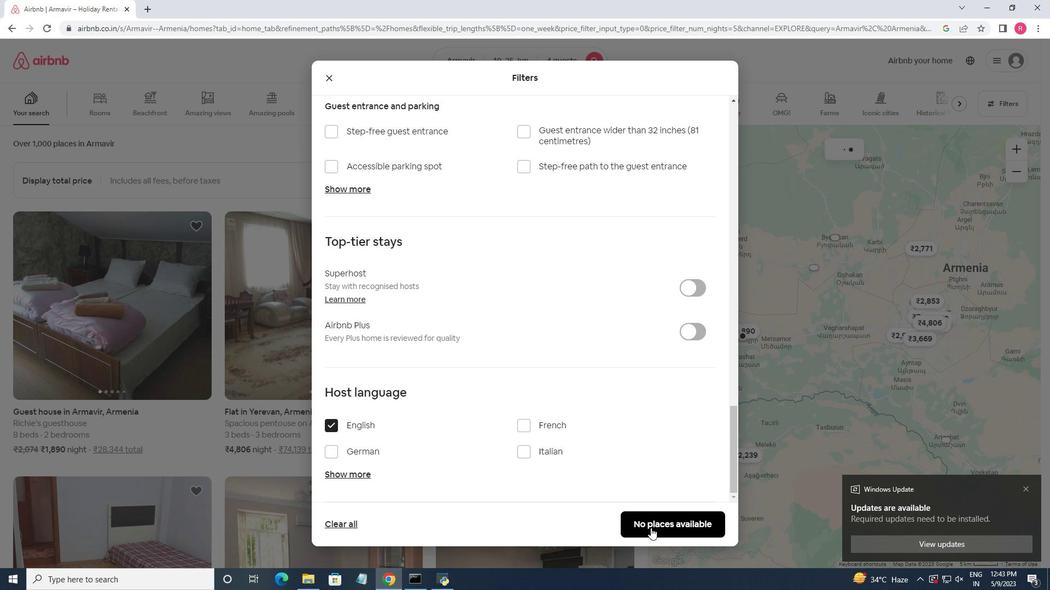 
Action: Mouse pressed left at (652, 523)
Screenshot: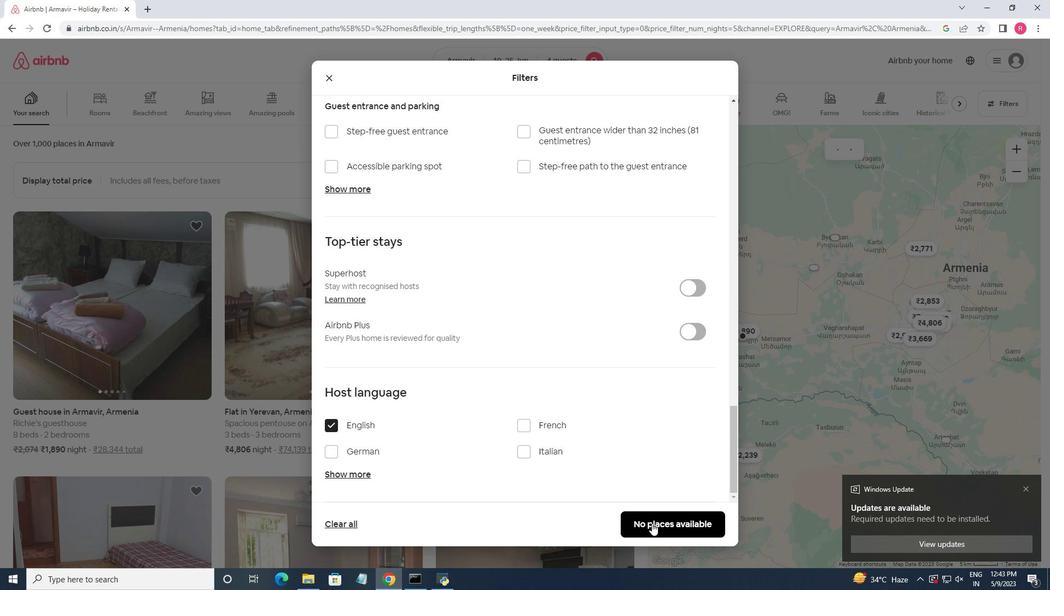 
Action: Mouse moved to (642, 339)
Screenshot: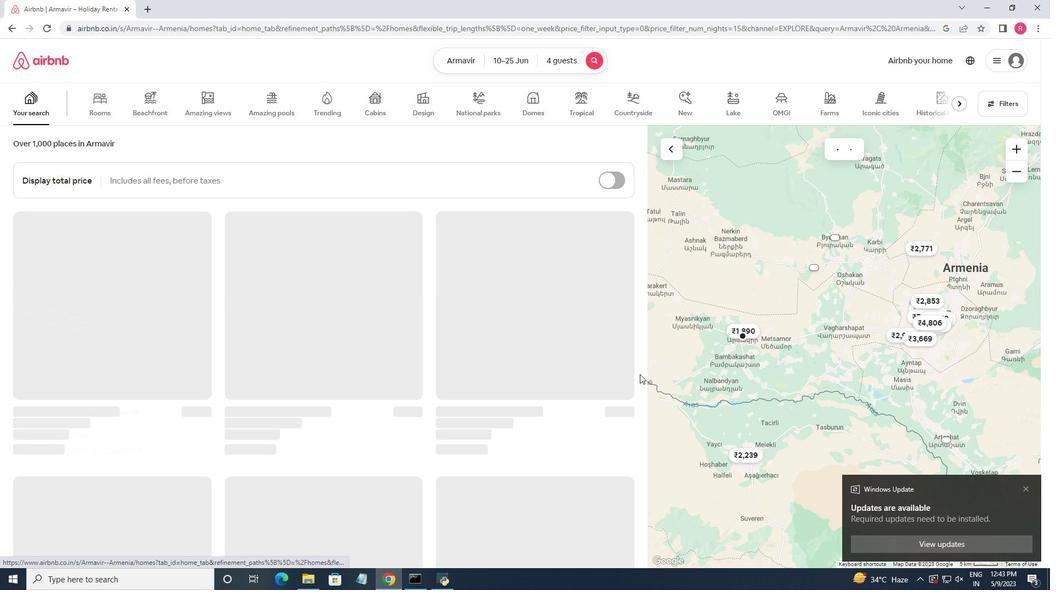 
